 Task: Find connections with filter location Valença with filter topic #Productivitywith filter profile language French with filter current company TCI Group (Transport Corporation of India Limited) with filter school Saraswati Vidhya Mandir with filter industry Transportation Programs with filter service category Personal Injury Law with filter keywords title President
Action: Mouse moved to (661, 137)
Screenshot: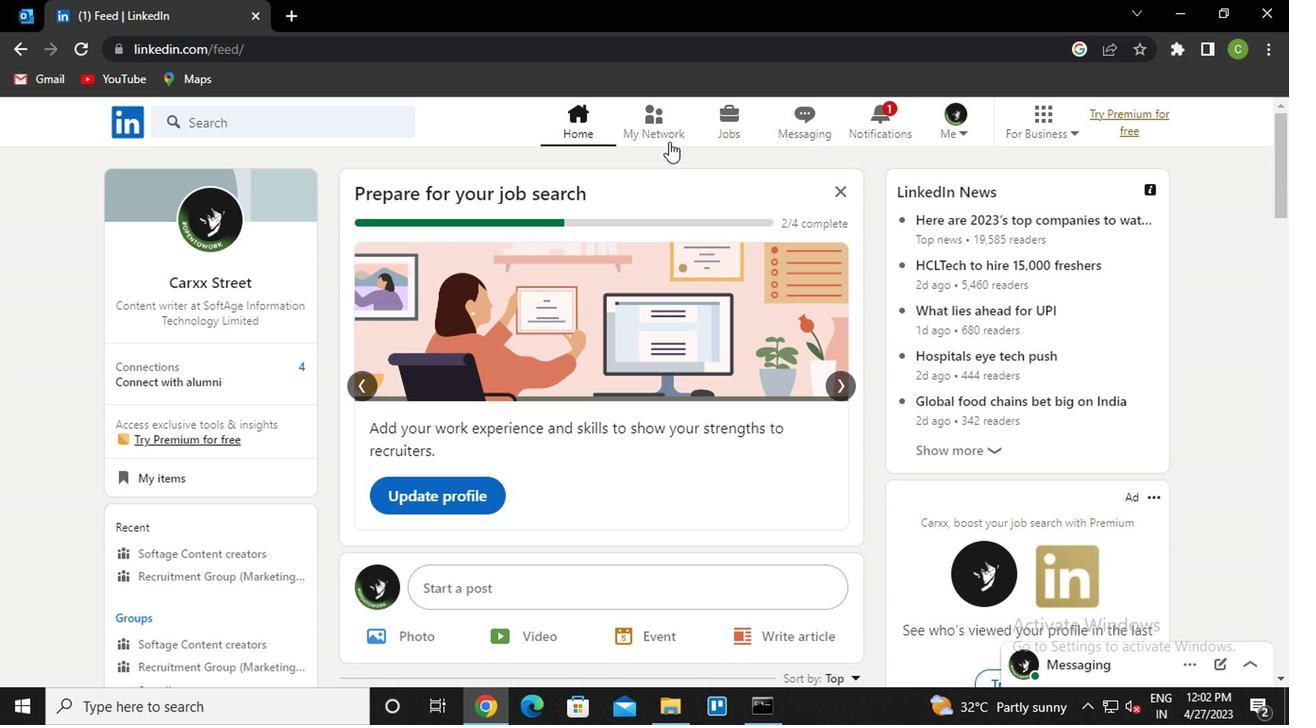 
Action: Mouse pressed left at (661, 137)
Screenshot: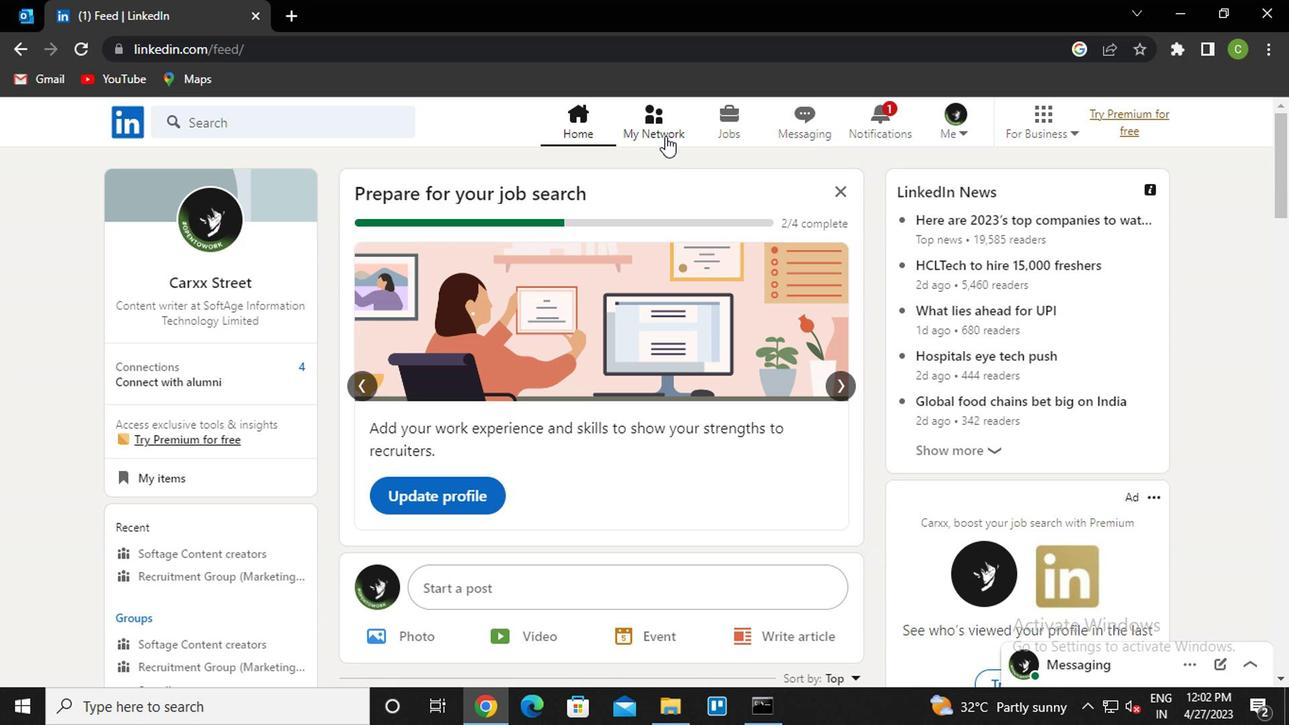 
Action: Mouse moved to (279, 219)
Screenshot: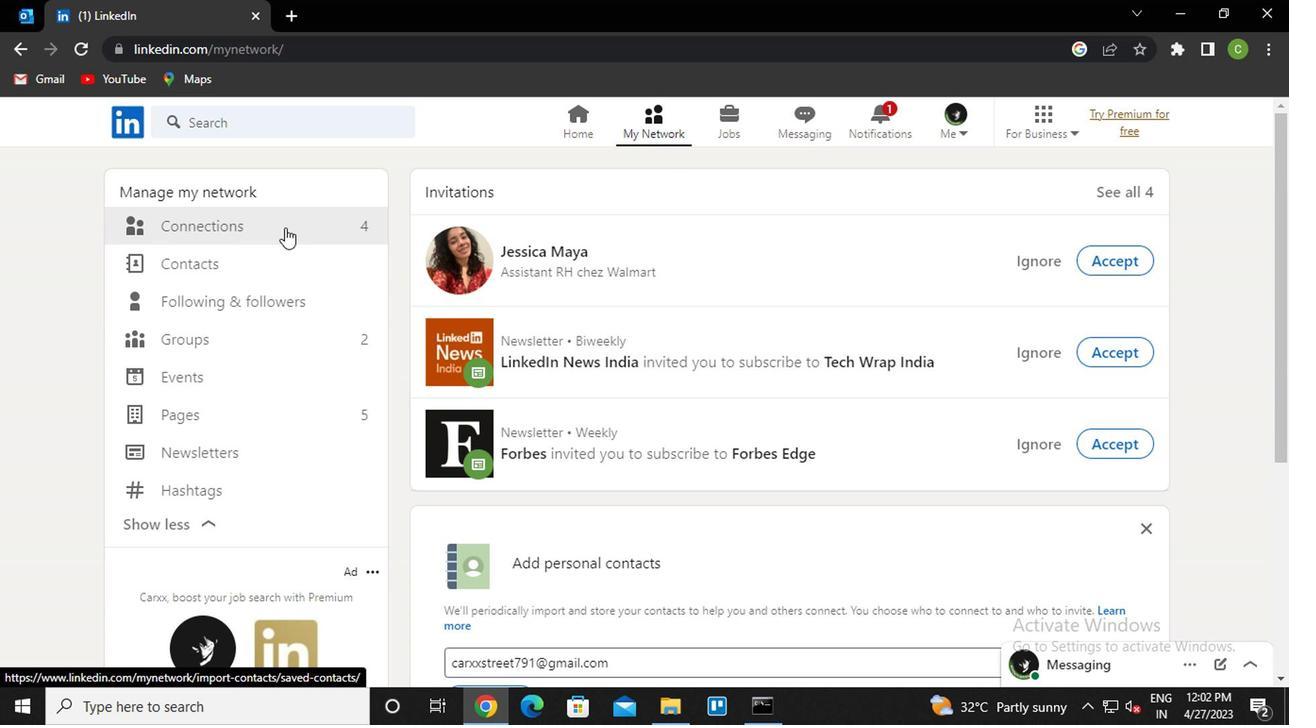 
Action: Mouse pressed left at (279, 219)
Screenshot: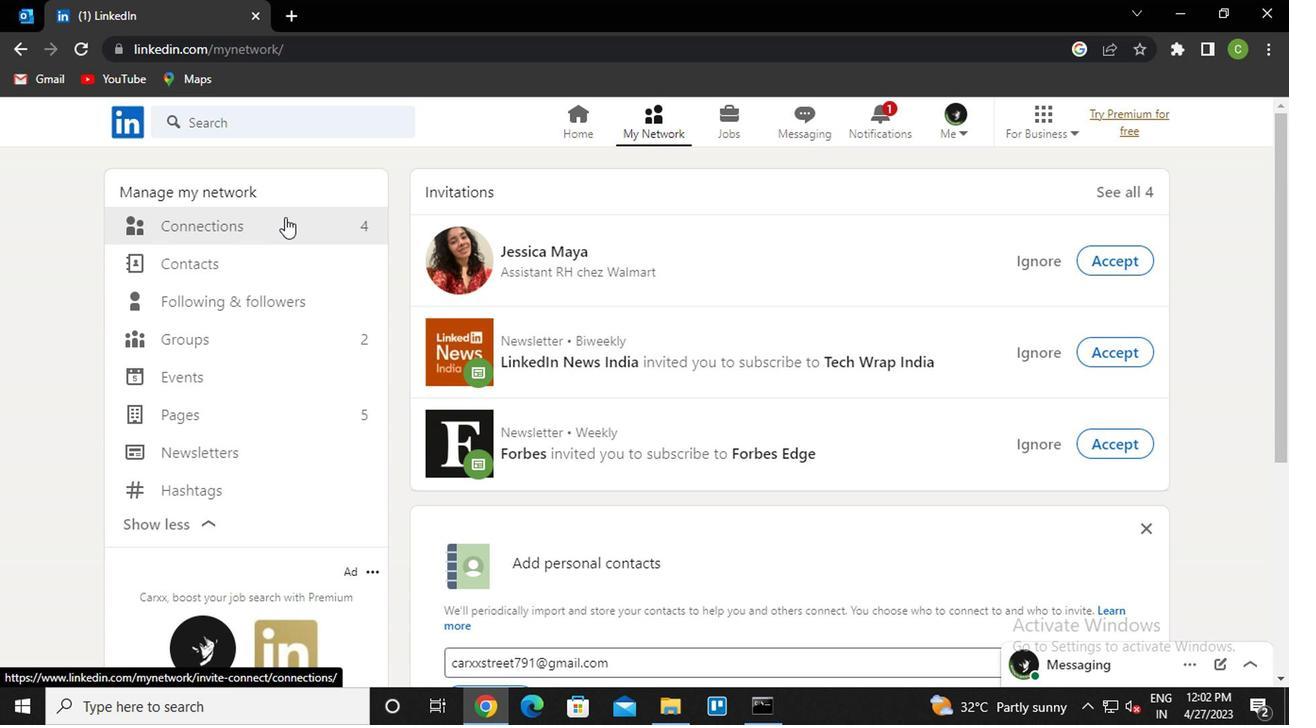 
Action: Mouse moved to (798, 226)
Screenshot: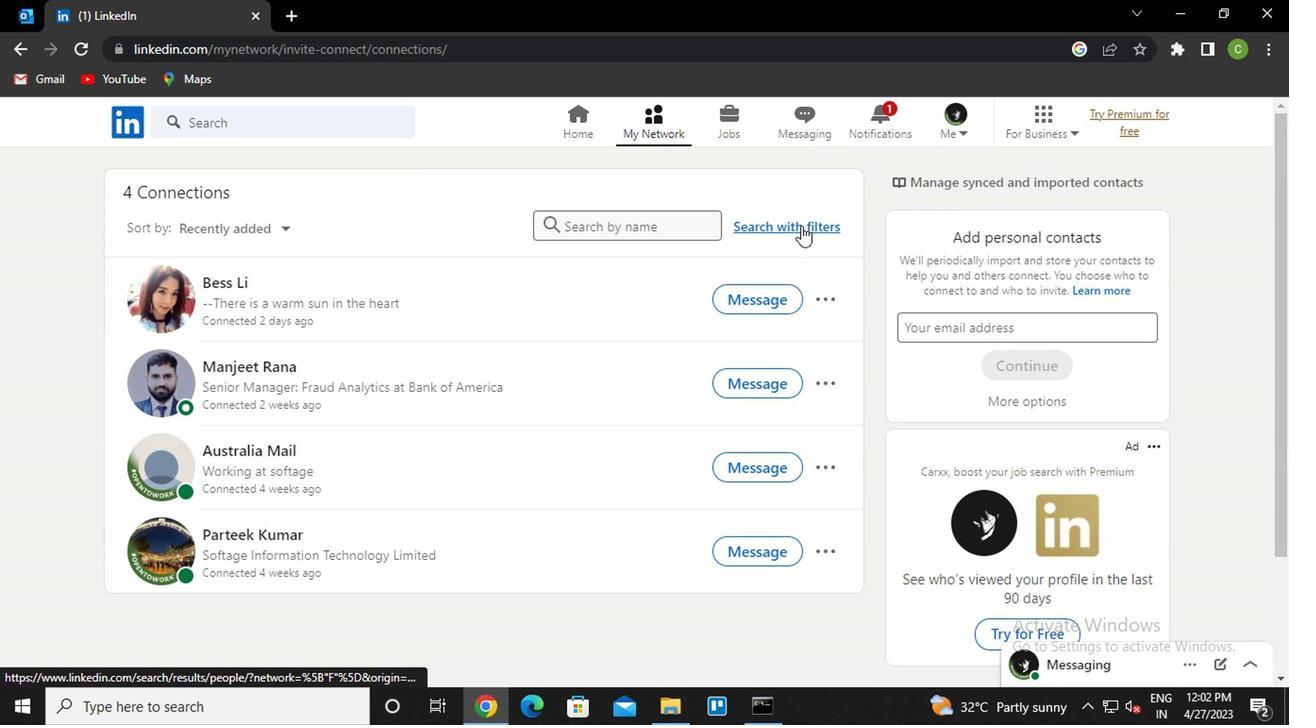 
Action: Mouse pressed left at (798, 226)
Screenshot: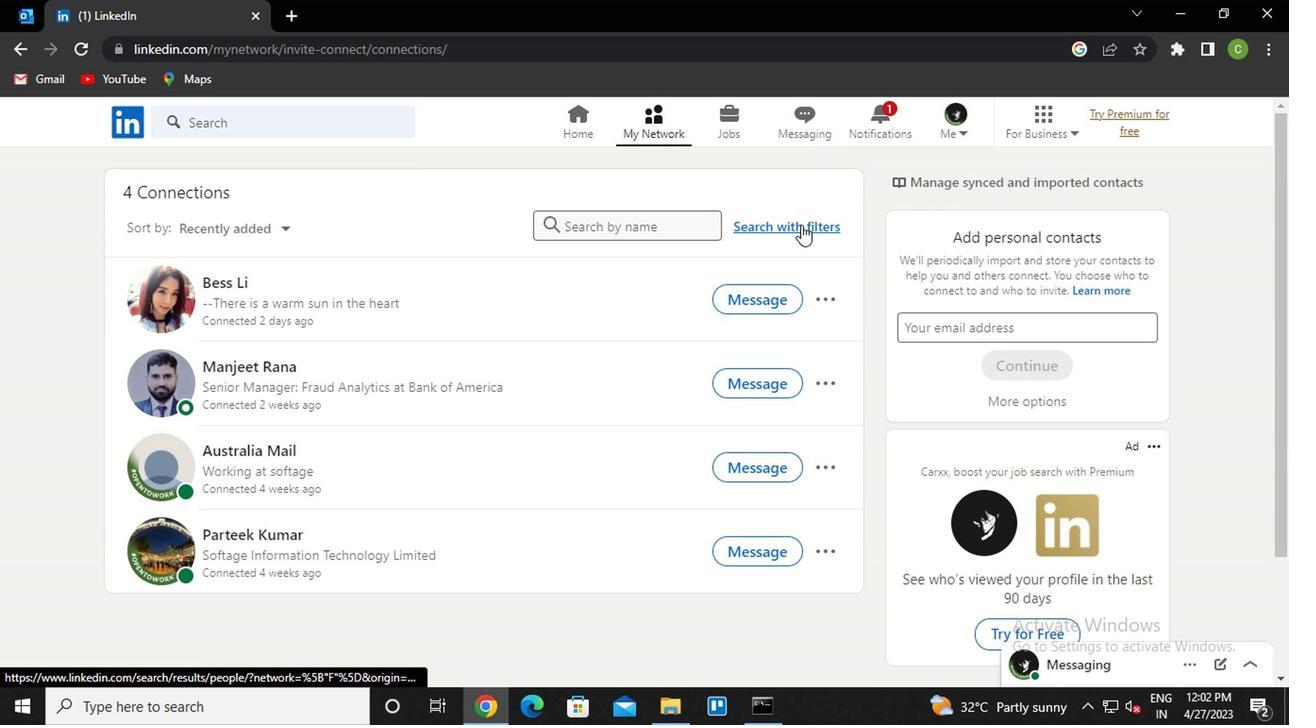 
Action: Mouse moved to (688, 174)
Screenshot: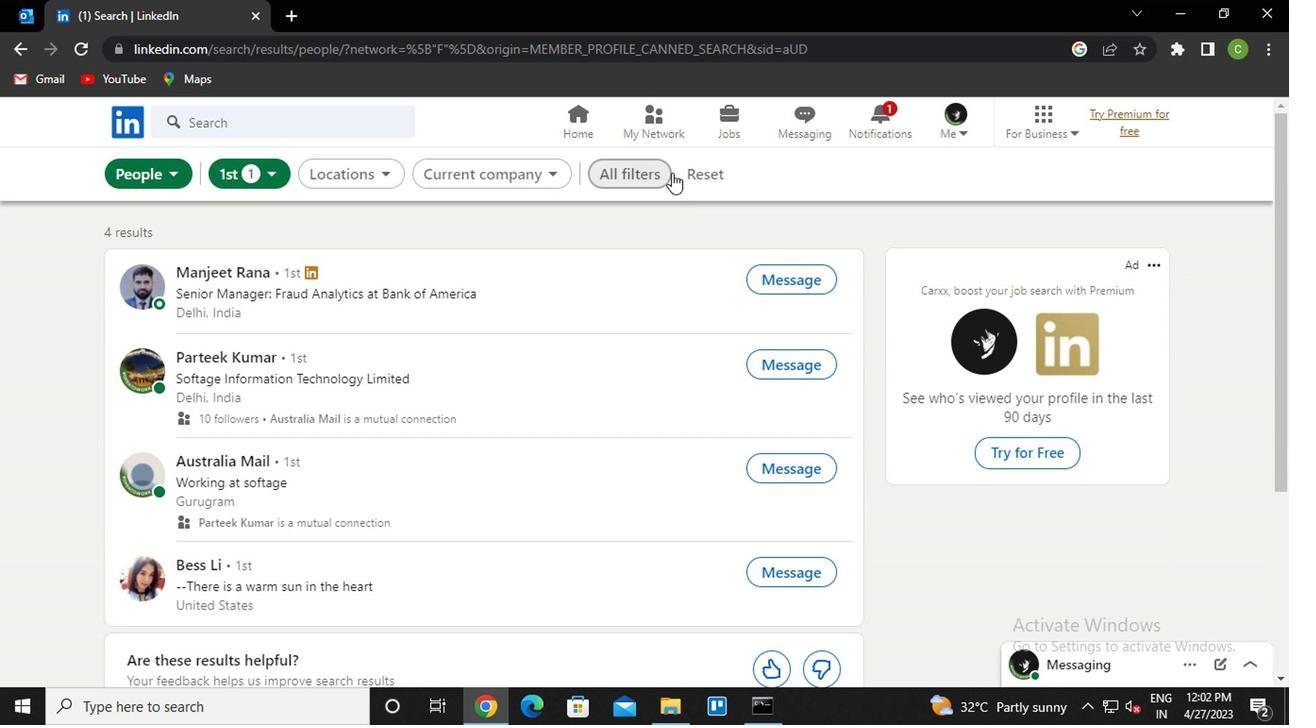 
Action: Mouse pressed left at (688, 174)
Screenshot: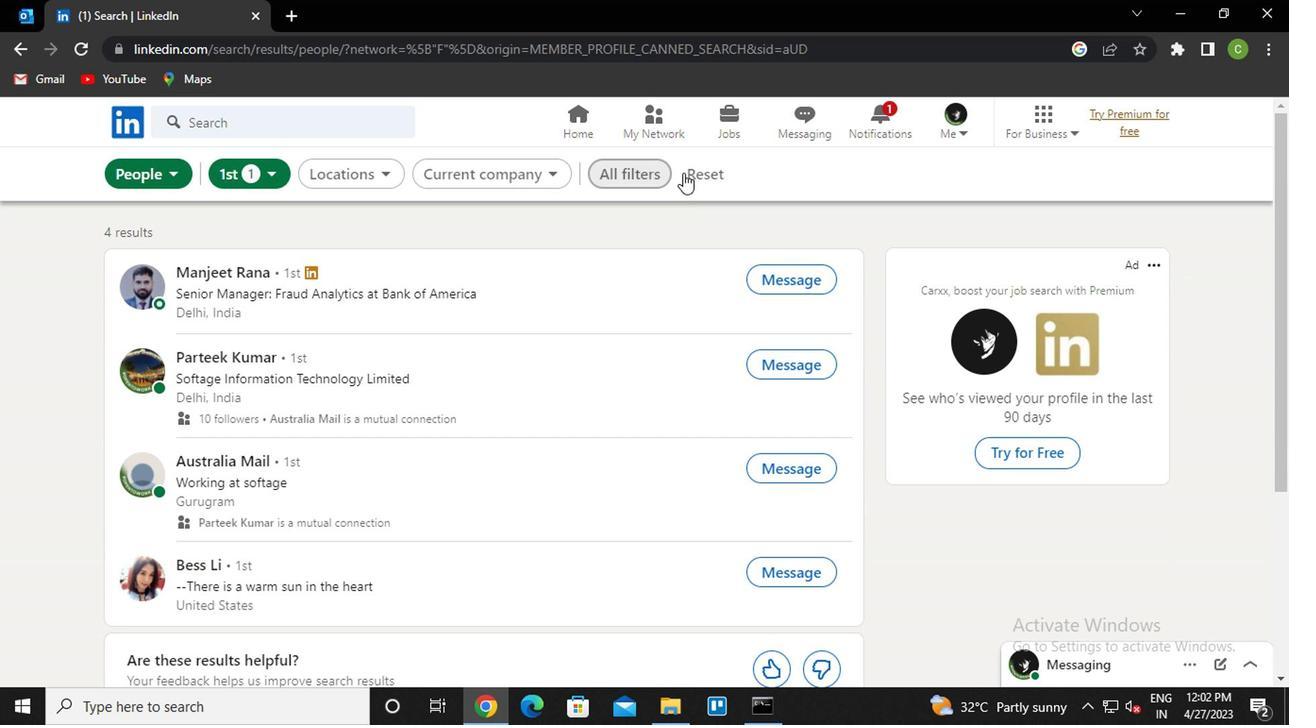 
Action: Mouse moved to (672, 183)
Screenshot: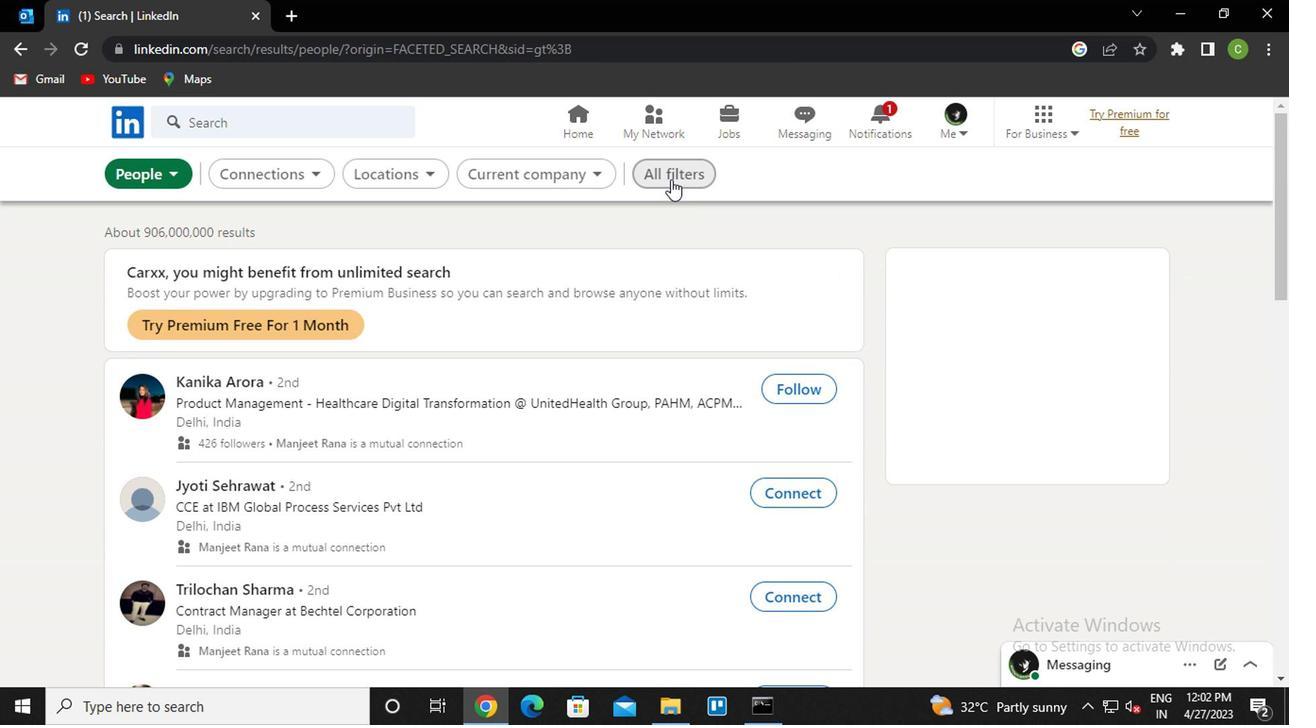 
Action: Mouse pressed left at (672, 183)
Screenshot: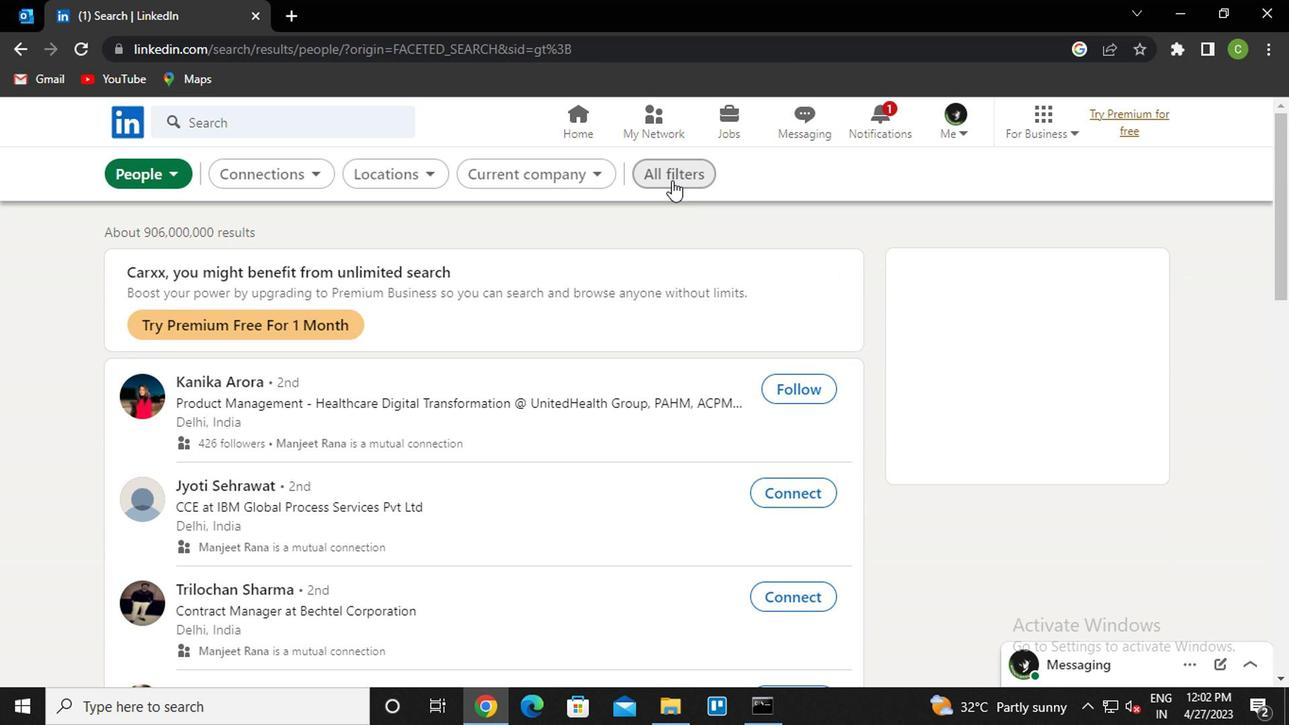 
Action: Mouse moved to (1070, 389)
Screenshot: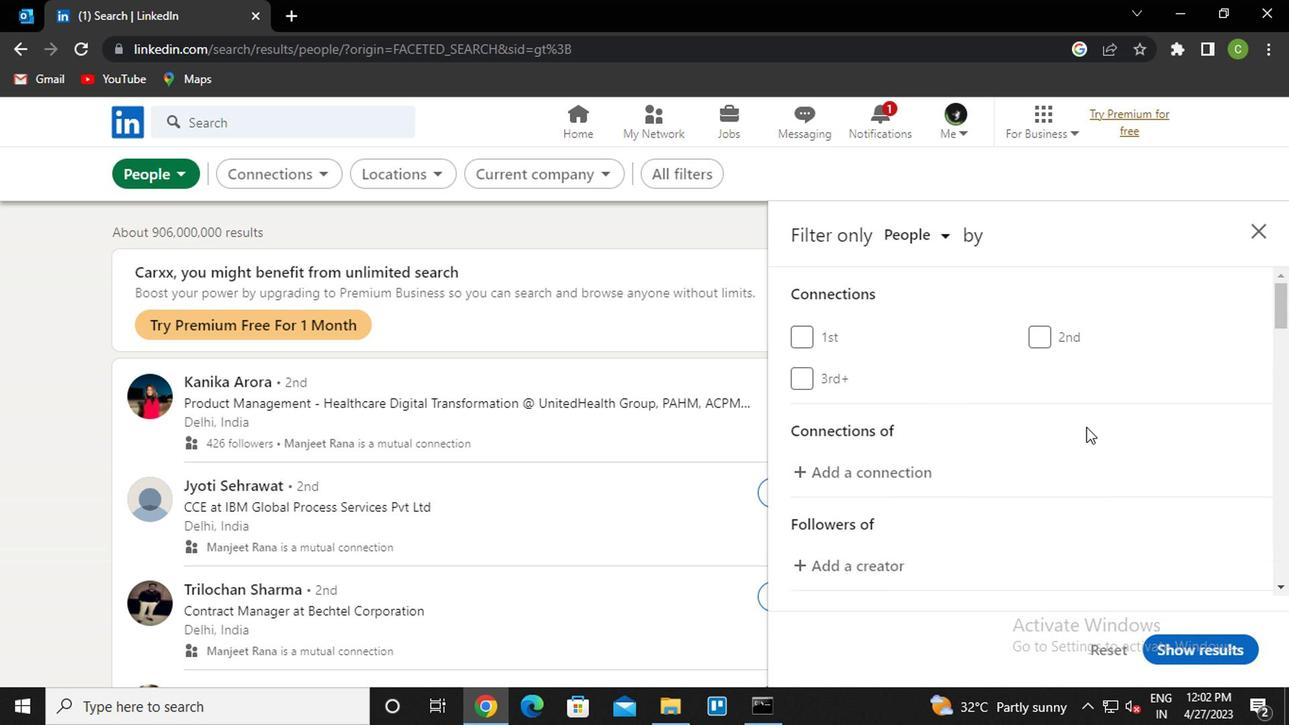
Action: Mouse scrolled (1070, 387) with delta (0, -1)
Screenshot: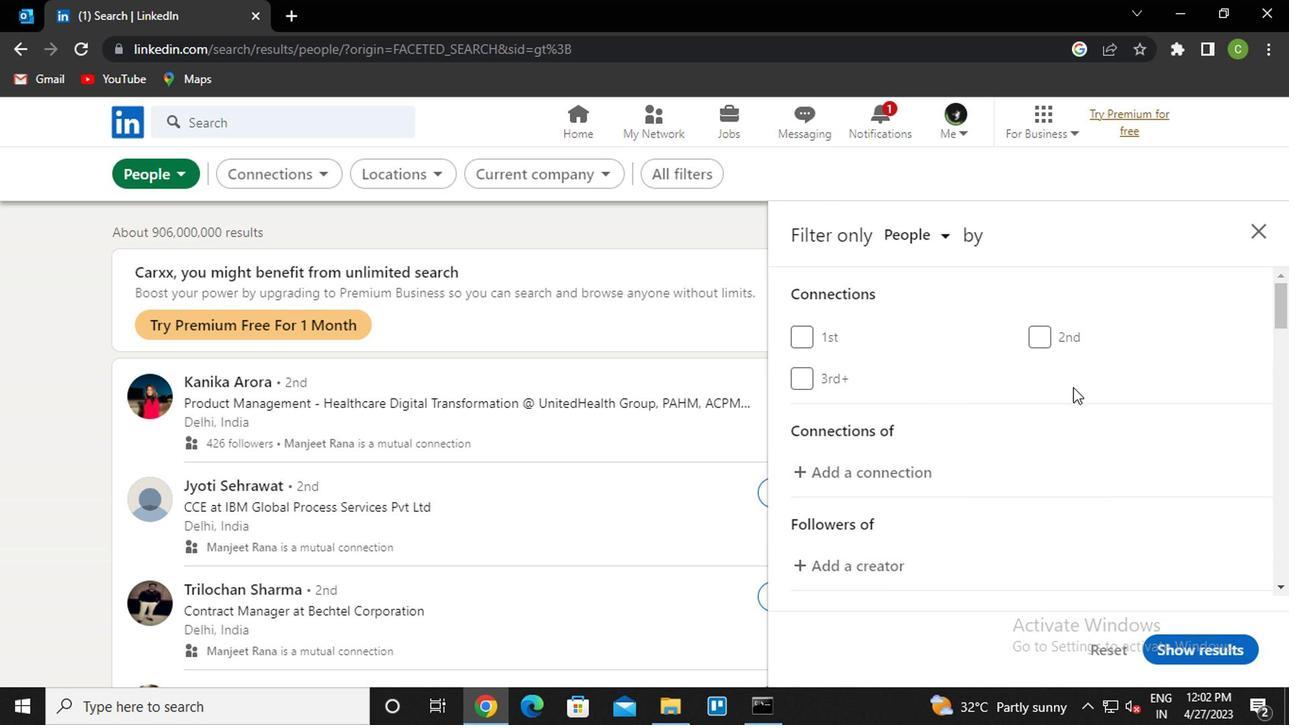 
Action: Mouse scrolled (1070, 387) with delta (0, -1)
Screenshot: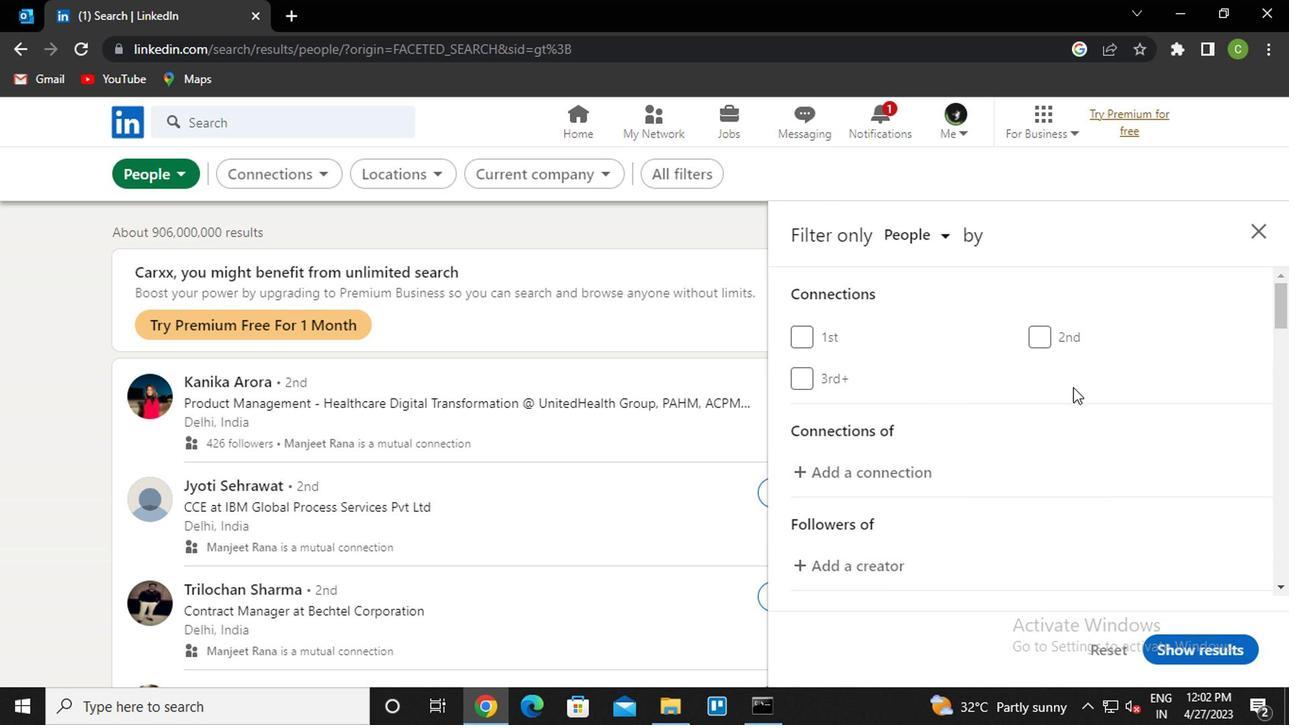 
Action: Mouse scrolled (1070, 387) with delta (0, -1)
Screenshot: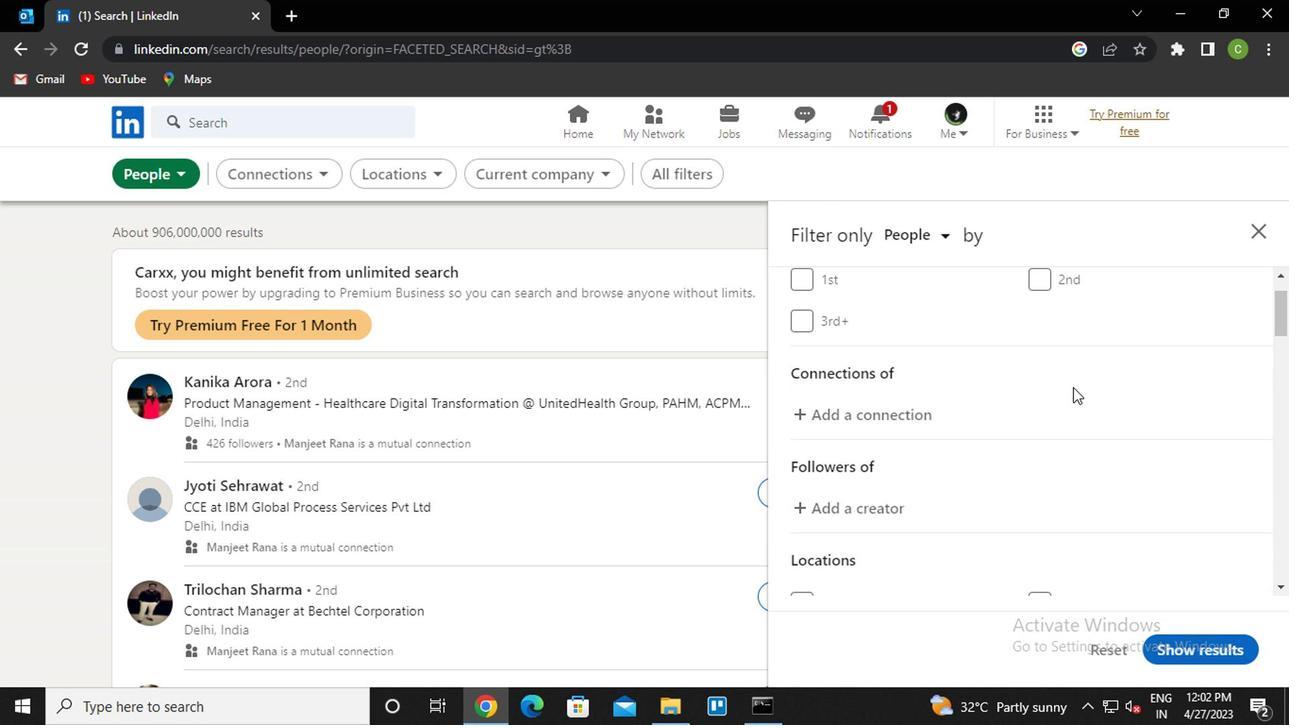 
Action: Mouse moved to (1089, 443)
Screenshot: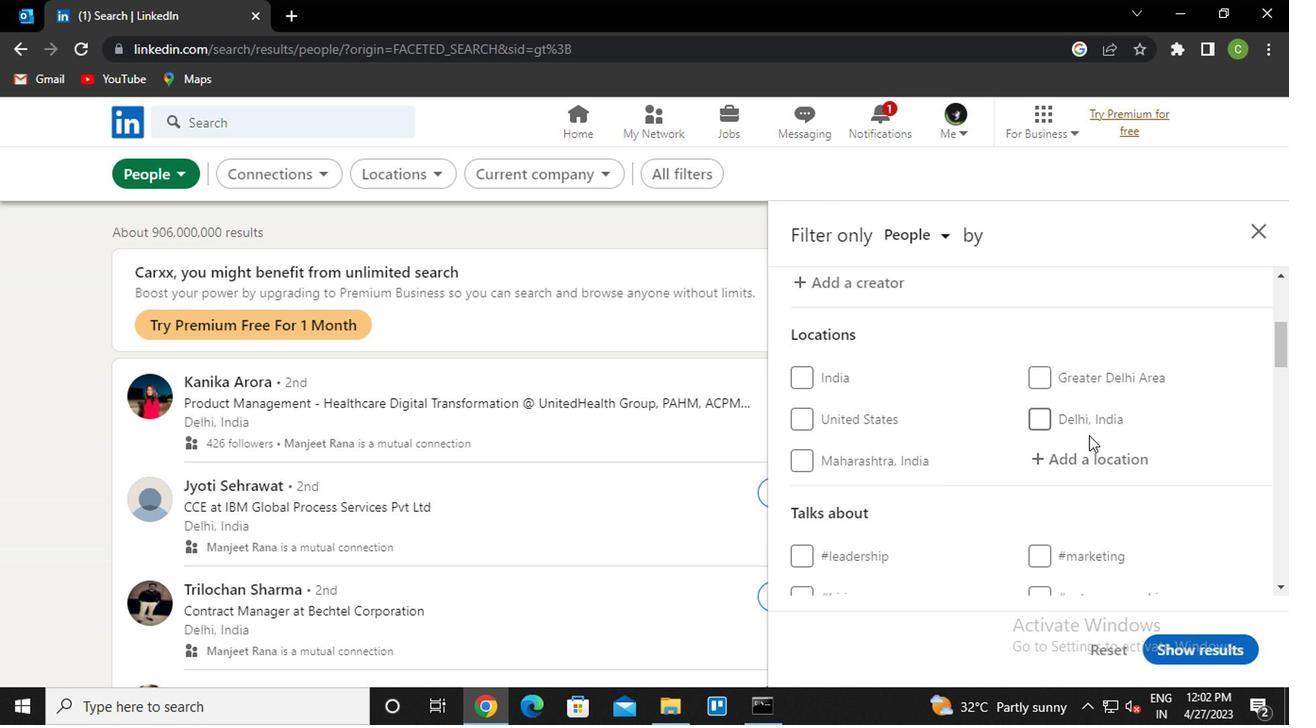 
Action: Mouse scrolled (1089, 442) with delta (0, 0)
Screenshot: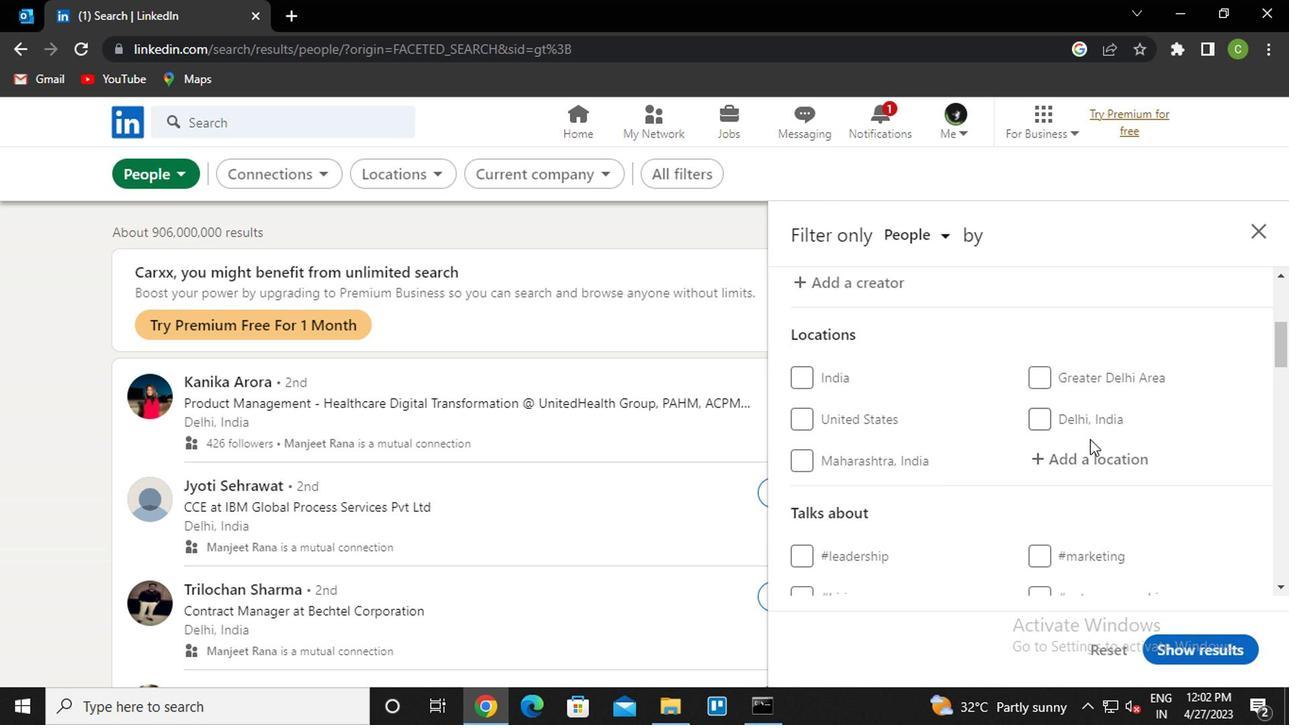 
Action: Mouse moved to (1107, 368)
Screenshot: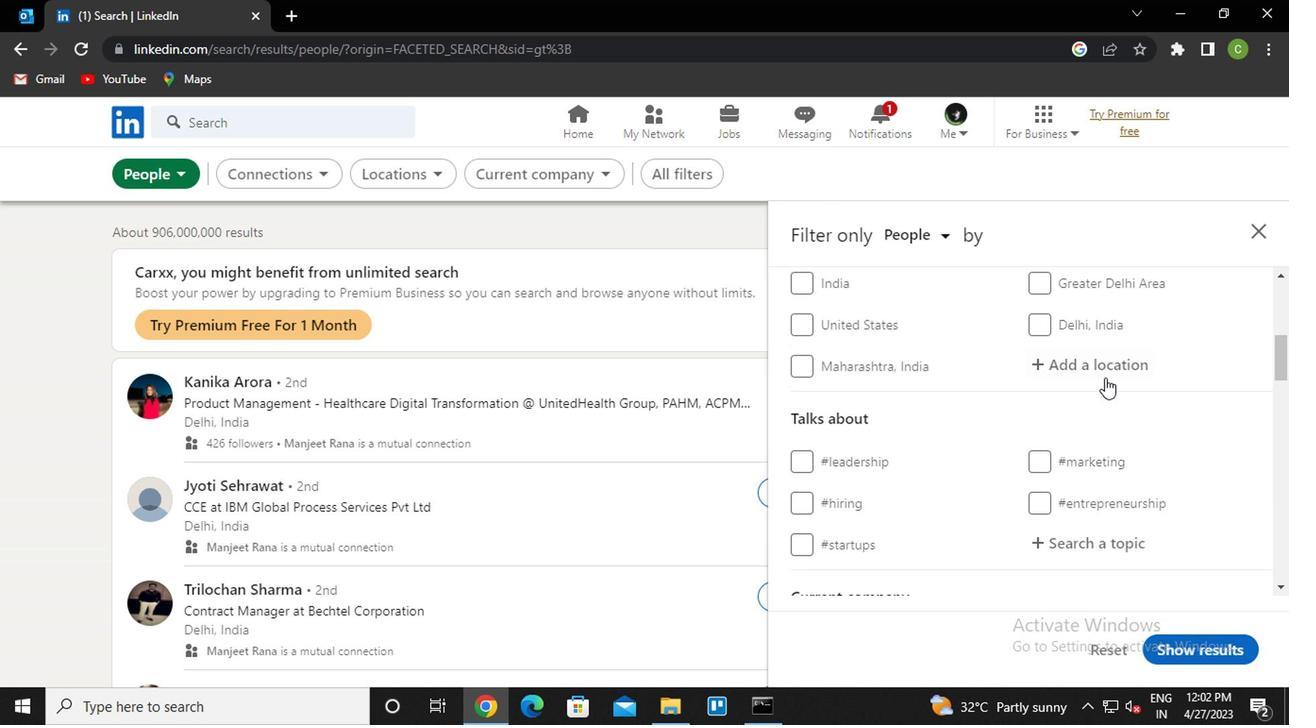 
Action: Mouse pressed left at (1107, 368)
Screenshot: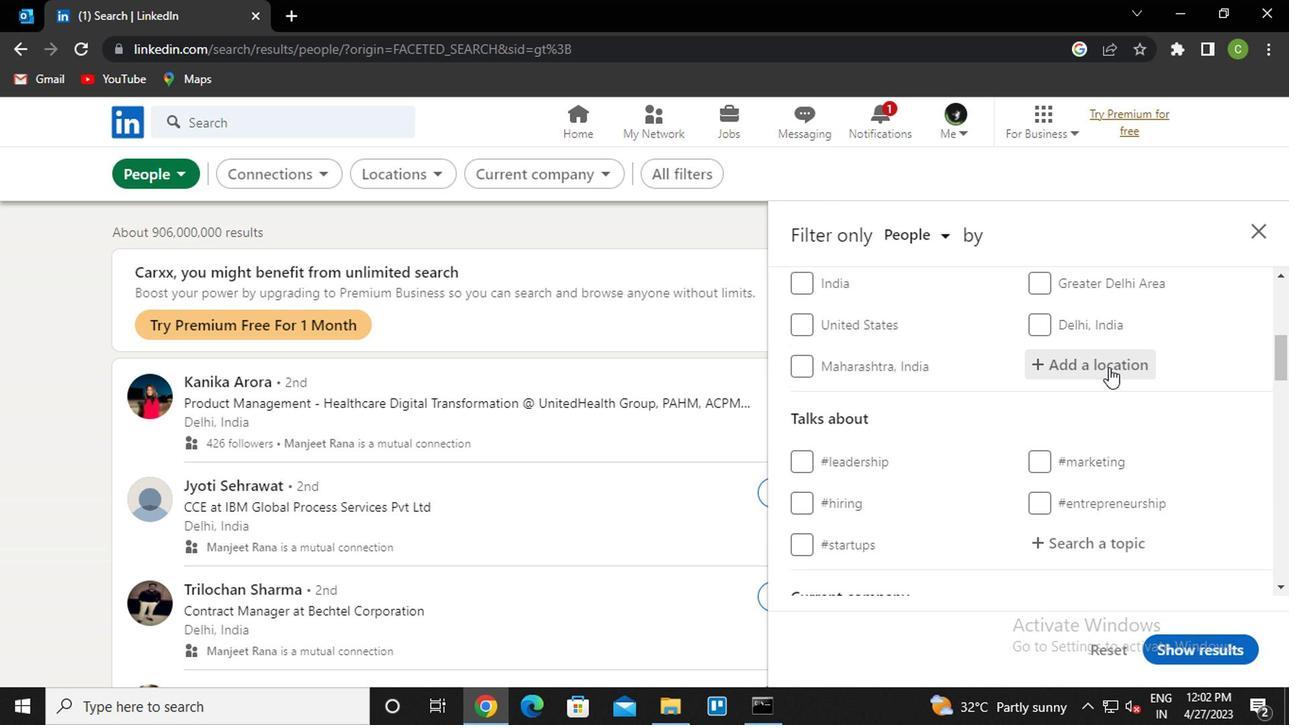 
Action: Key pressed <Key.caps_lock>v<Key.caps_lock>alenca<Key.down><Key.enter>
Screenshot: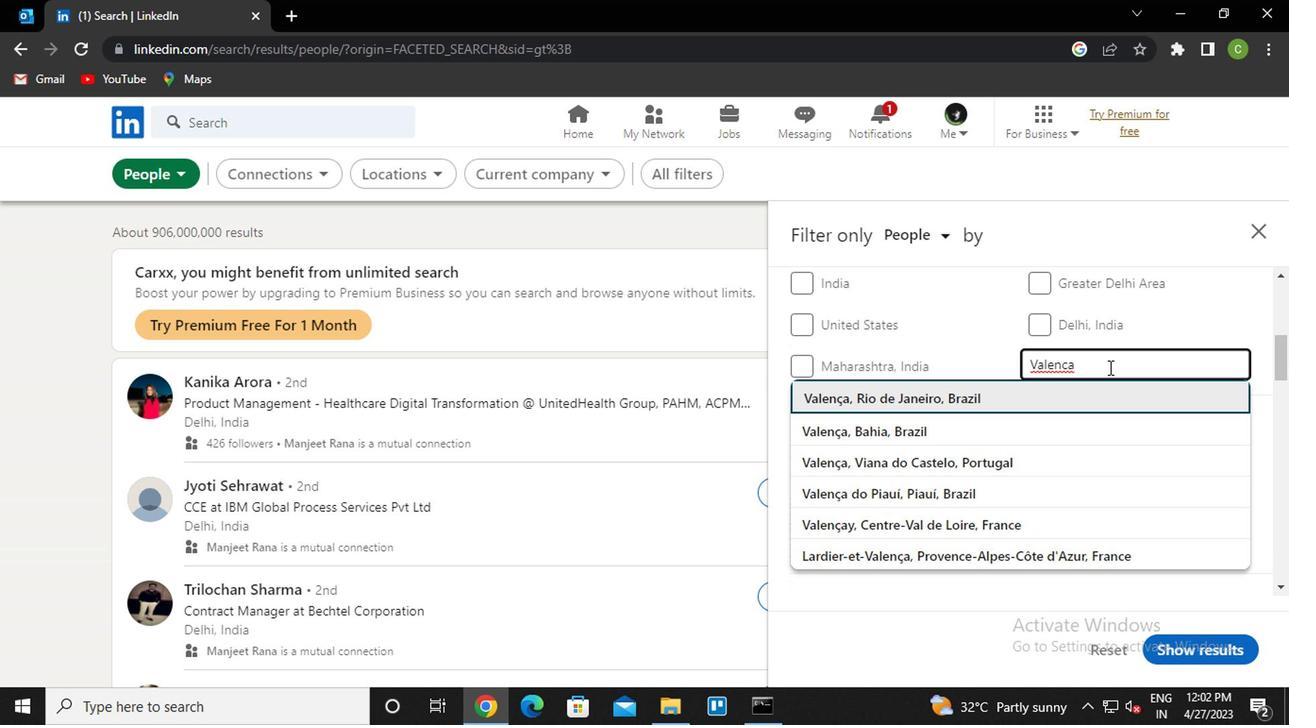 
Action: Mouse scrolled (1107, 368) with delta (0, 0)
Screenshot: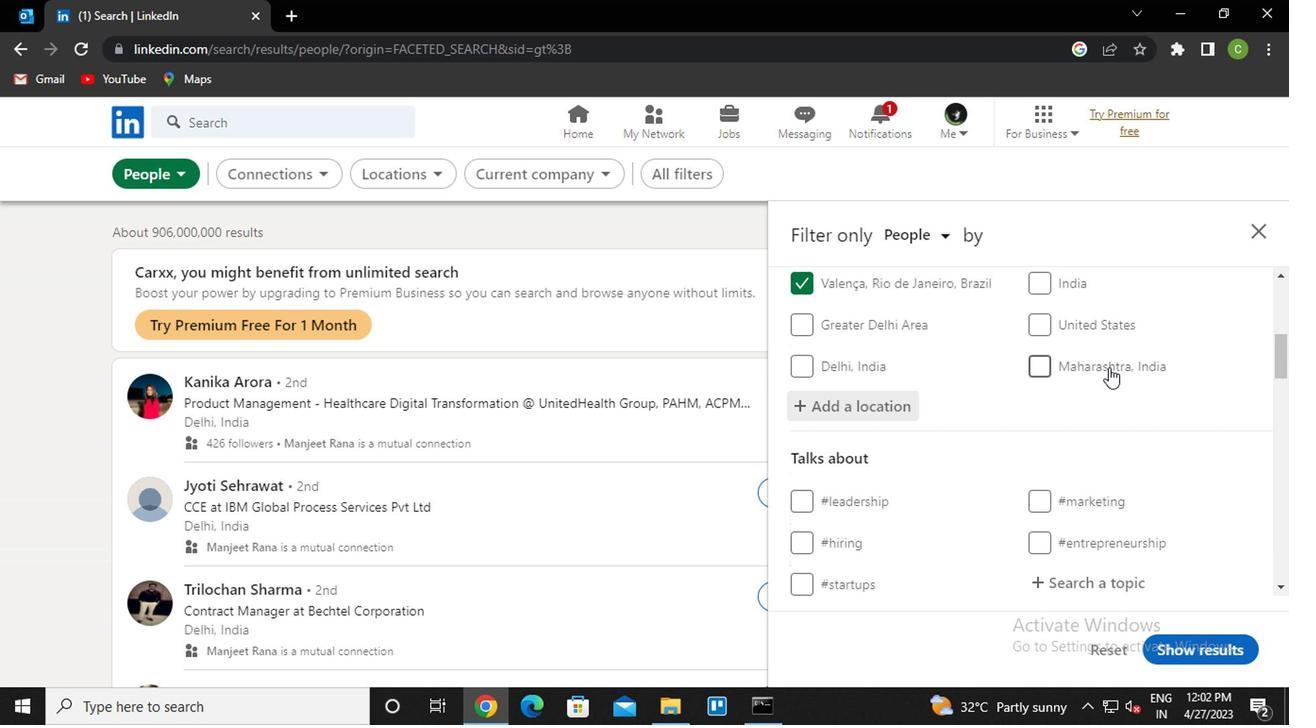 
Action: Mouse scrolled (1107, 368) with delta (0, 0)
Screenshot: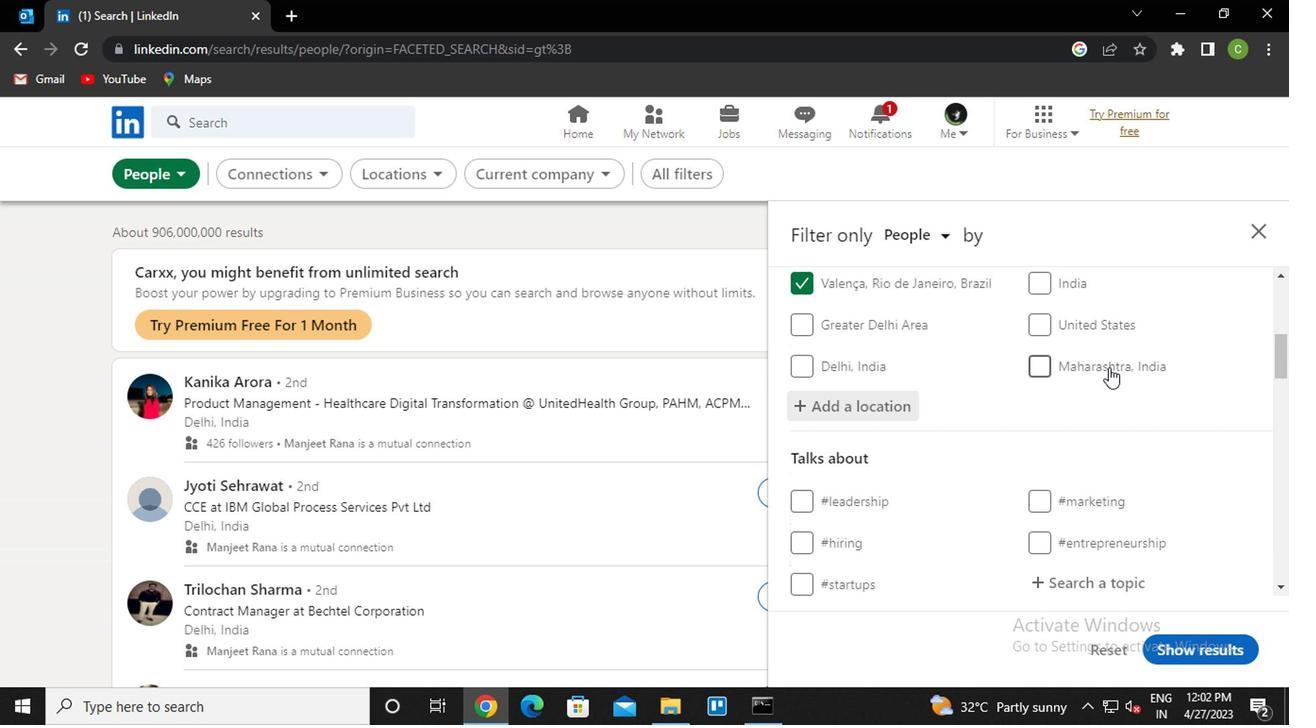 
Action: Mouse moved to (1105, 387)
Screenshot: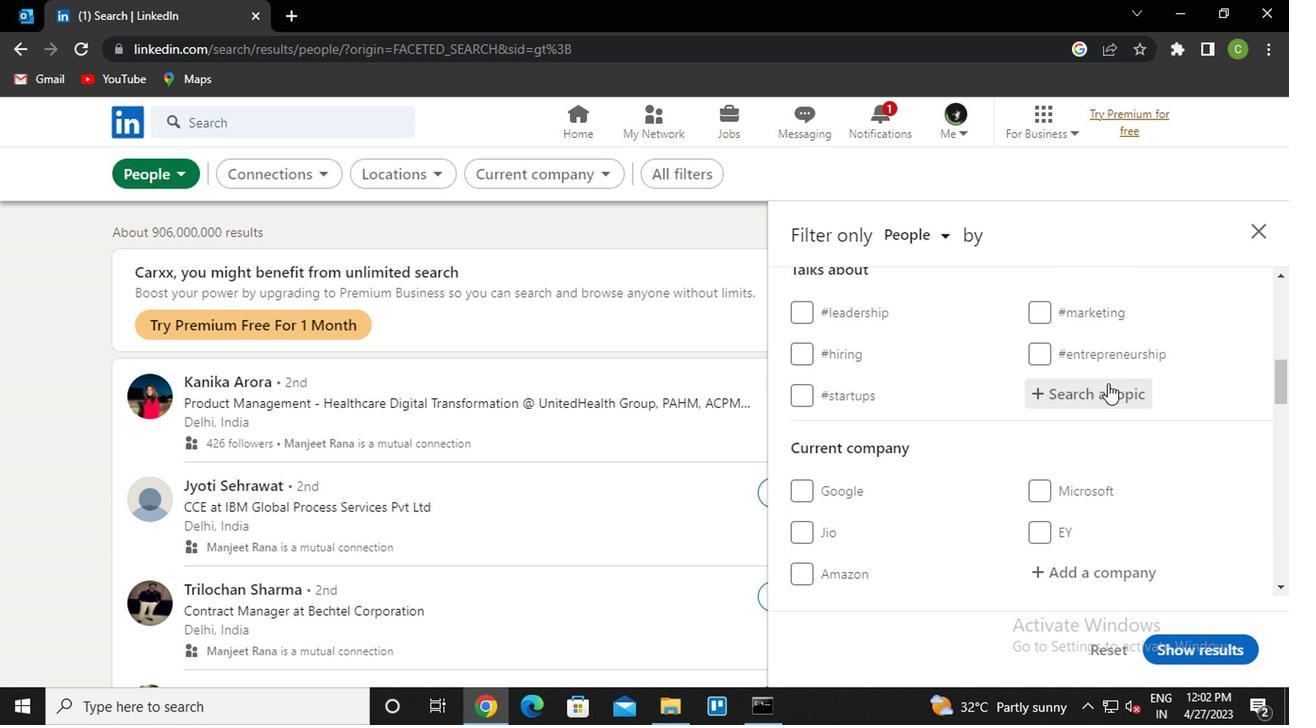 
Action: Mouse pressed left at (1105, 387)
Screenshot: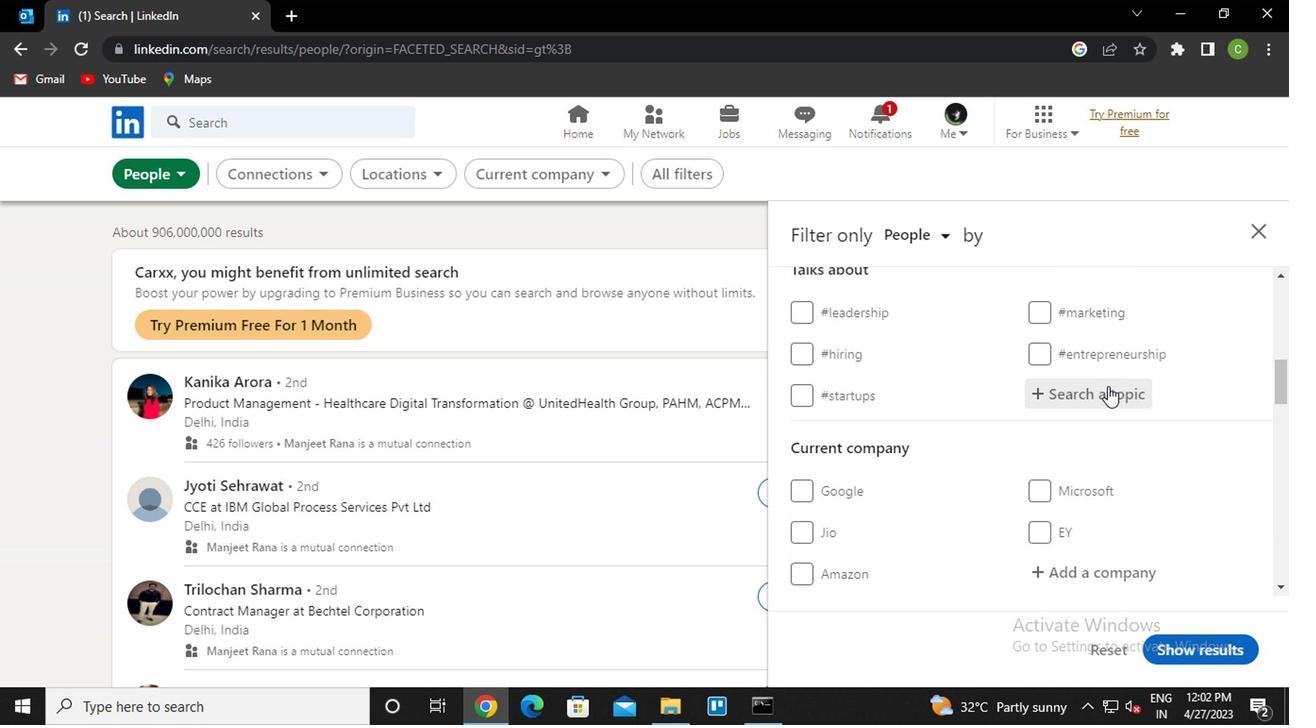 
Action: Key pressed <Key.caps_lock>p<Key.caps_lock>roducti<Key.down><Key.enter>
Screenshot: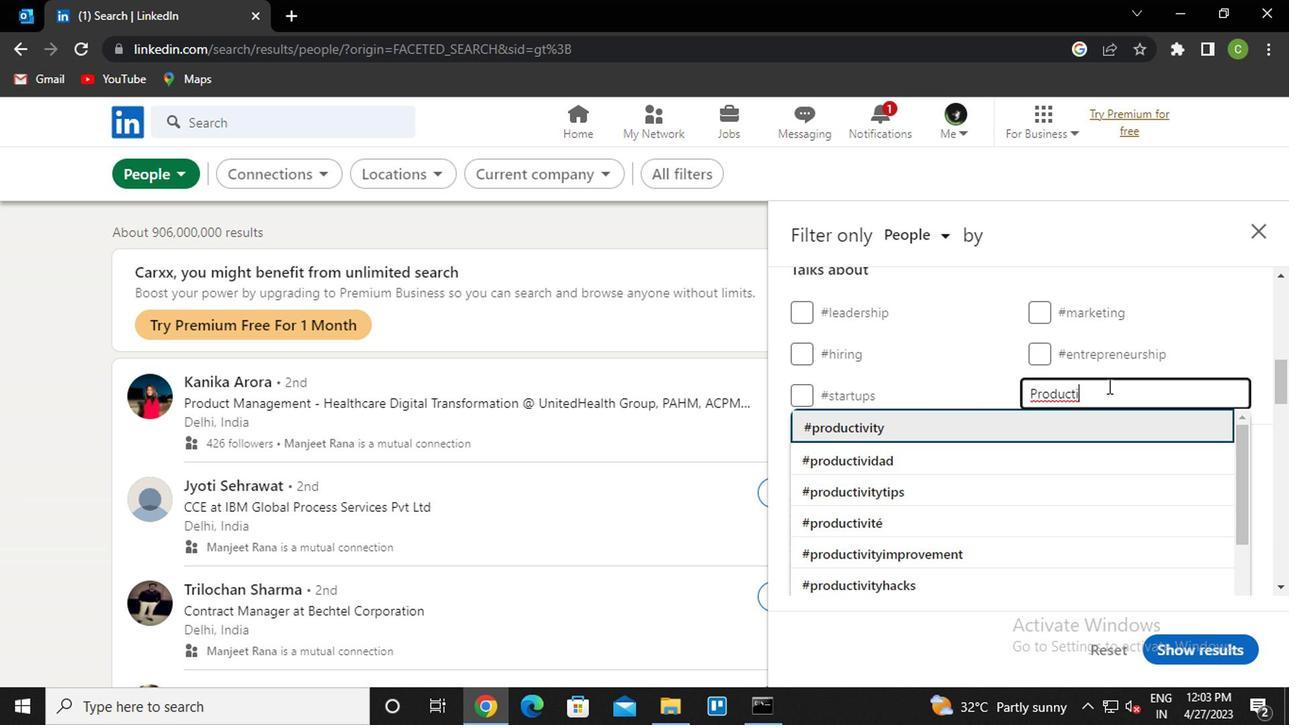 
Action: Mouse scrolled (1105, 386) with delta (0, 0)
Screenshot: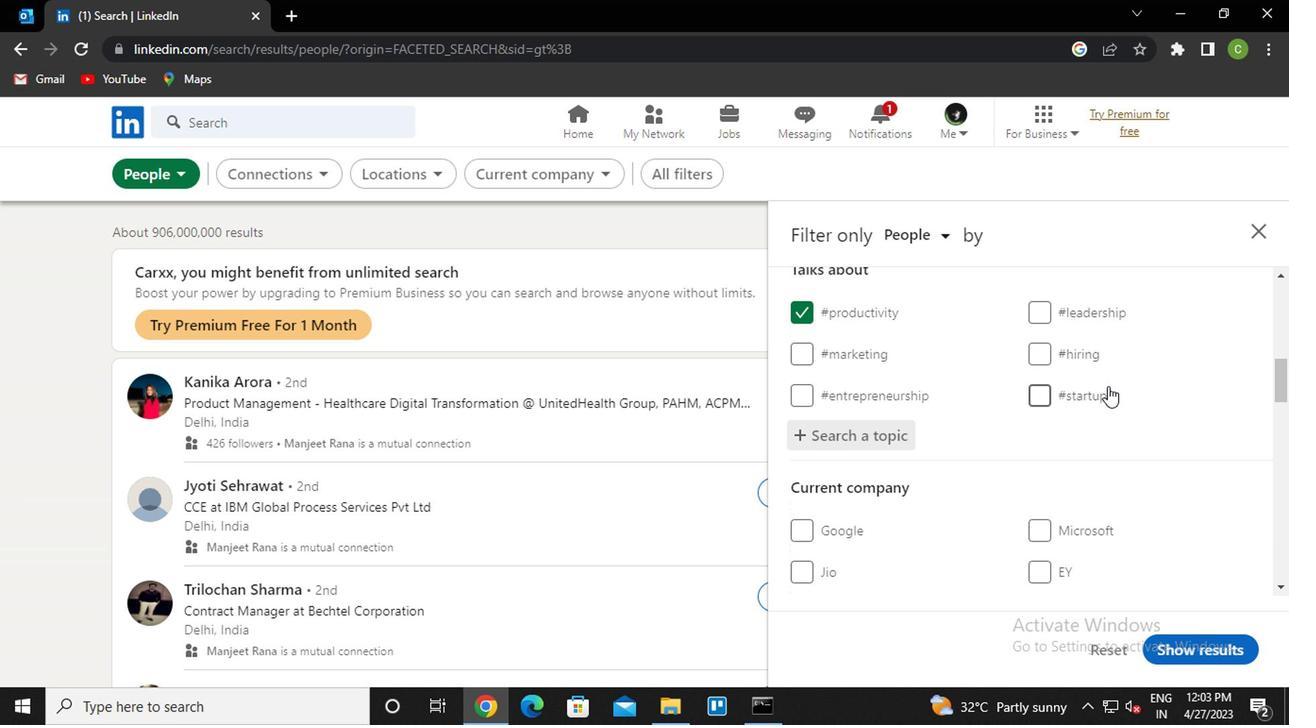 
Action: Mouse scrolled (1105, 386) with delta (0, 0)
Screenshot: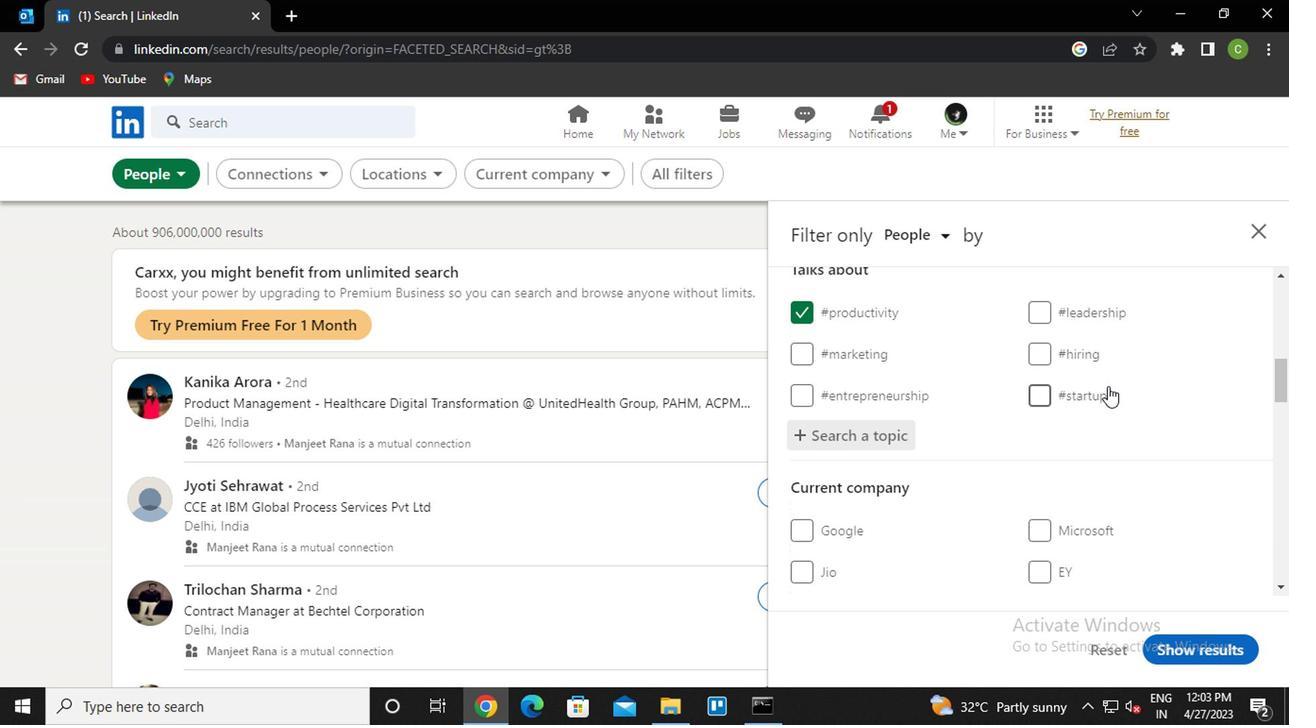 
Action: Mouse scrolled (1105, 386) with delta (0, 0)
Screenshot: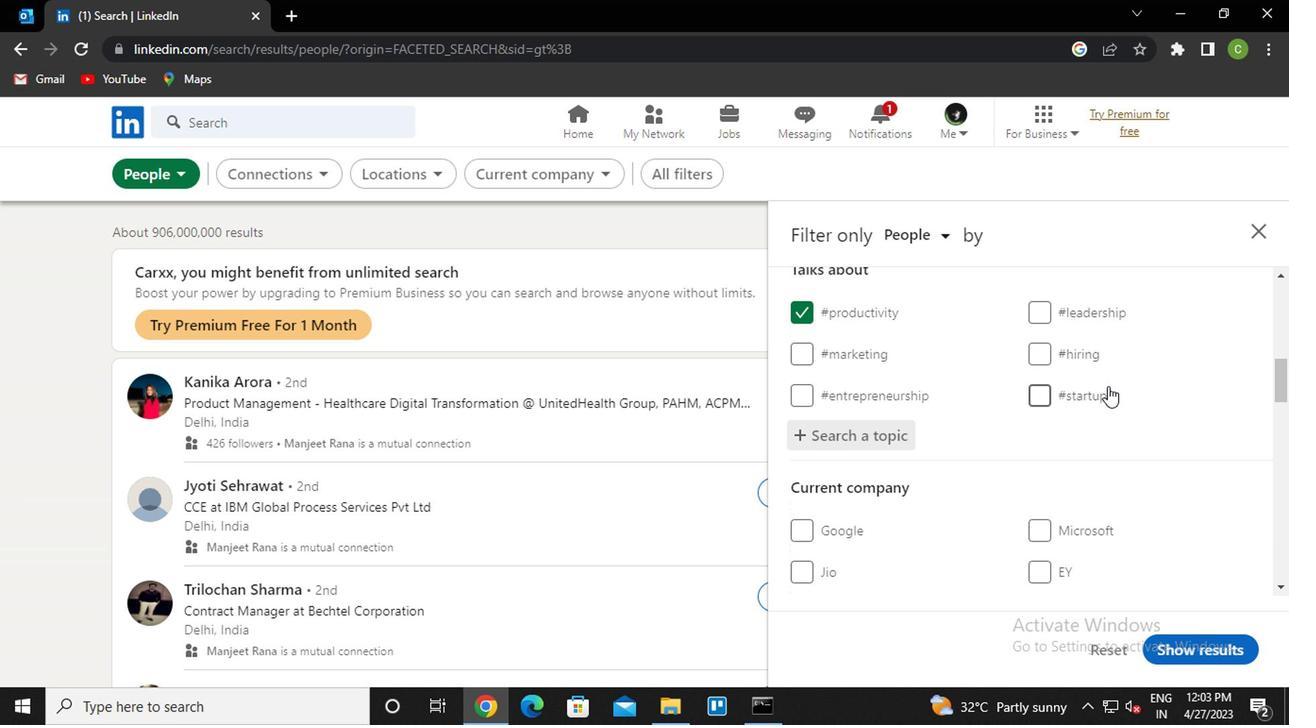
Action: Mouse scrolled (1105, 386) with delta (0, 0)
Screenshot: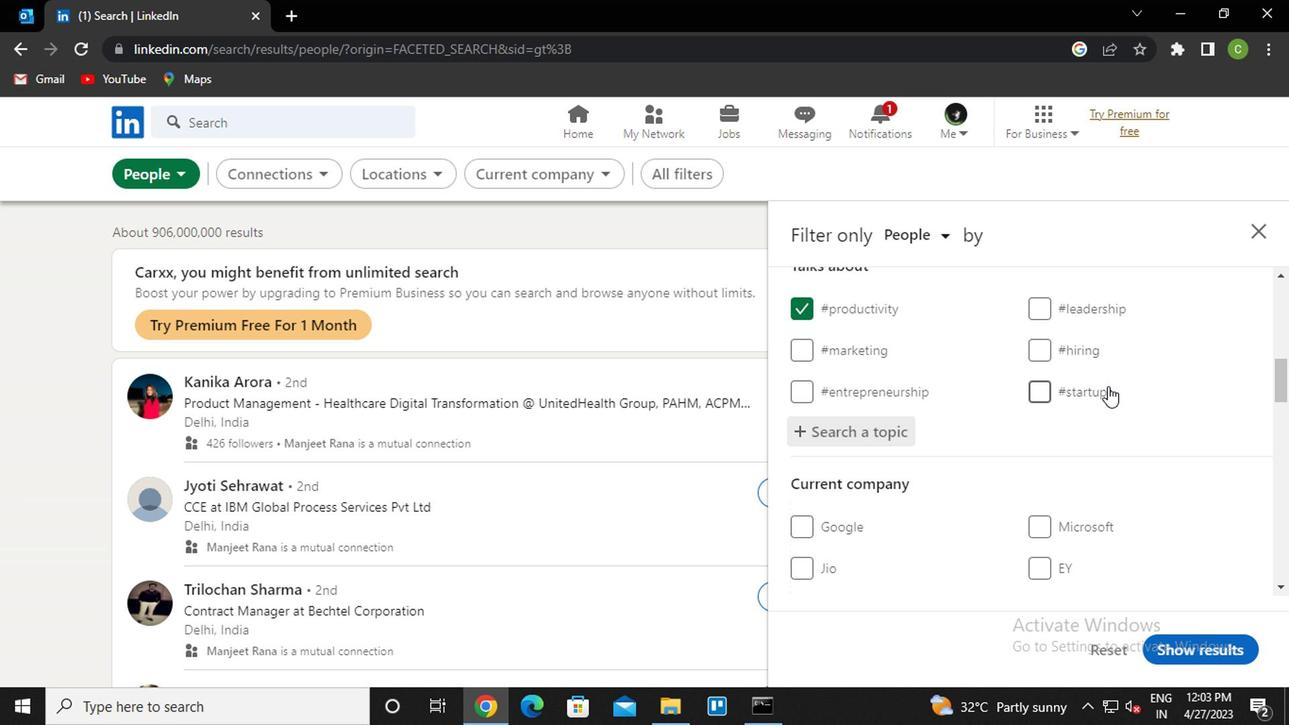 
Action: Mouse scrolled (1105, 386) with delta (0, 0)
Screenshot: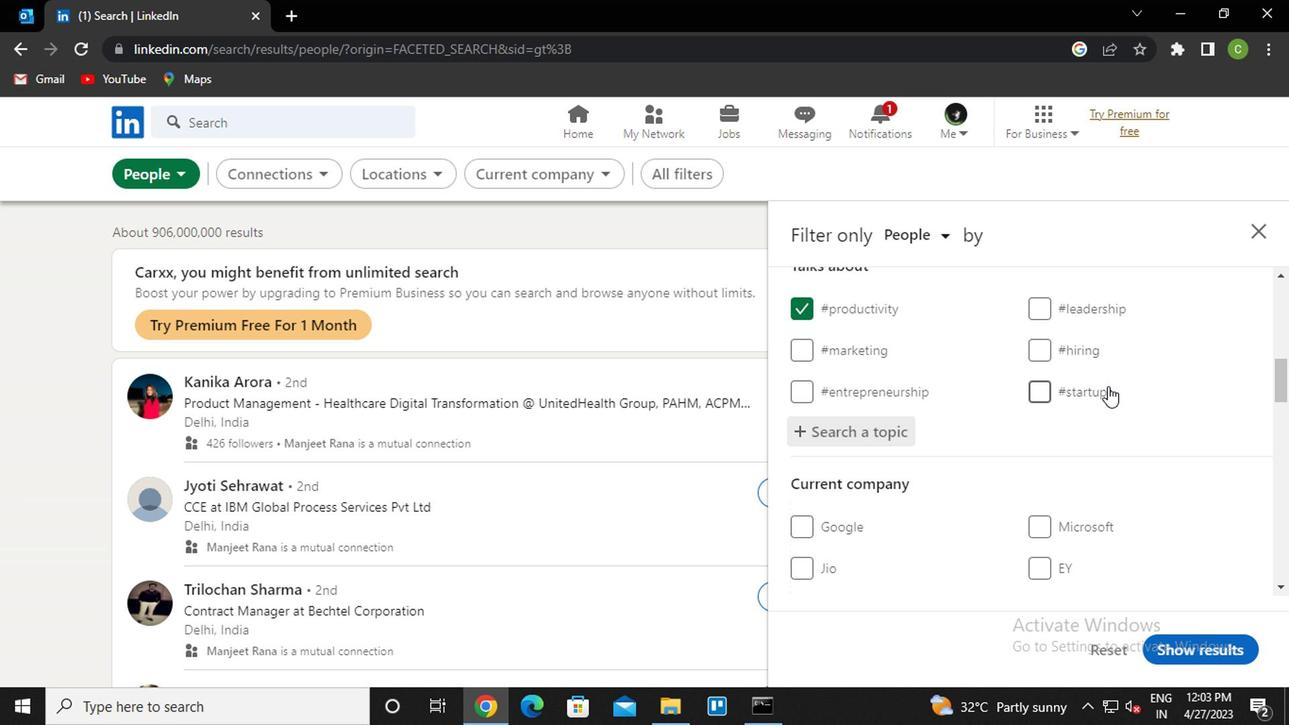 
Action: Mouse scrolled (1105, 386) with delta (0, 0)
Screenshot: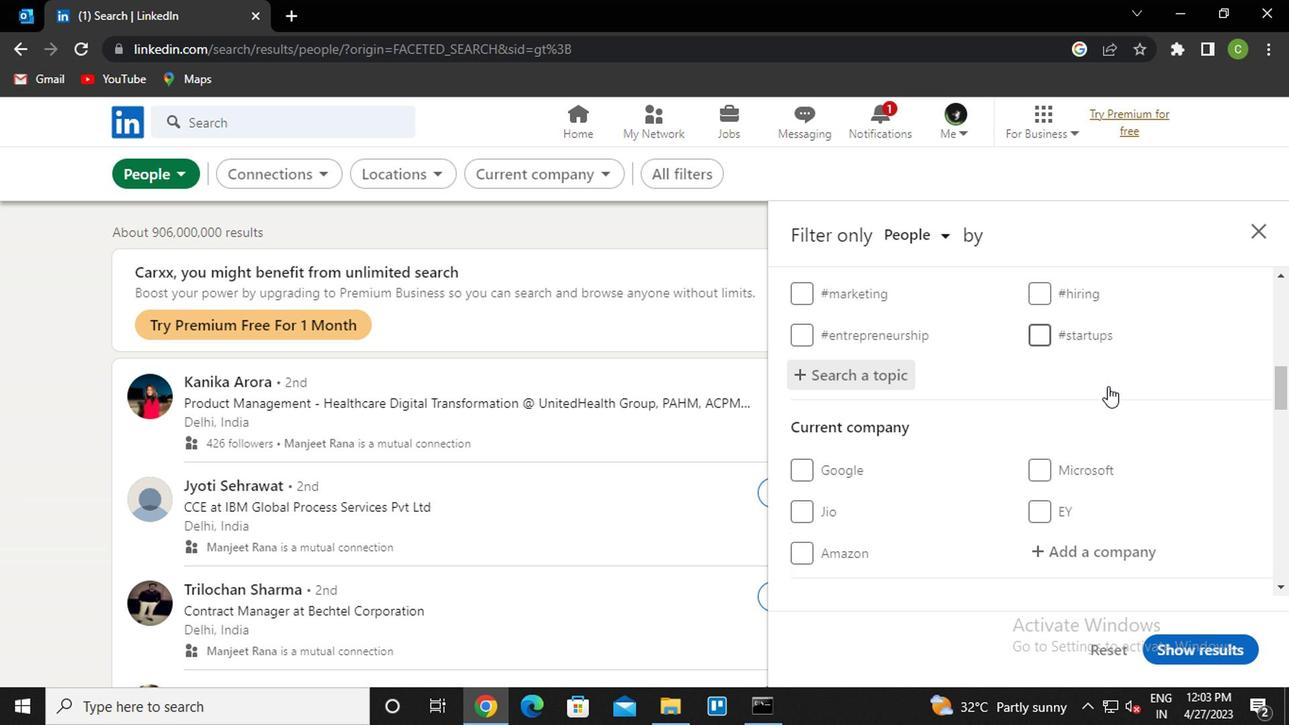 
Action: Mouse scrolled (1105, 386) with delta (0, 0)
Screenshot: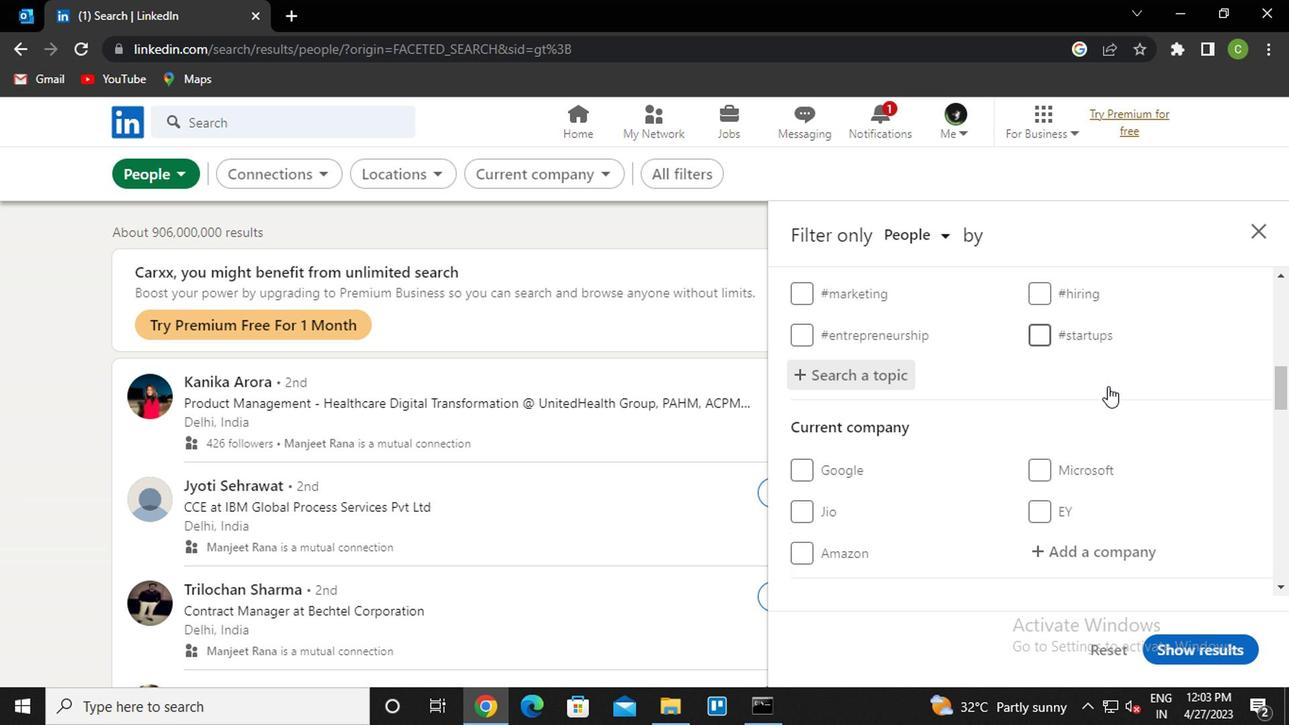 
Action: Mouse scrolled (1105, 386) with delta (0, 0)
Screenshot: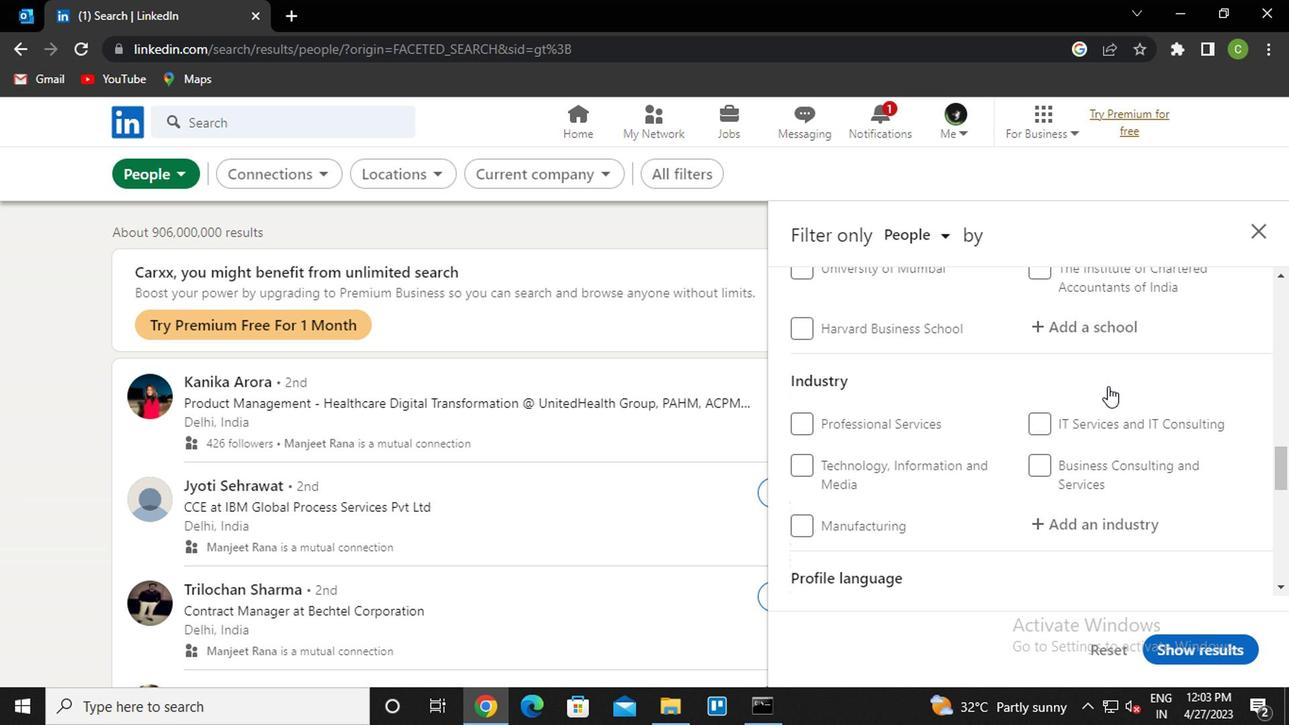 
Action: Mouse scrolled (1105, 386) with delta (0, 0)
Screenshot: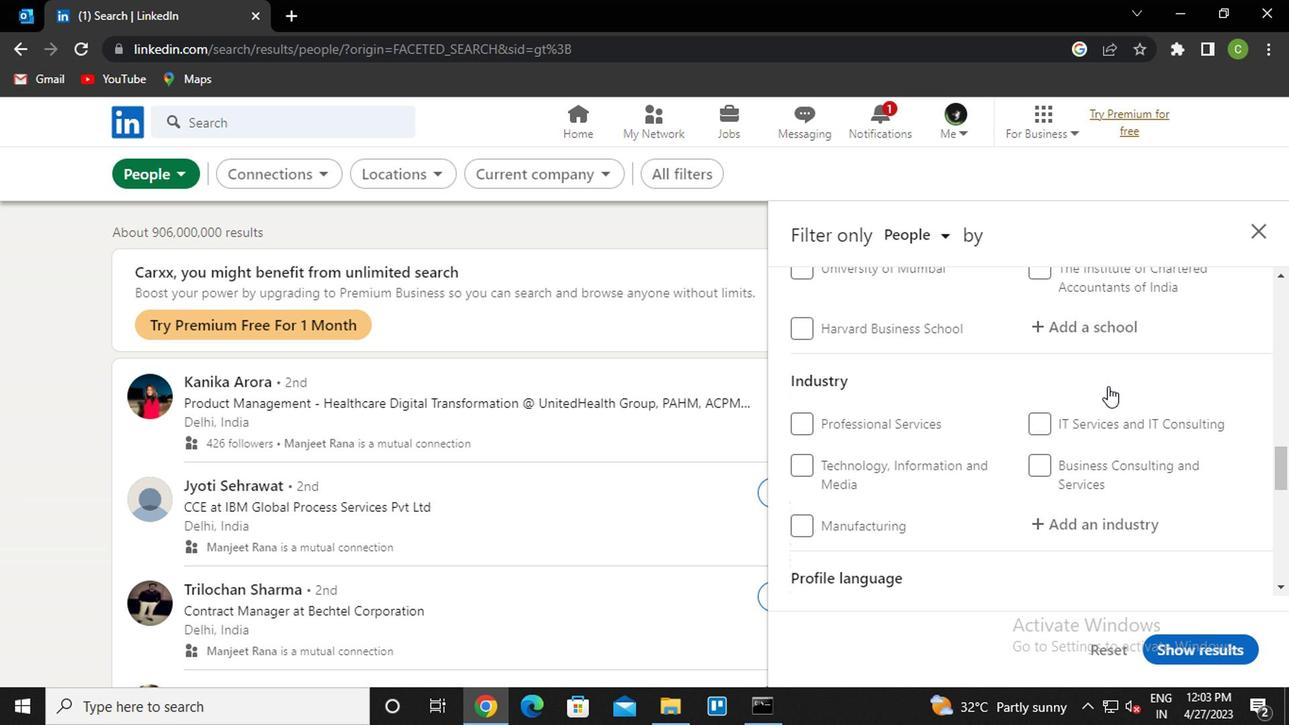 
Action: Mouse moved to (1049, 446)
Screenshot: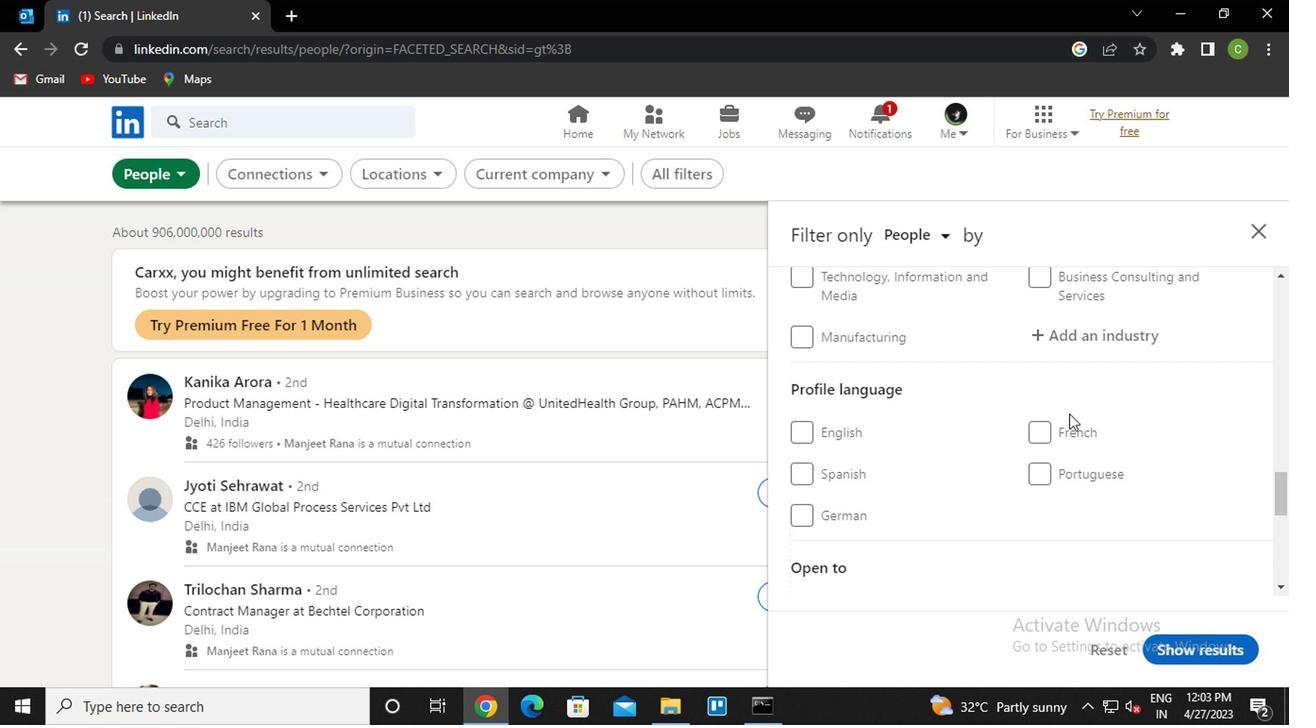 
Action: Mouse scrolled (1049, 445) with delta (0, -1)
Screenshot: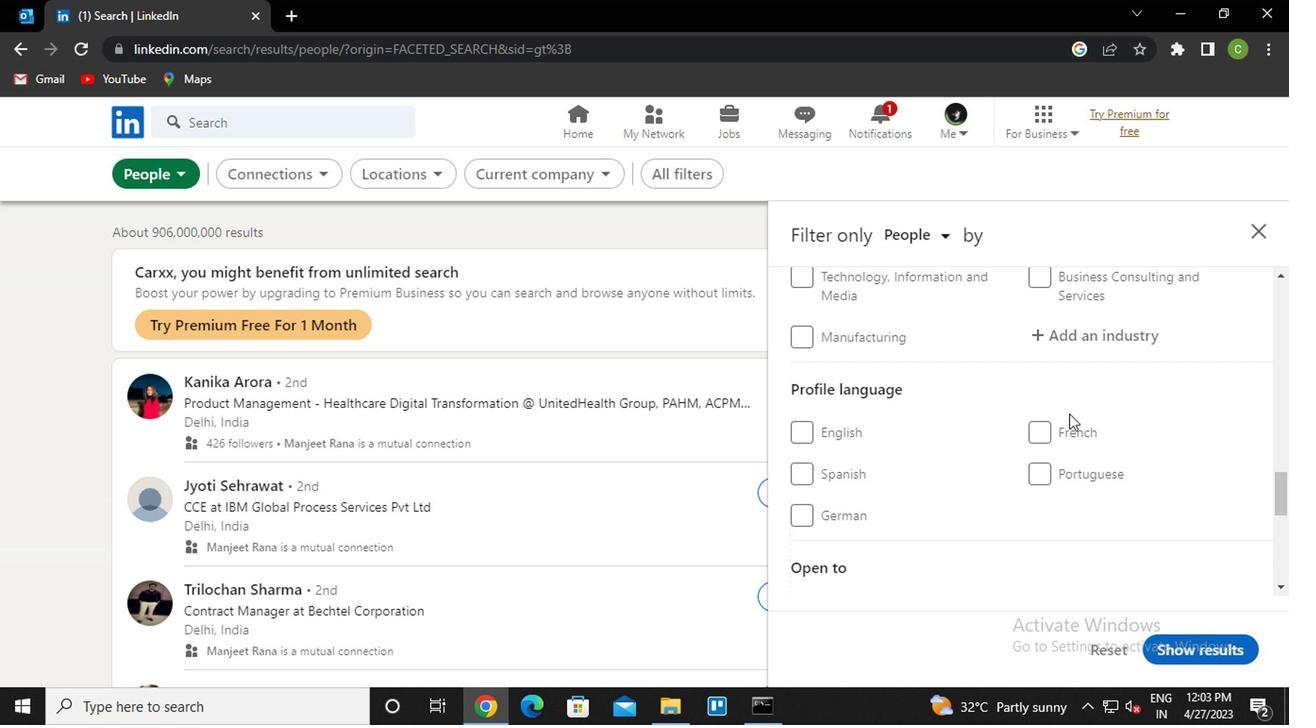 
Action: Mouse moved to (1045, 451)
Screenshot: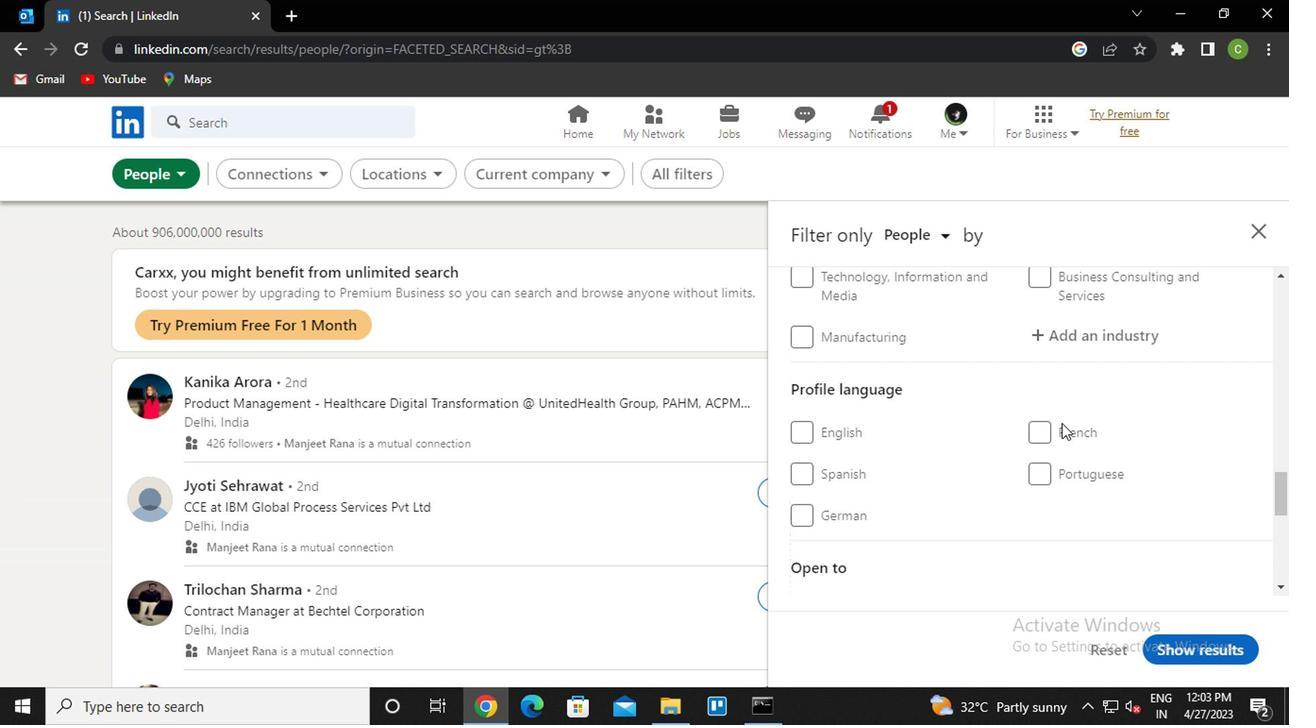 
Action: Mouse scrolled (1045, 450) with delta (0, -1)
Screenshot: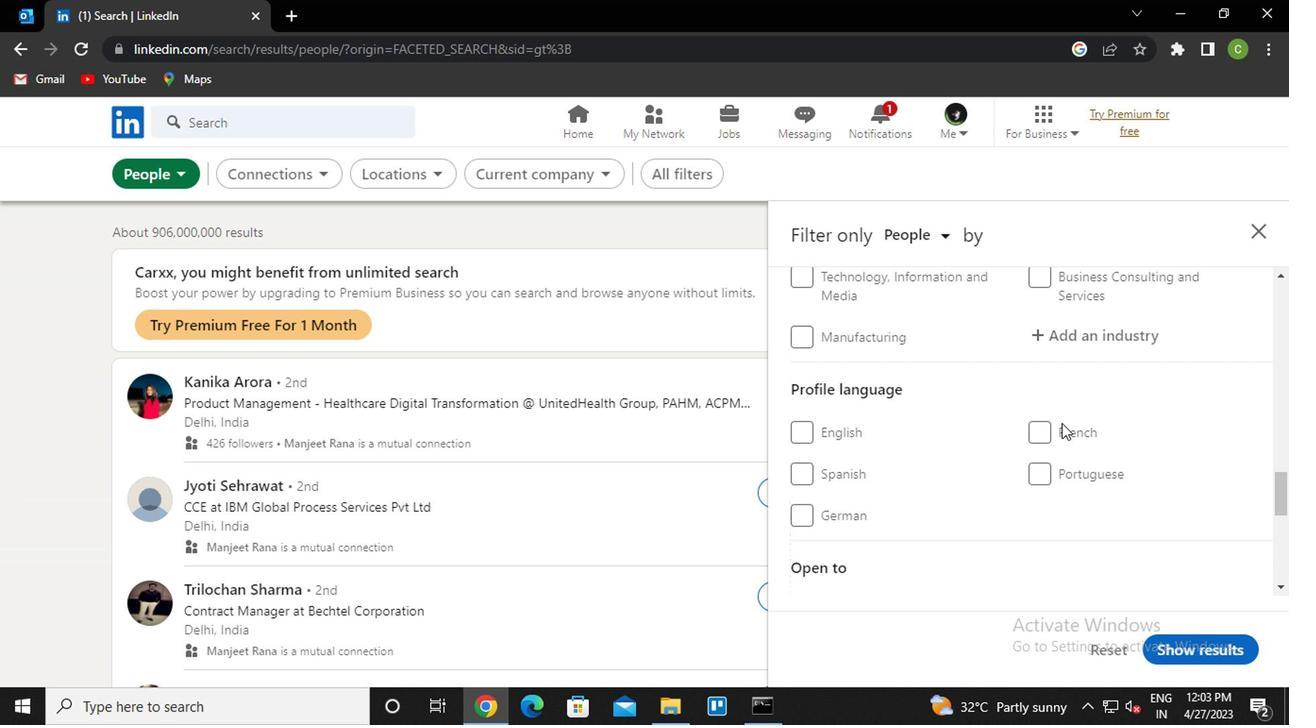 
Action: Mouse moved to (1049, 431)
Screenshot: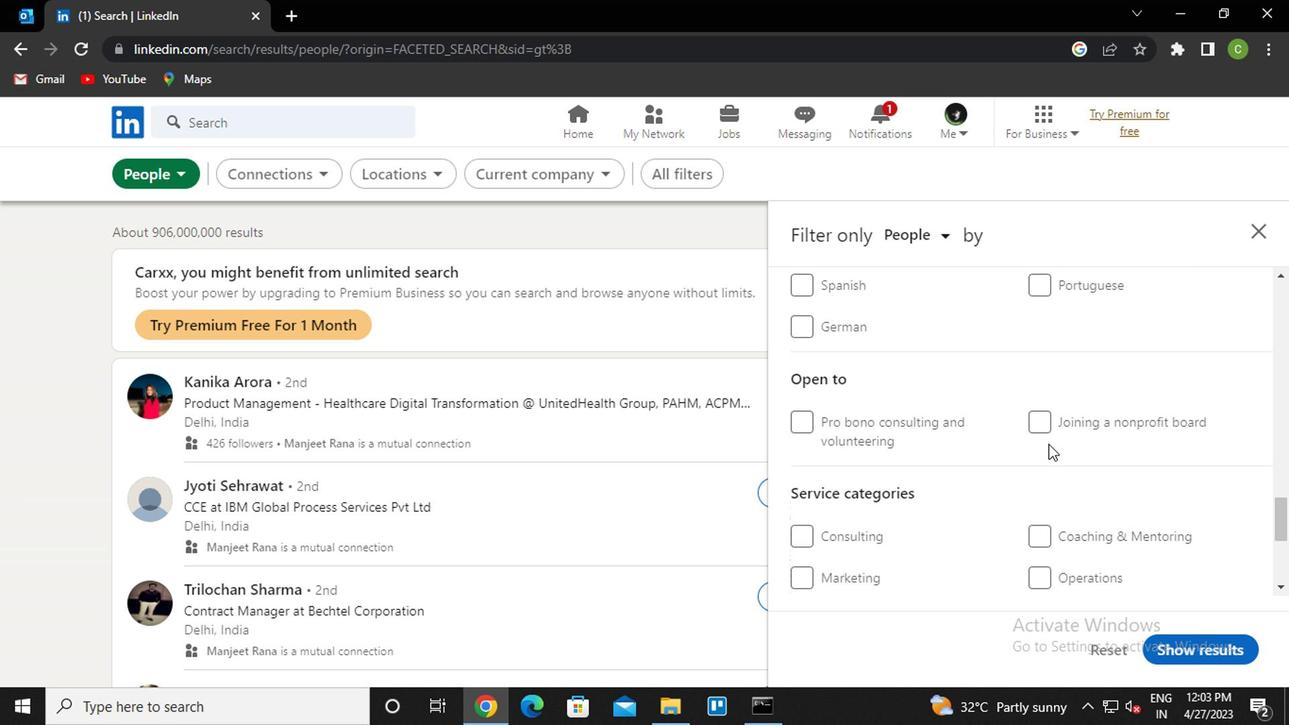 
Action: Mouse scrolled (1049, 432) with delta (0, 0)
Screenshot: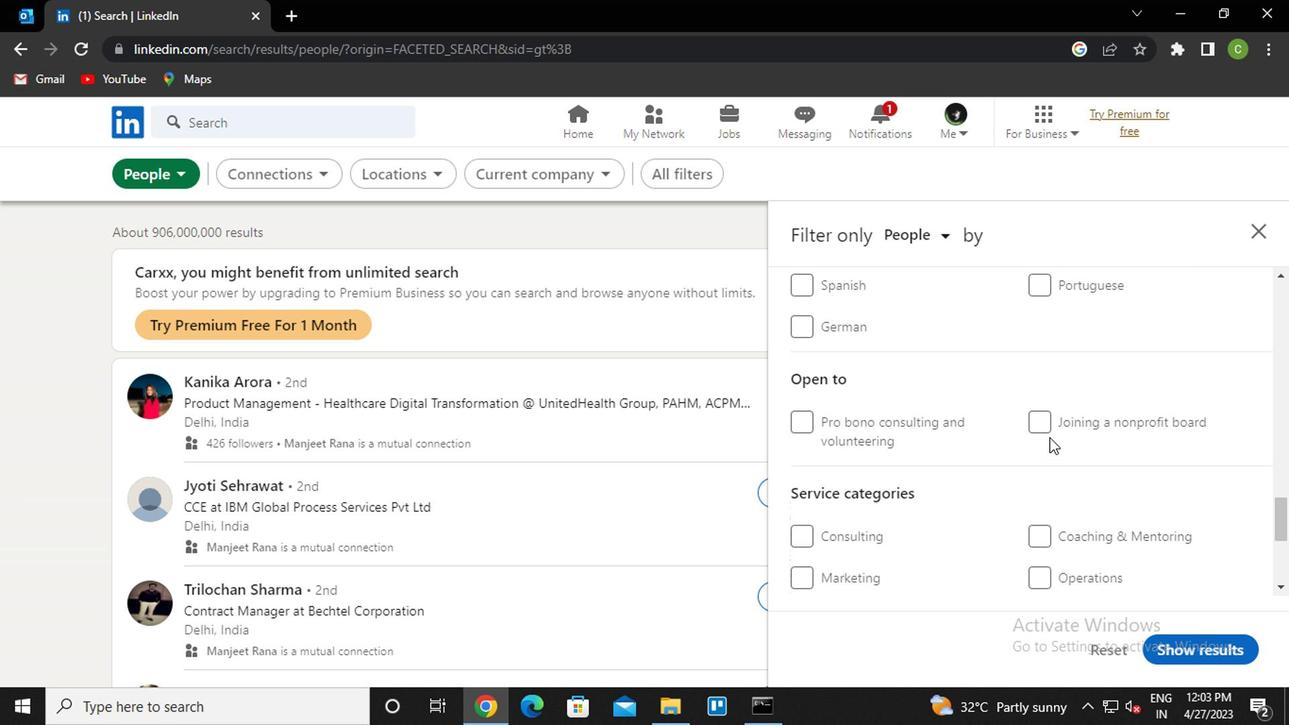 
Action: Mouse scrolled (1049, 432) with delta (0, 0)
Screenshot: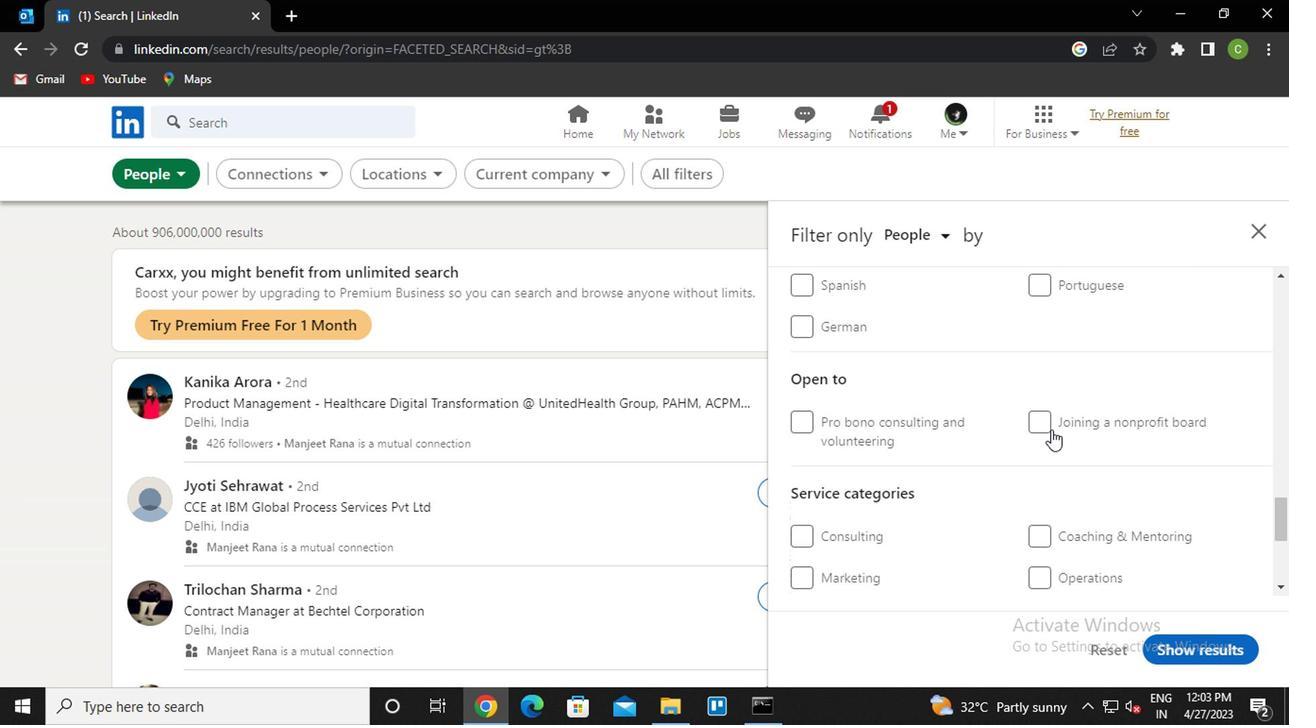 
Action: Mouse moved to (1035, 445)
Screenshot: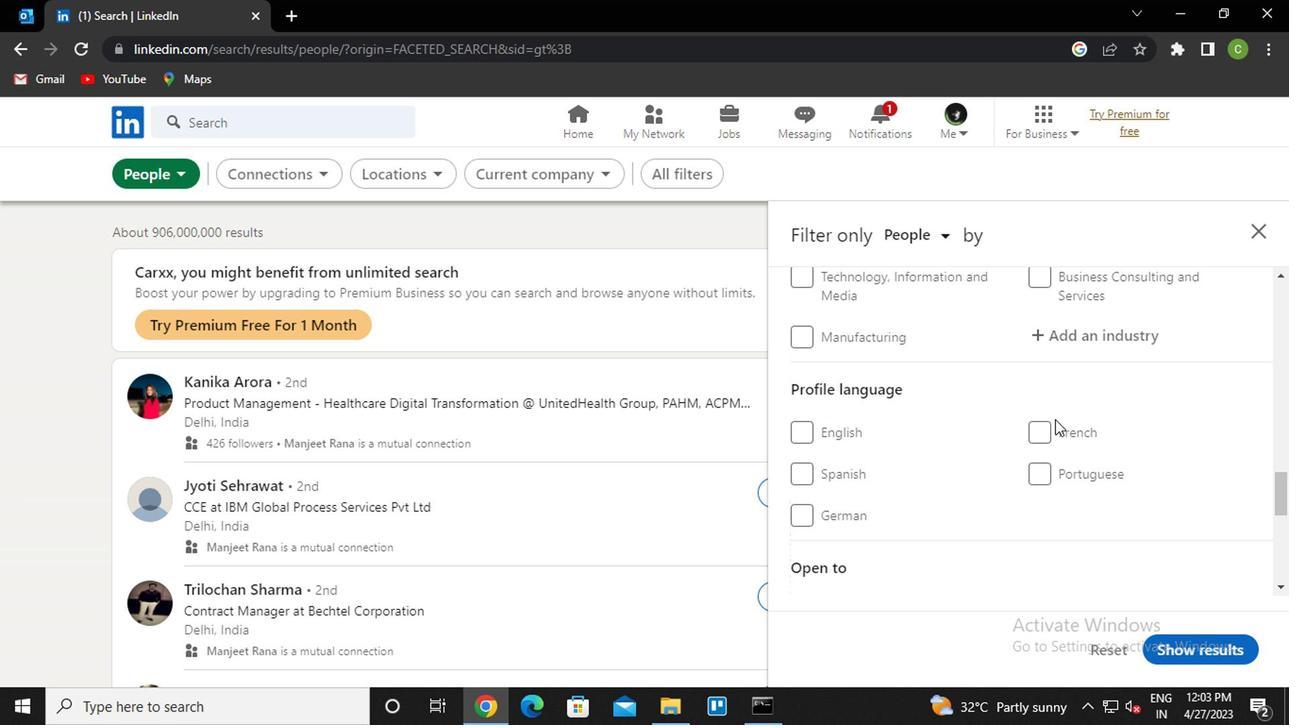 
Action: Mouse pressed left at (1035, 445)
Screenshot: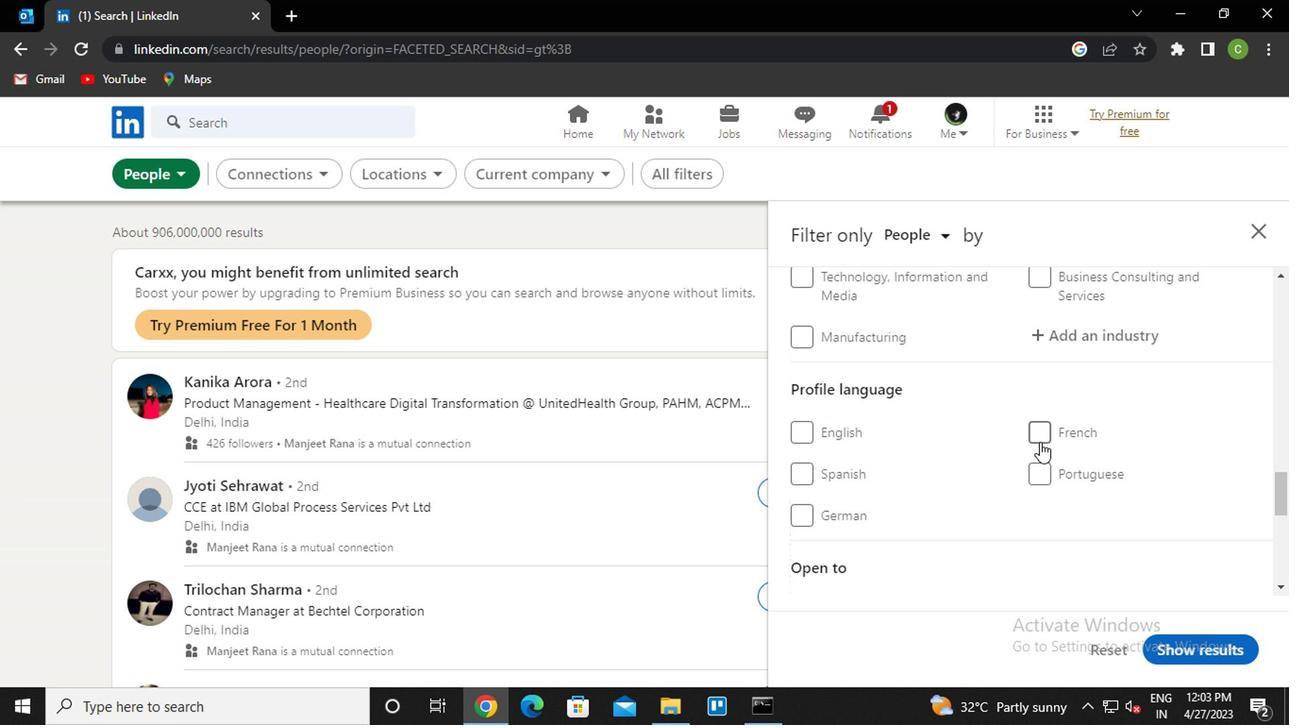 
Action: Mouse moved to (1038, 436)
Screenshot: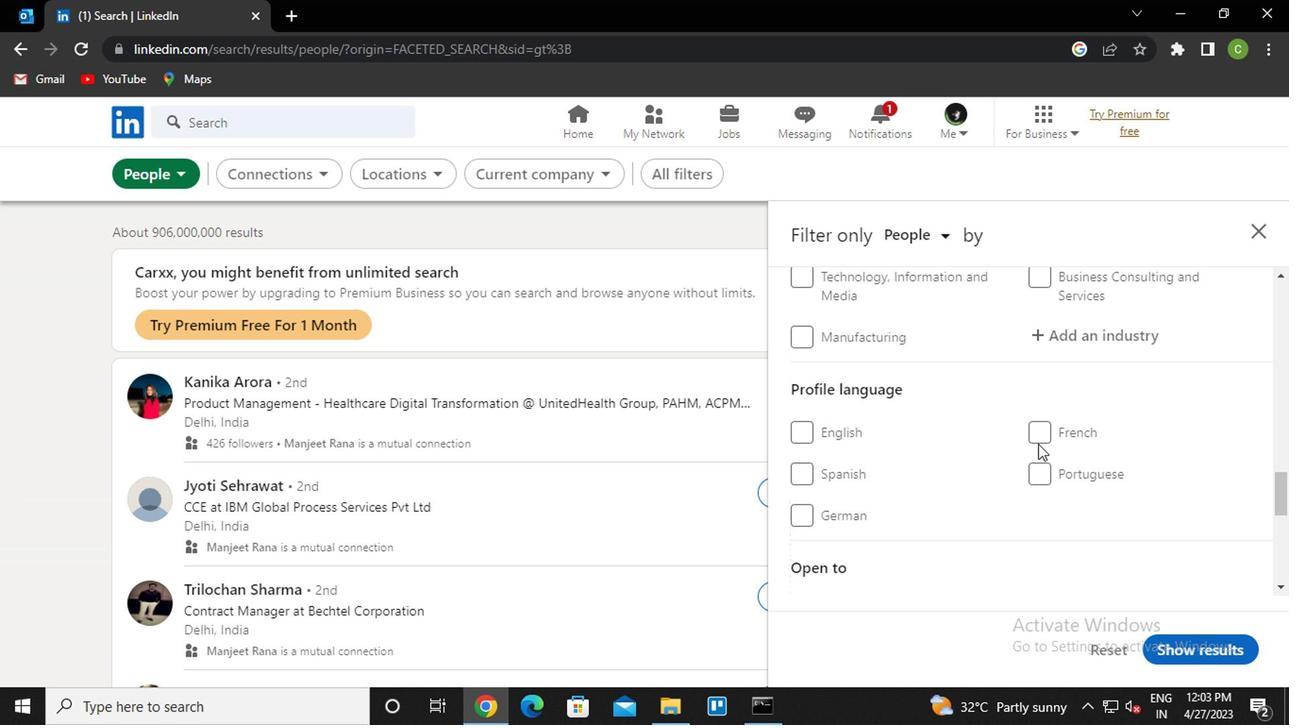 
Action: Mouse pressed left at (1038, 436)
Screenshot: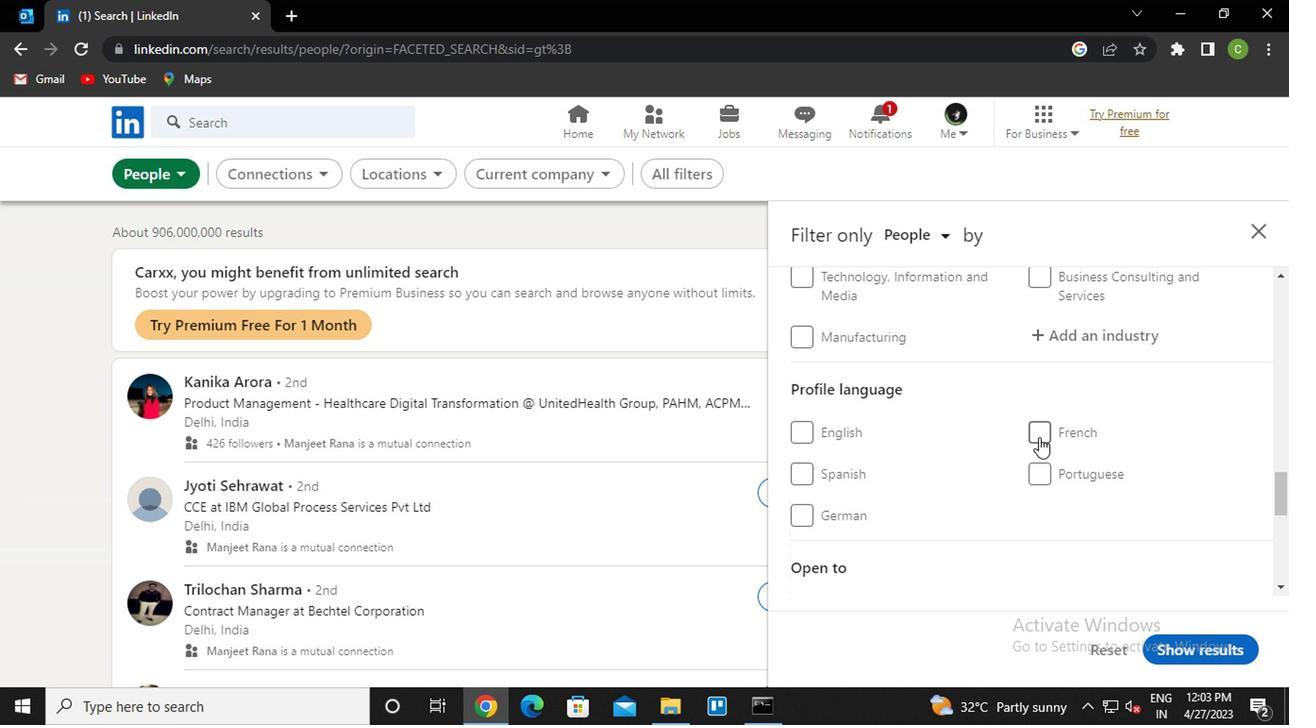 
Action: Mouse scrolled (1038, 436) with delta (0, 0)
Screenshot: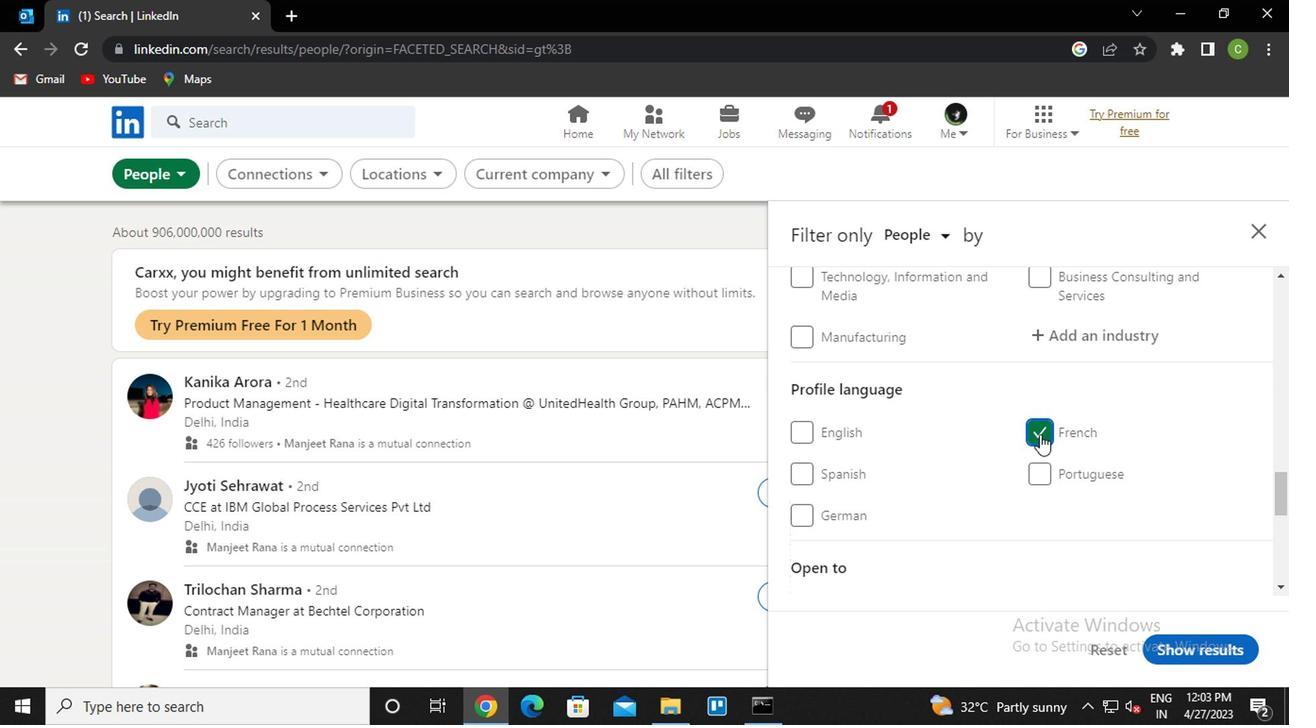 
Action: Mouse scrolled (1038, 436) with delta (0, 0)
Screenshot: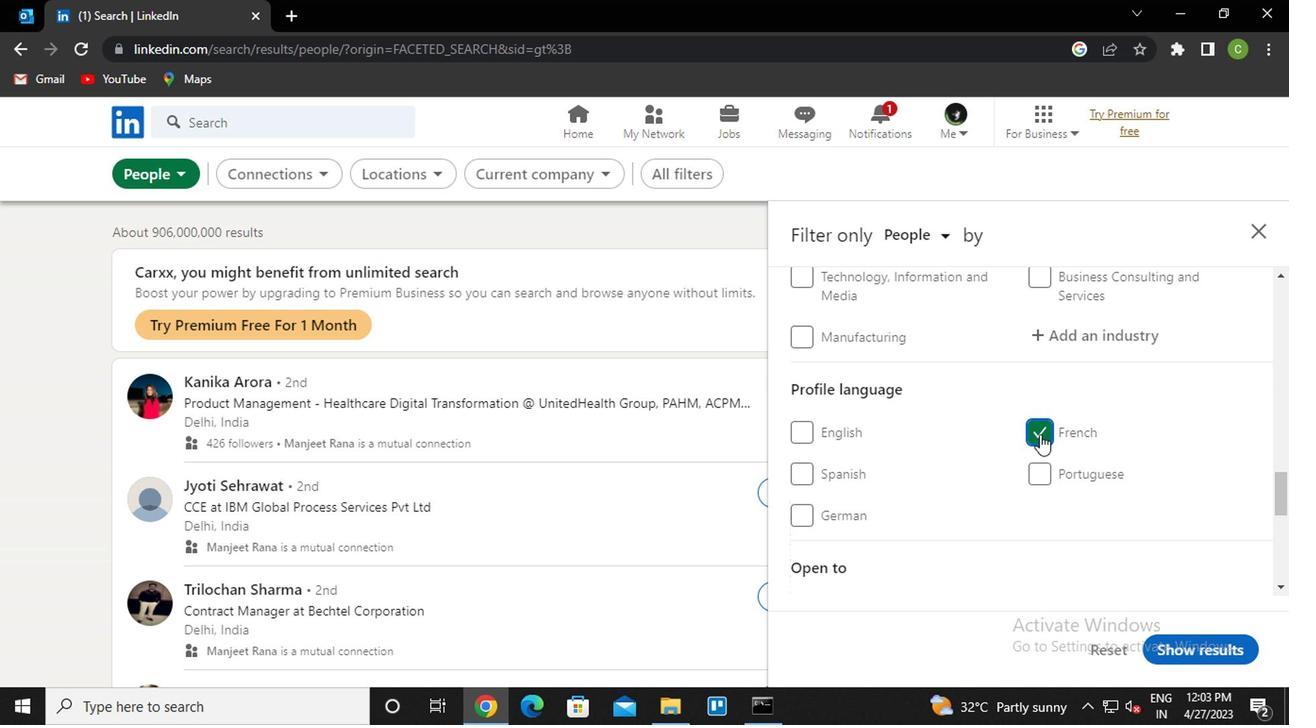 
Action: Mouse scrolled (1038, 436) with delta (0, 0)
Screenshot: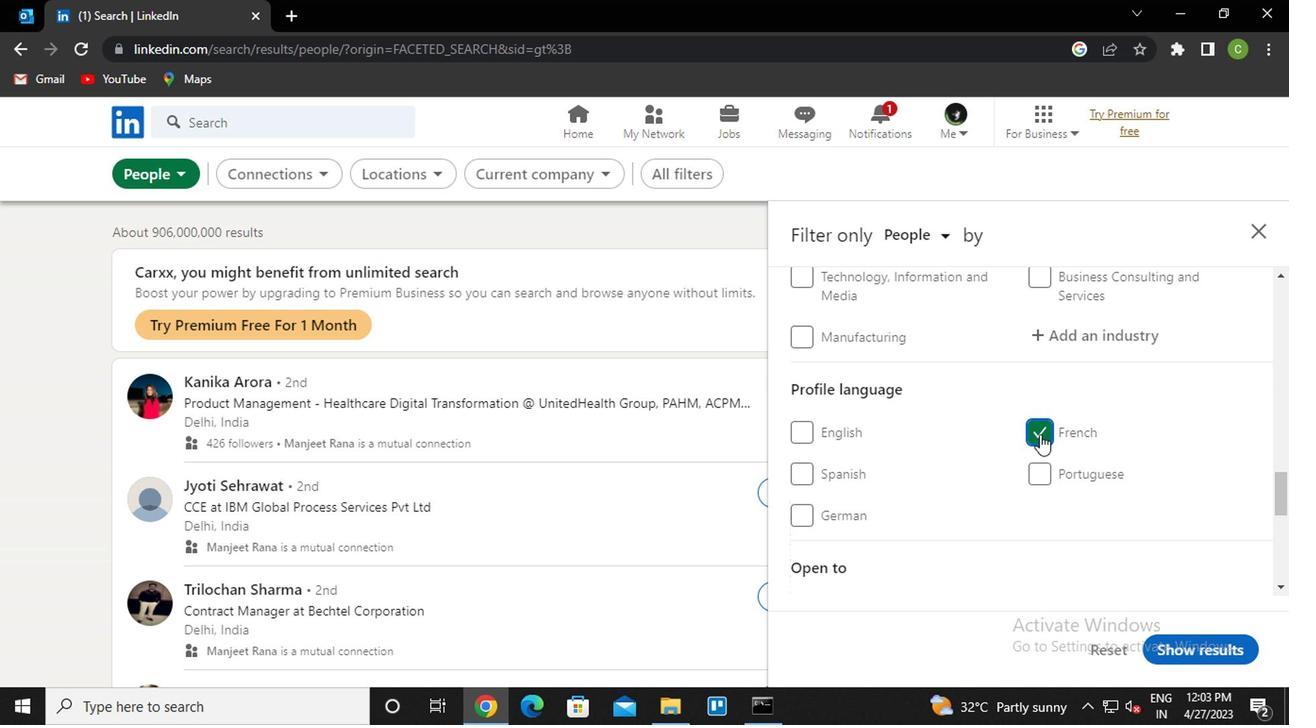 
Action: Mouse scrolled (1038, 436) with delta (0, 0)
Screenshot: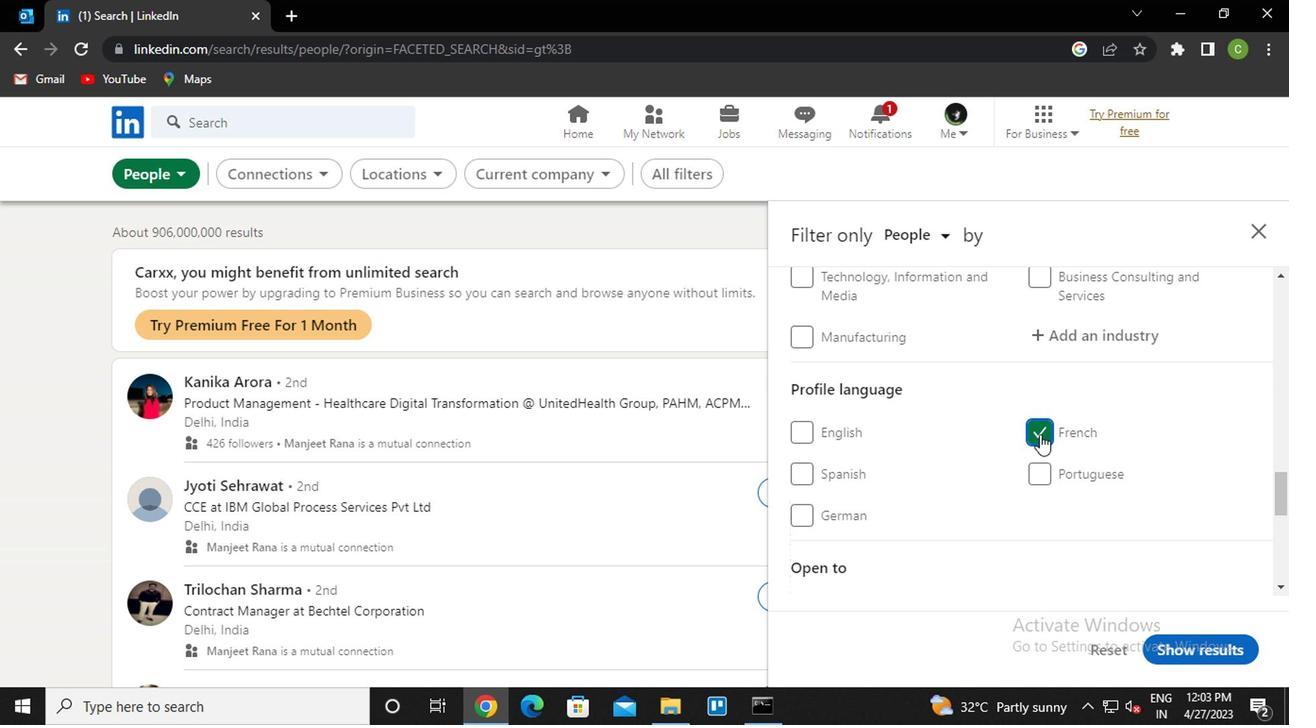 
Action: Mouse scrolled (1038, 436) with delta (0, 0)
Screenshot: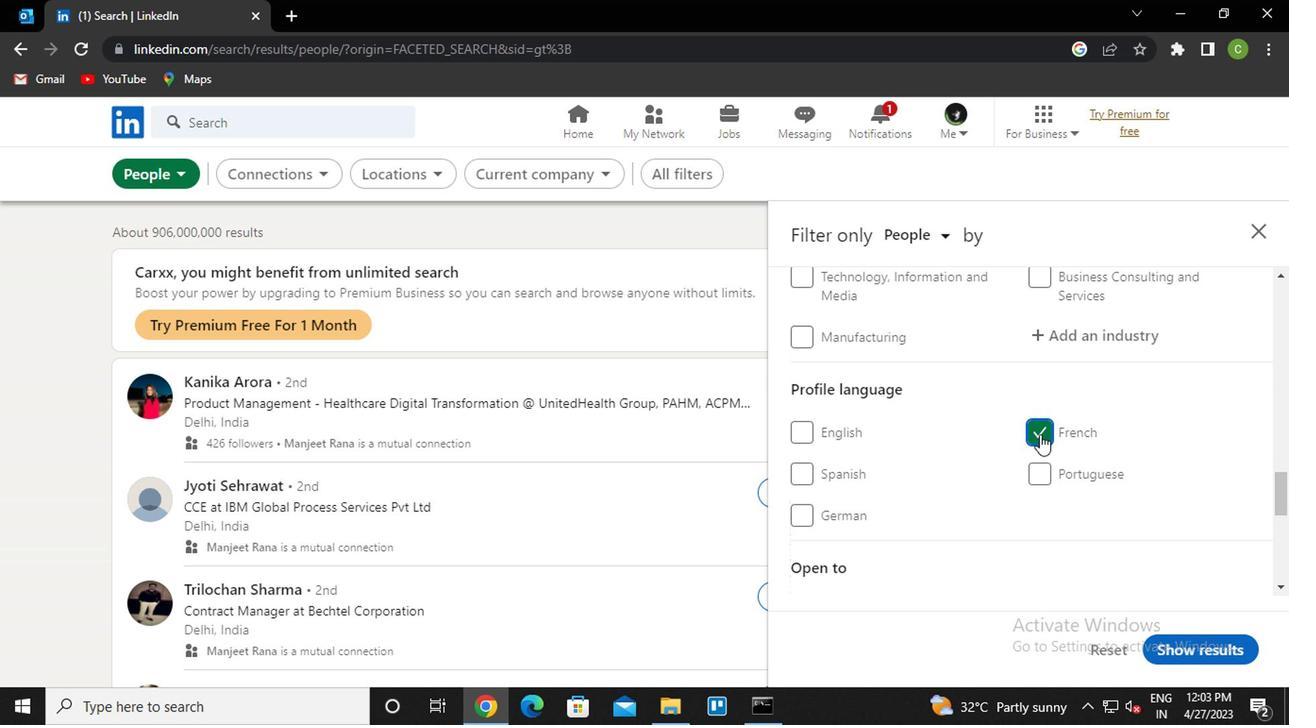
Action: Mouse moved to (1031, 444)
Screenshot: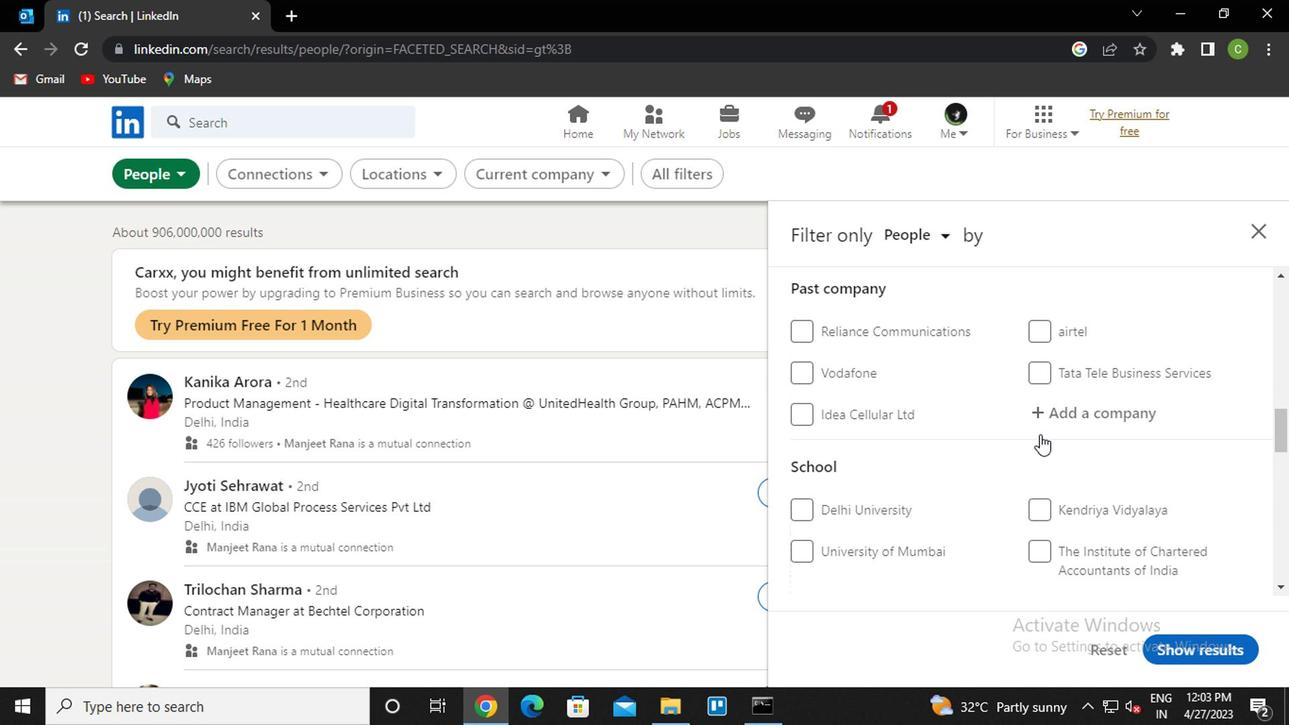 
Action: Mouse scrolled (1031, 445) with delta (0, 0)
Screenshot: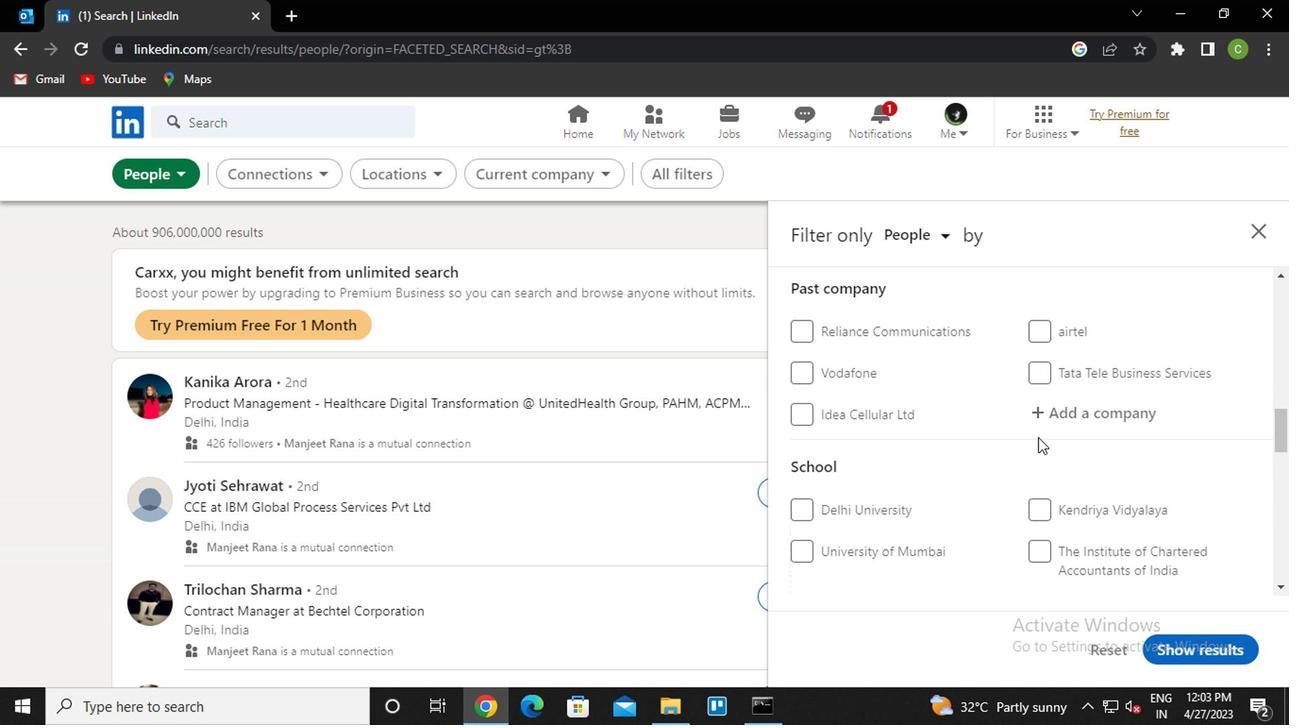 
Action: Mouse scrolled (1031, 445) with delta (0, 0)
Screenshot: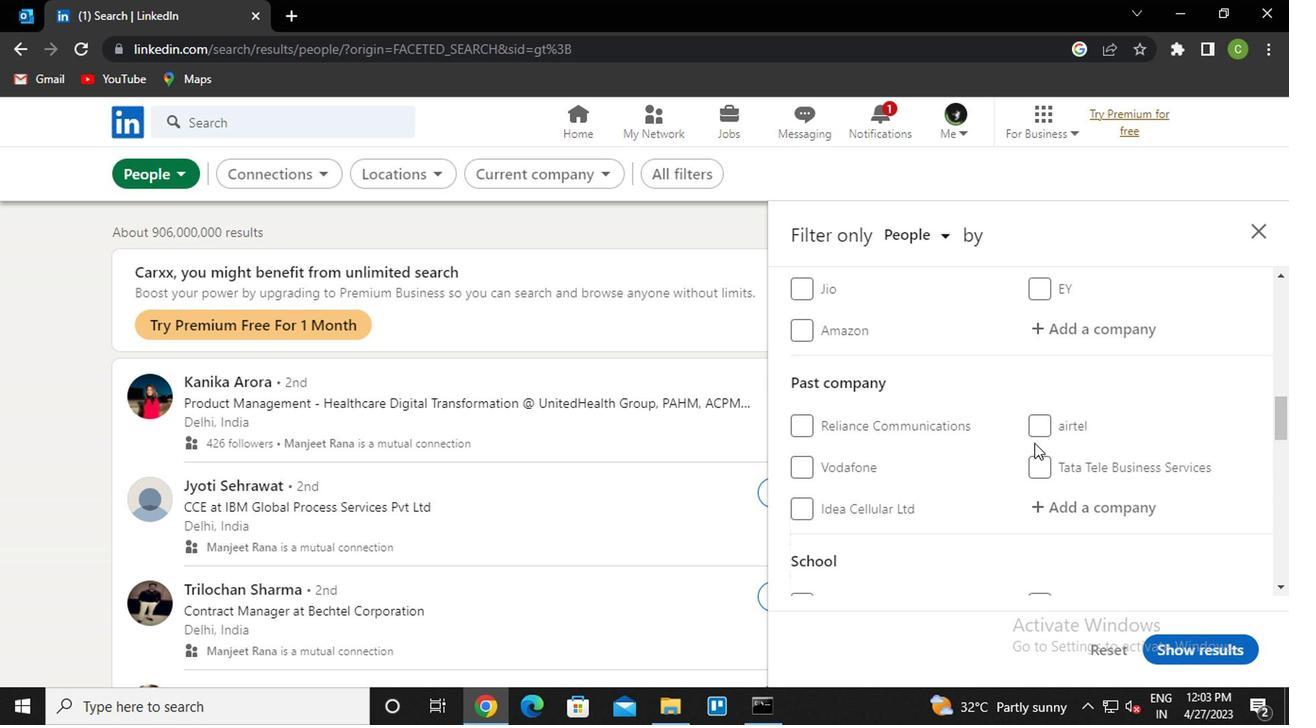
Action: Mouse scrolled (1031, 443) with delta (0, -1)
Screenshot: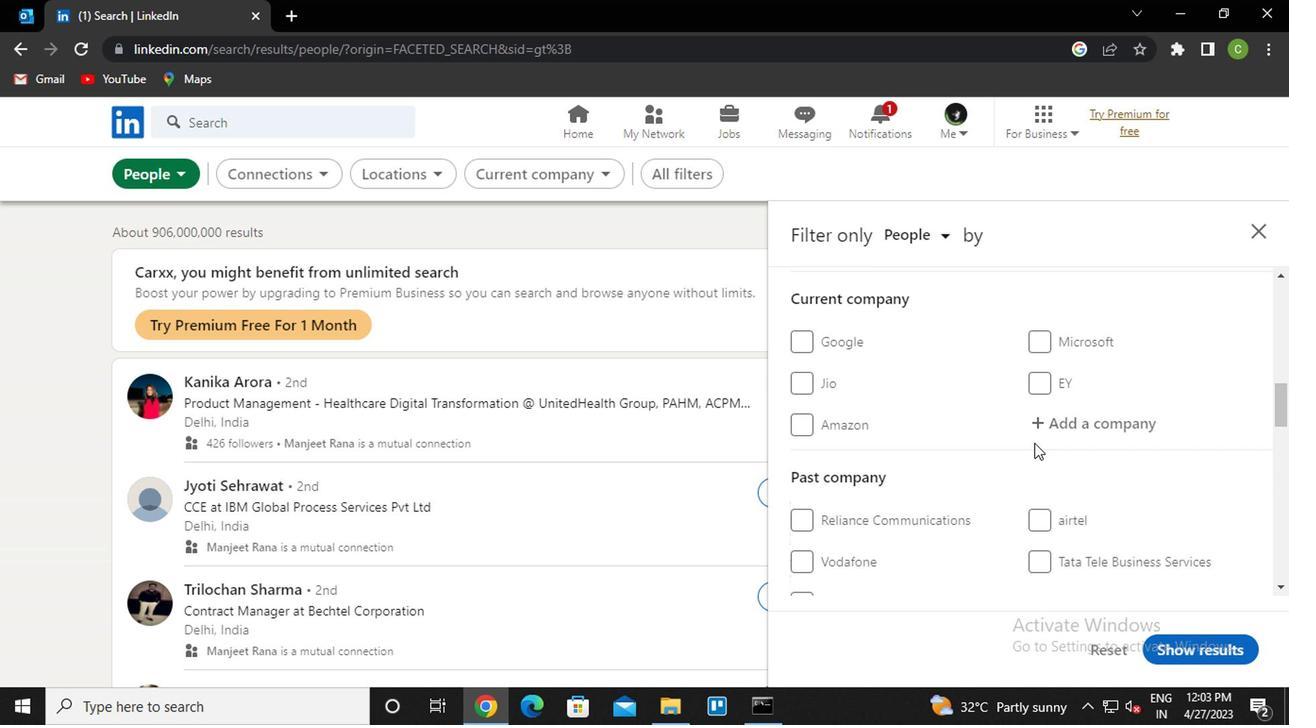 
Action: Mouse scrolled (1031, 443) with delta (0, -1)
Screenshot: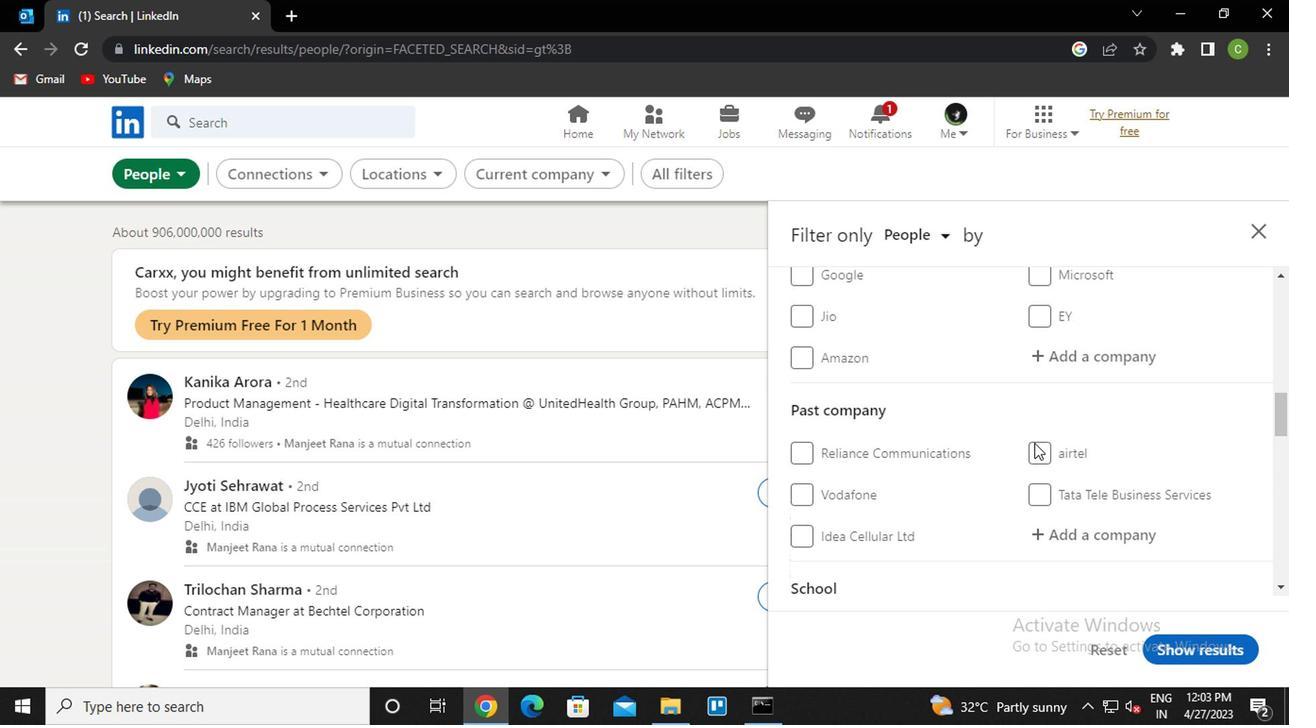 
Action: Mouse moved to (1024, 449)
Screenshot: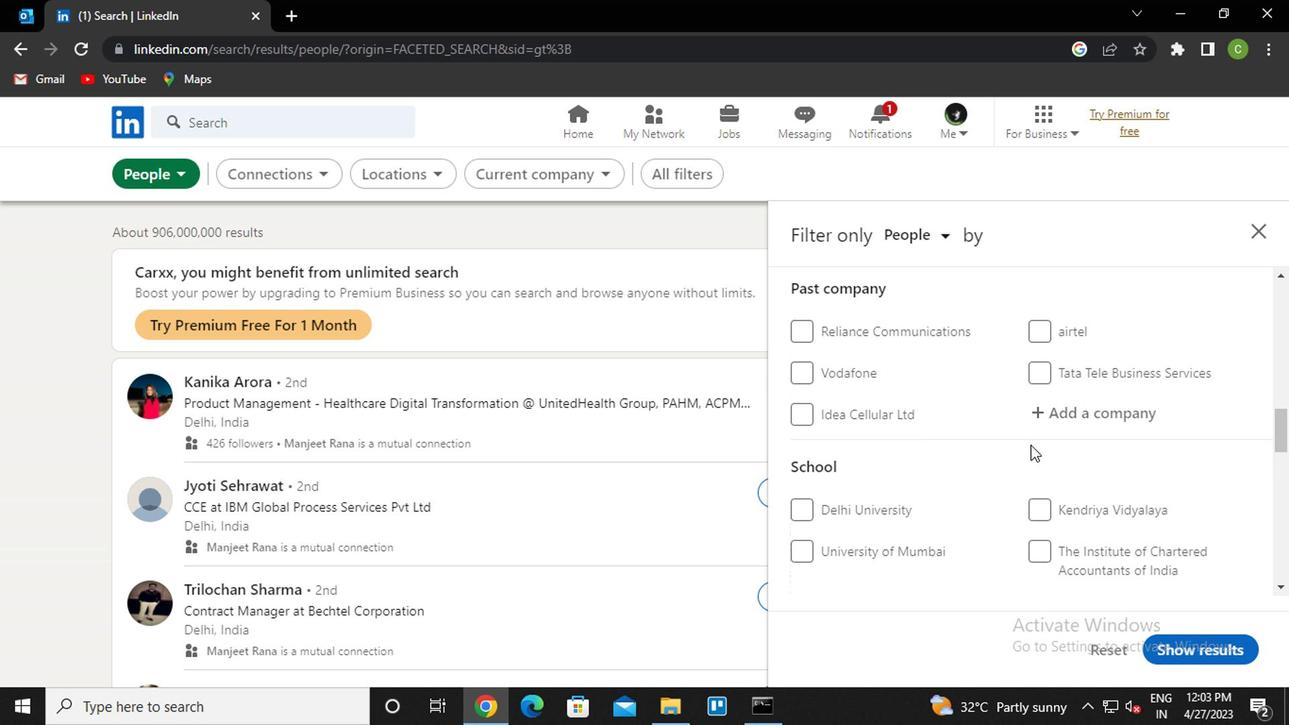 
Action: Mouse scrolled (1024, 450) with delta (0, 0)
Screenshot: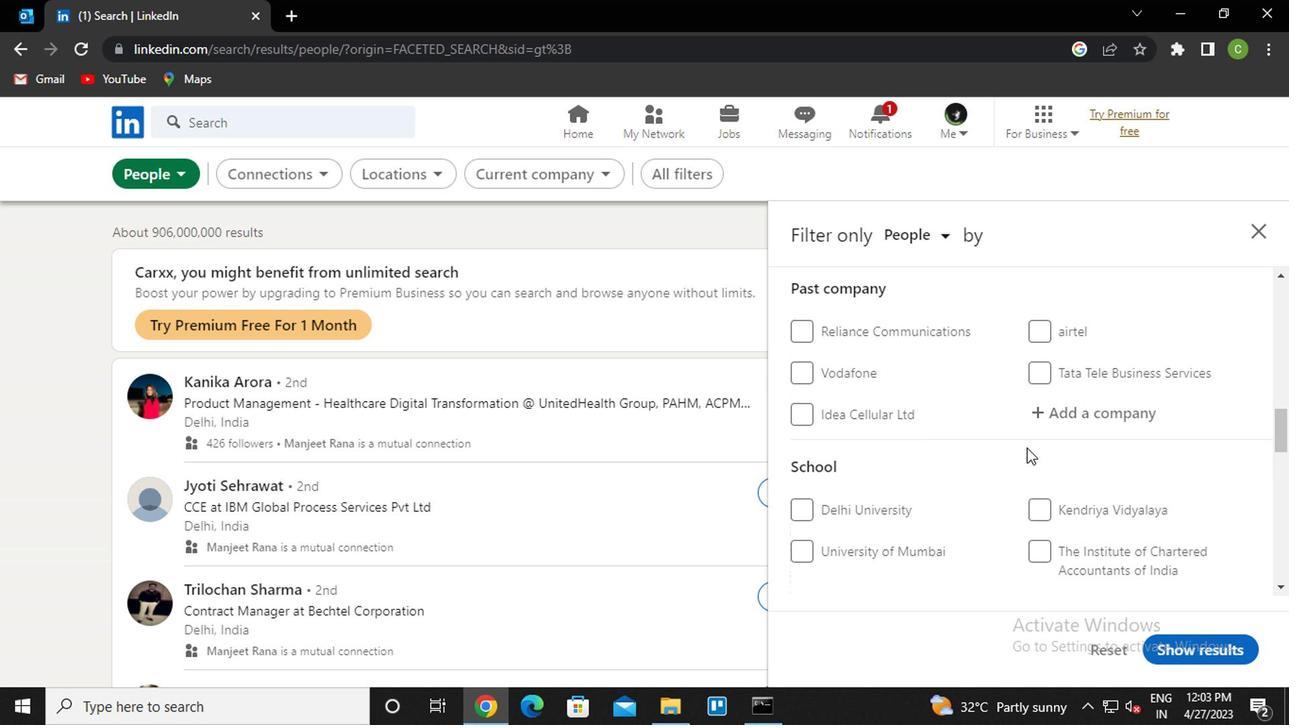 
Action: Mouse scrolled (1024, 450) with delta (0, 0)
Screenshot: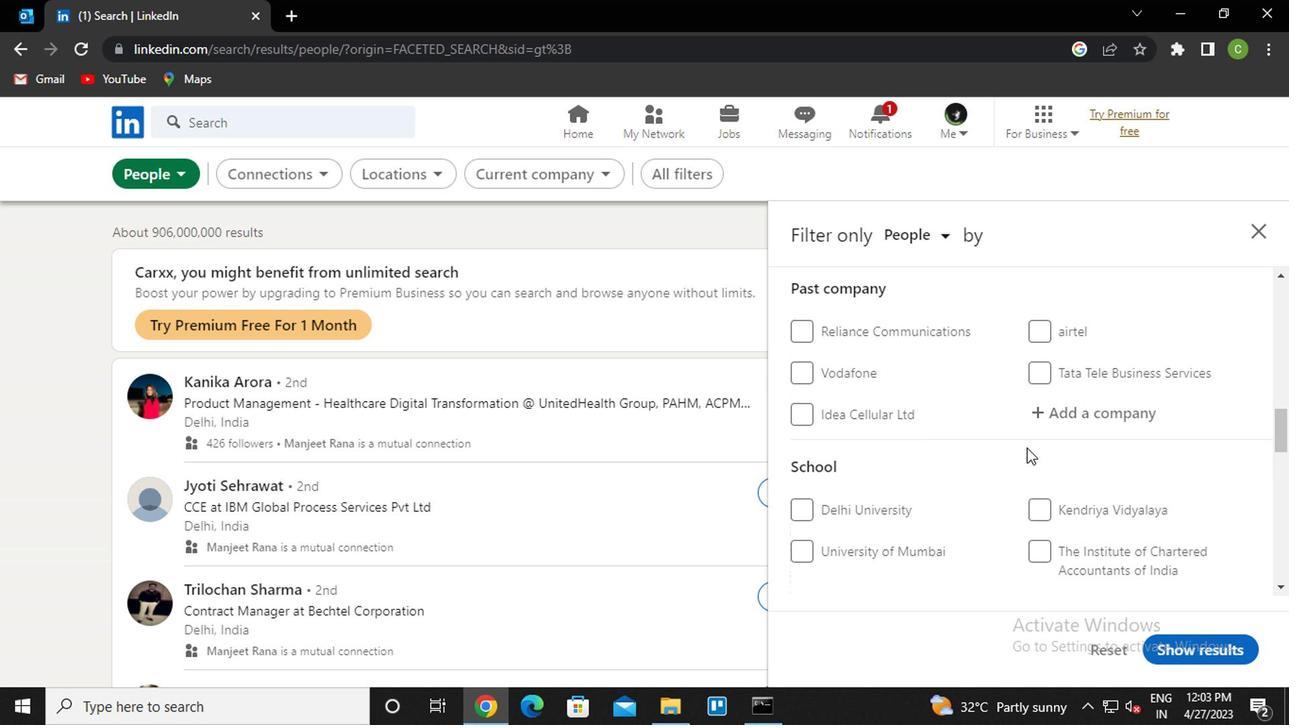
Action: Mouse scrolled (1024, 450) with delta (0, 0)
Screenshot: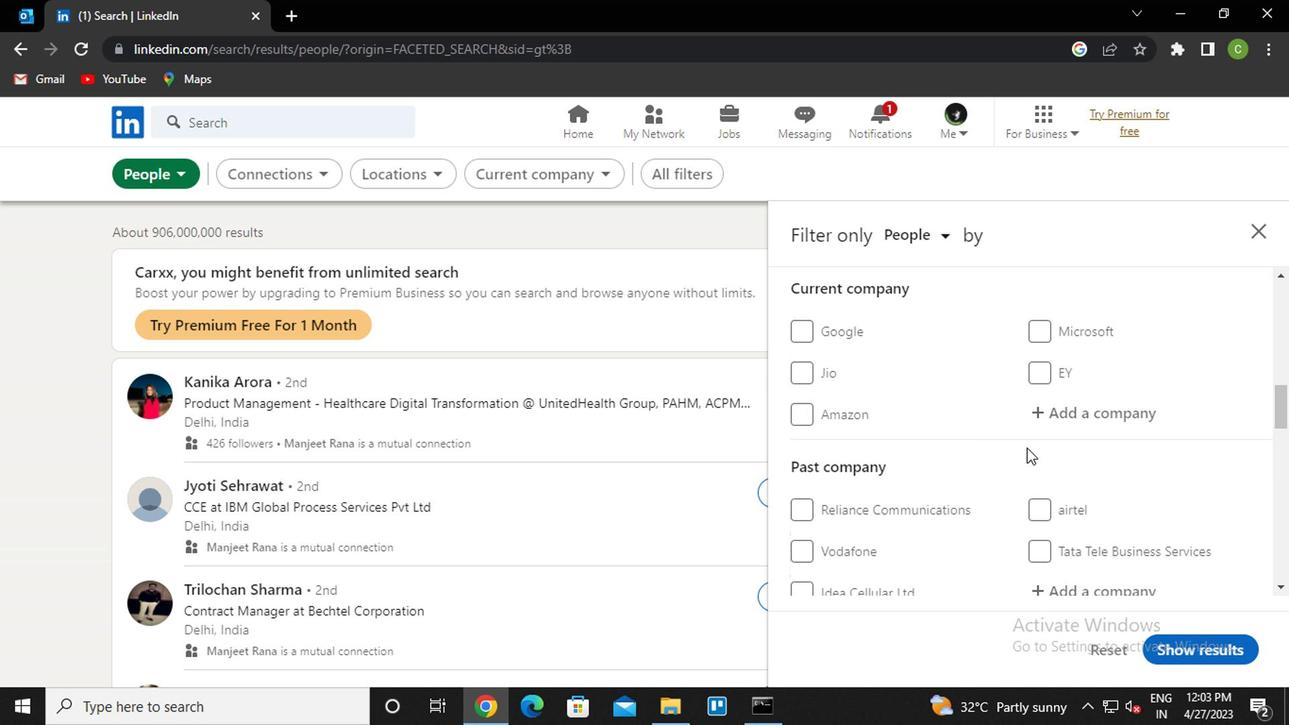 
Action: Mouse moved to (1081, 512)
Screenshot: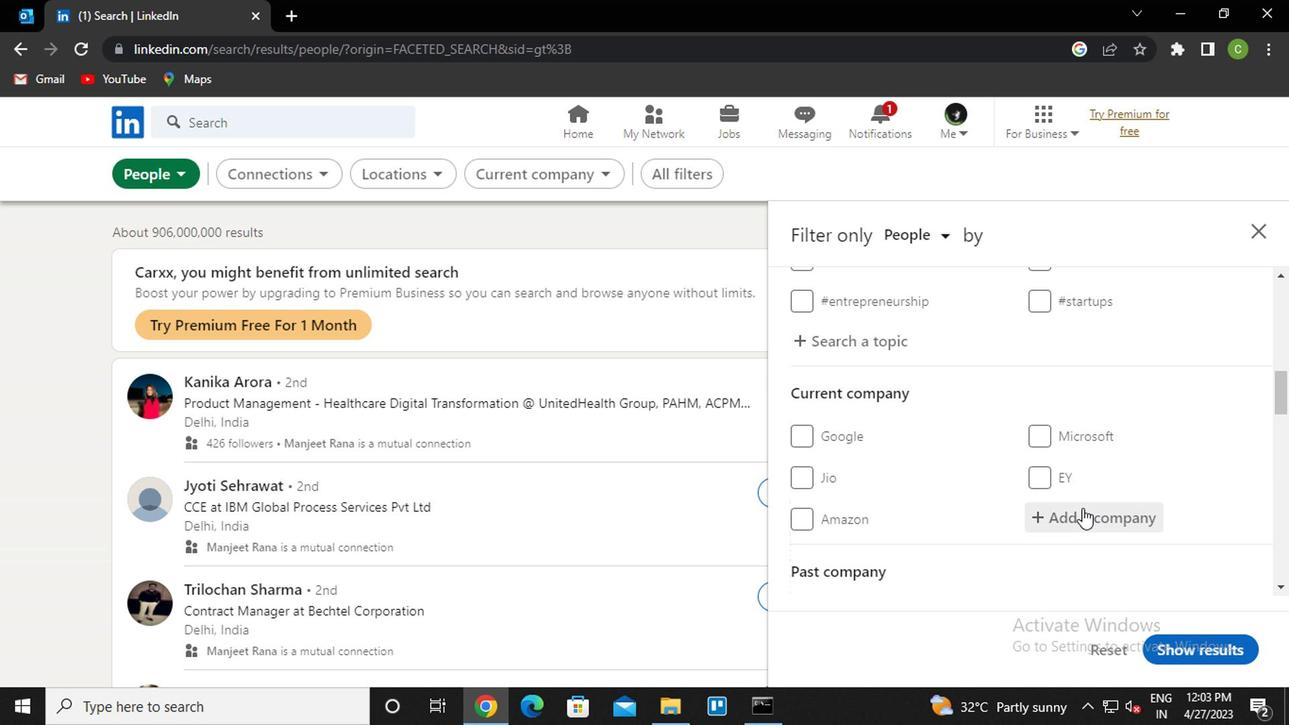 
Action: Mouse pressed left at (1081, 512)
Screenshot: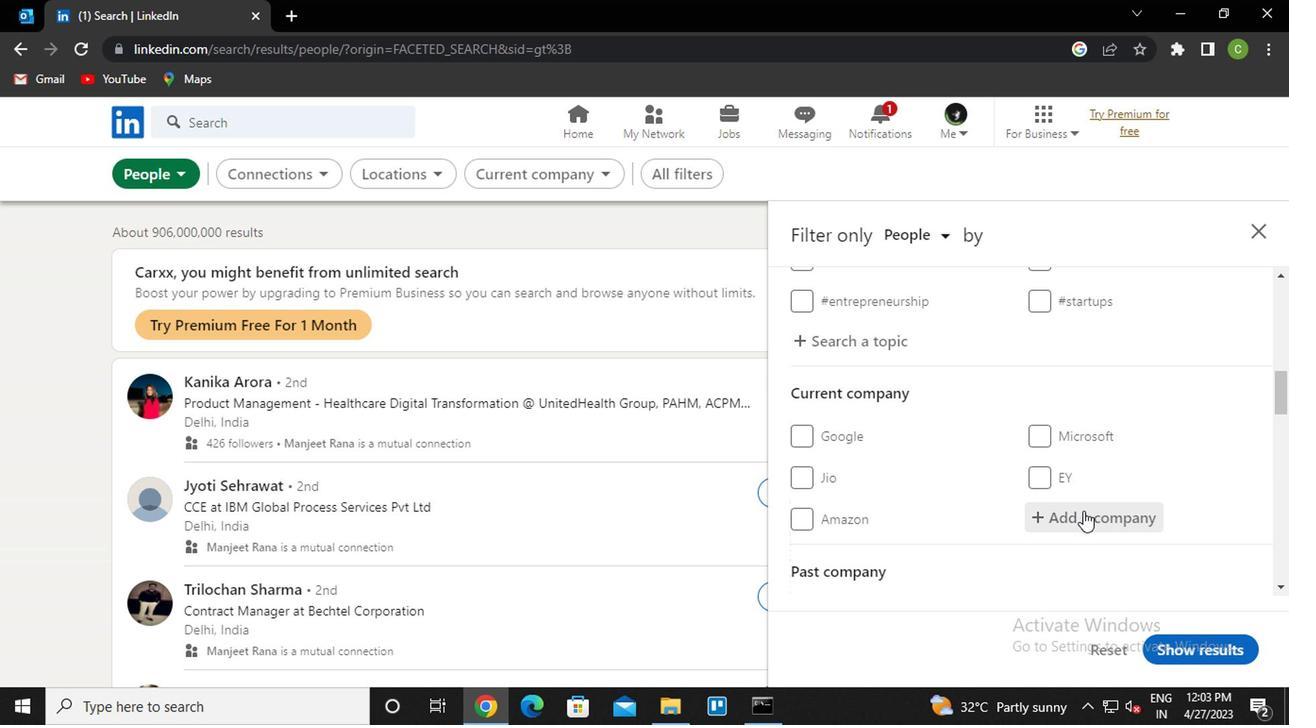 
Action: Key pressed <Key.caps_lock>tci<Key.space>g<Key.caps_lock>r<Key.down><Key.enter>
Screenshot: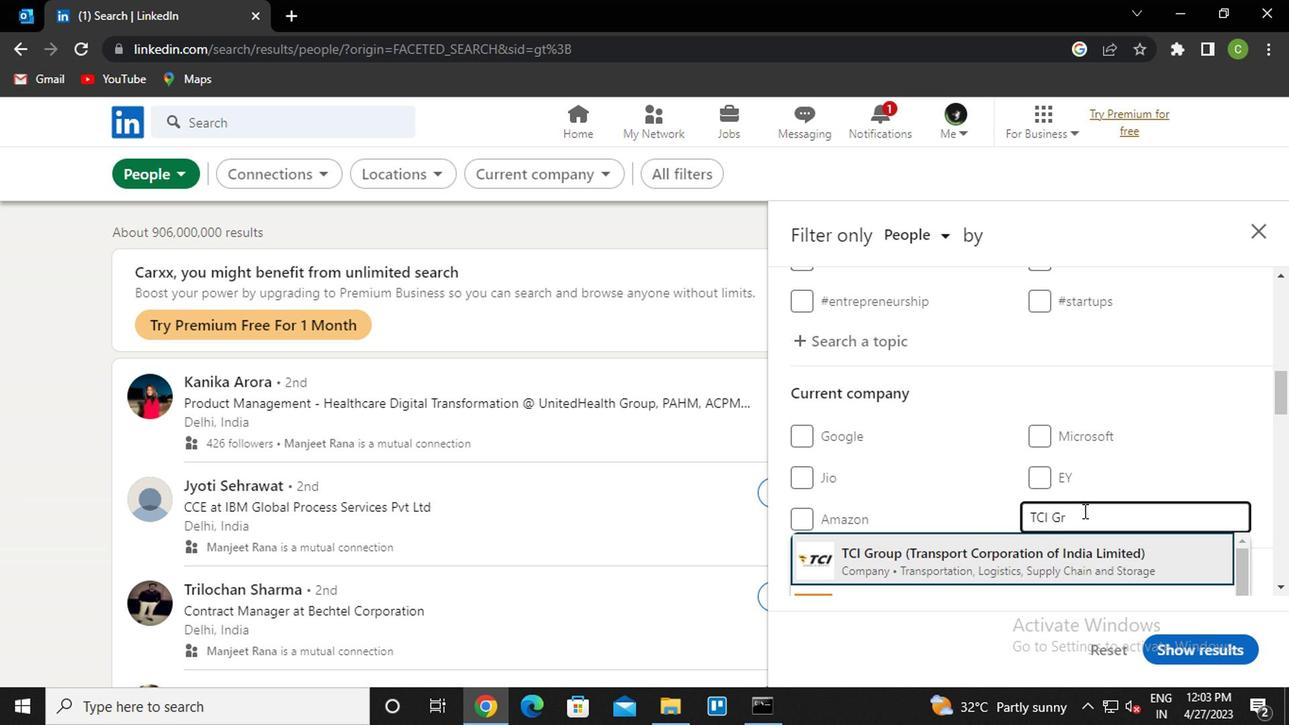
Action: Mouse scrolled (1081, 511) with delta (0, -1)
Screenshot: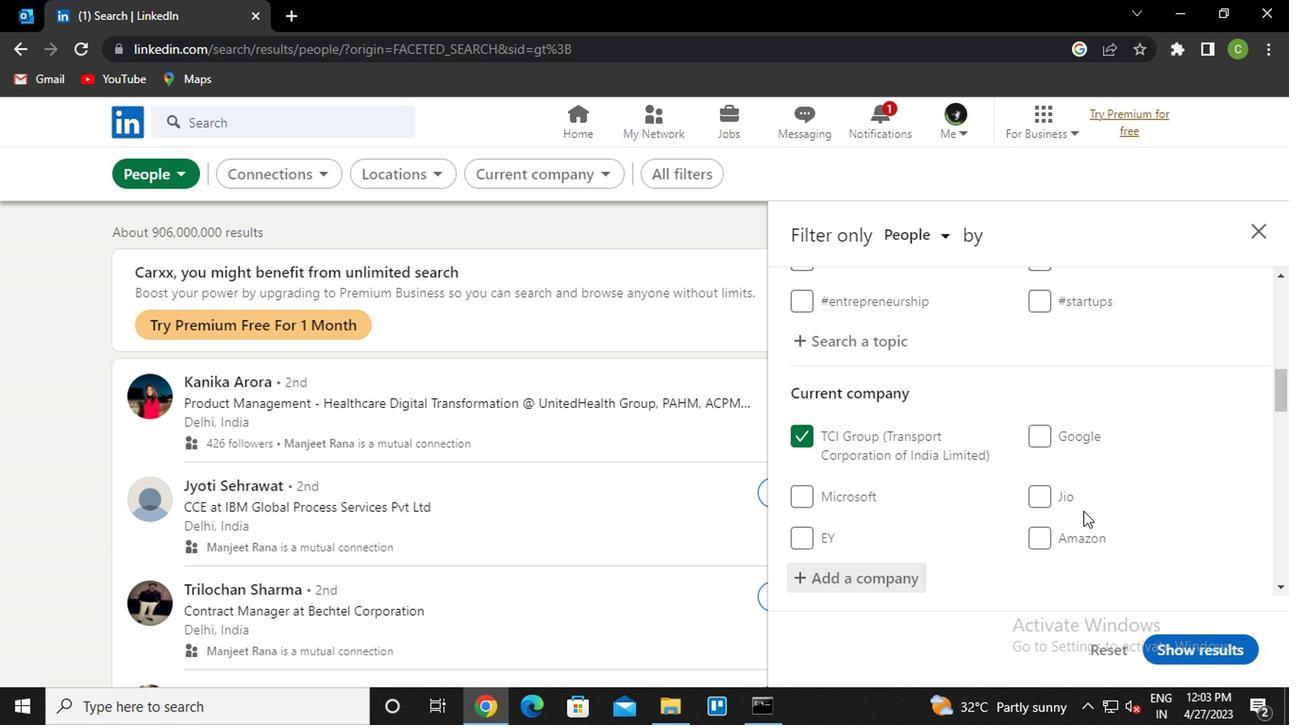 
Action: Mouse scrolled (1081, 511) with delta (0, -1)
Screenshot: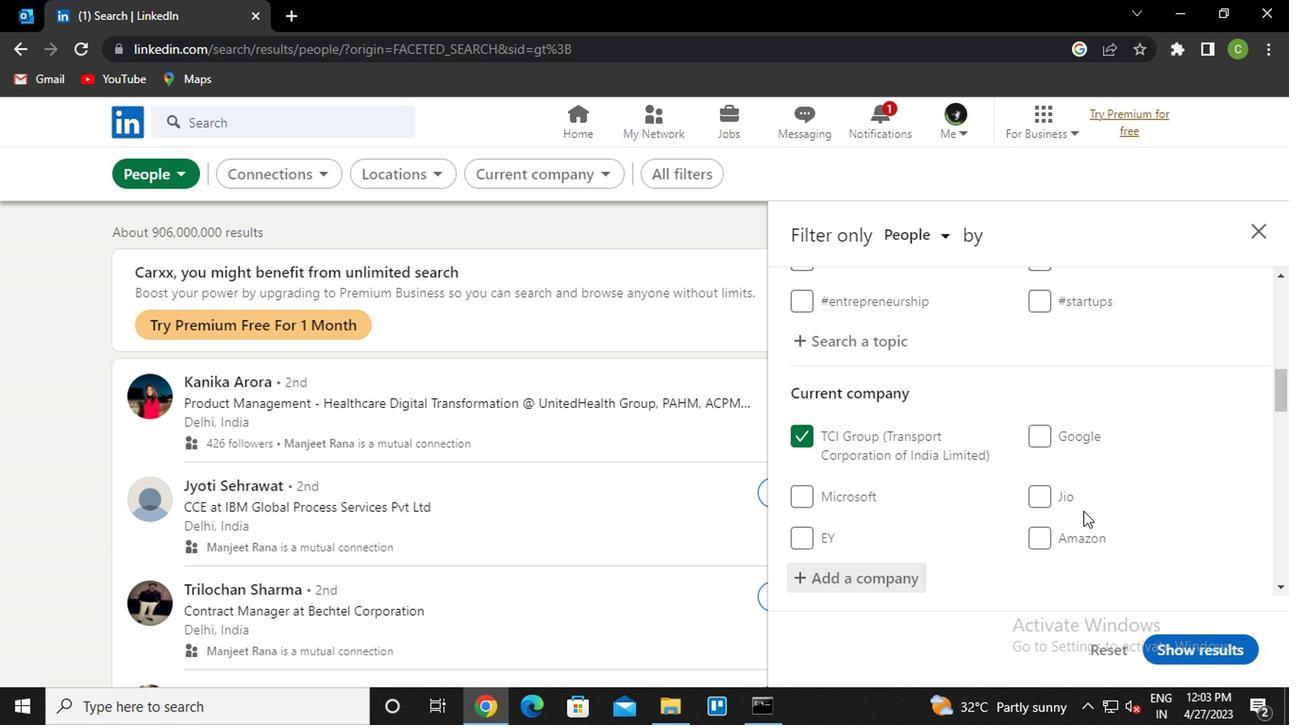 
Action: Mouse scrolled (1081, 511) with delta (0, -1)
Screenshot: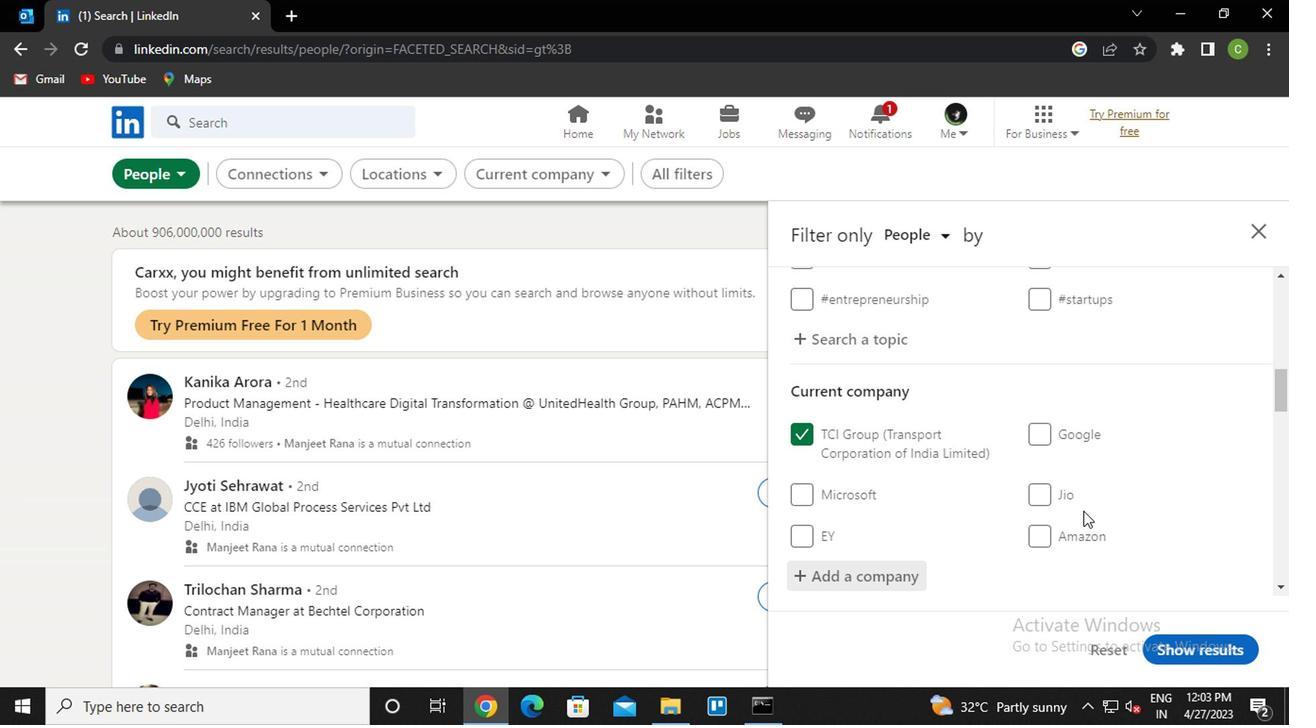 
Action: Mouse moved to (1080, 509)
Screenshot: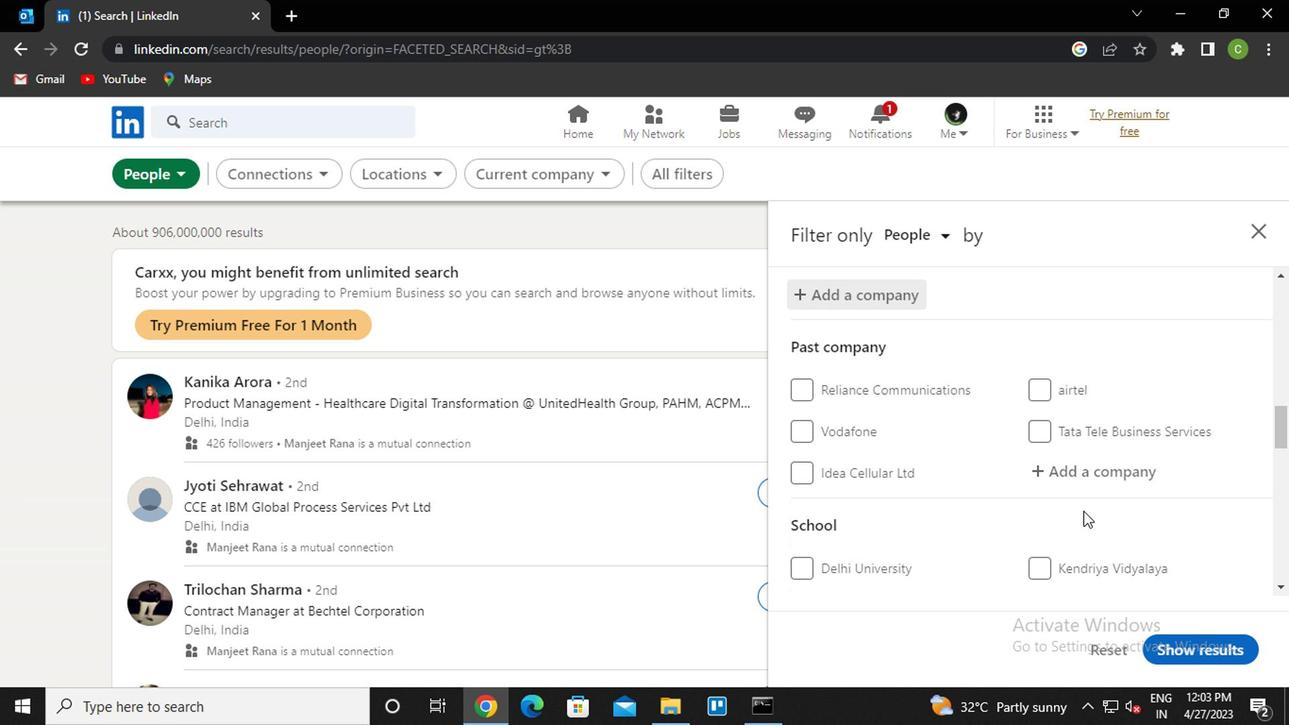 
Action: Mouse scrolled (1080, 508) with delta (0, -1)
Screenshot: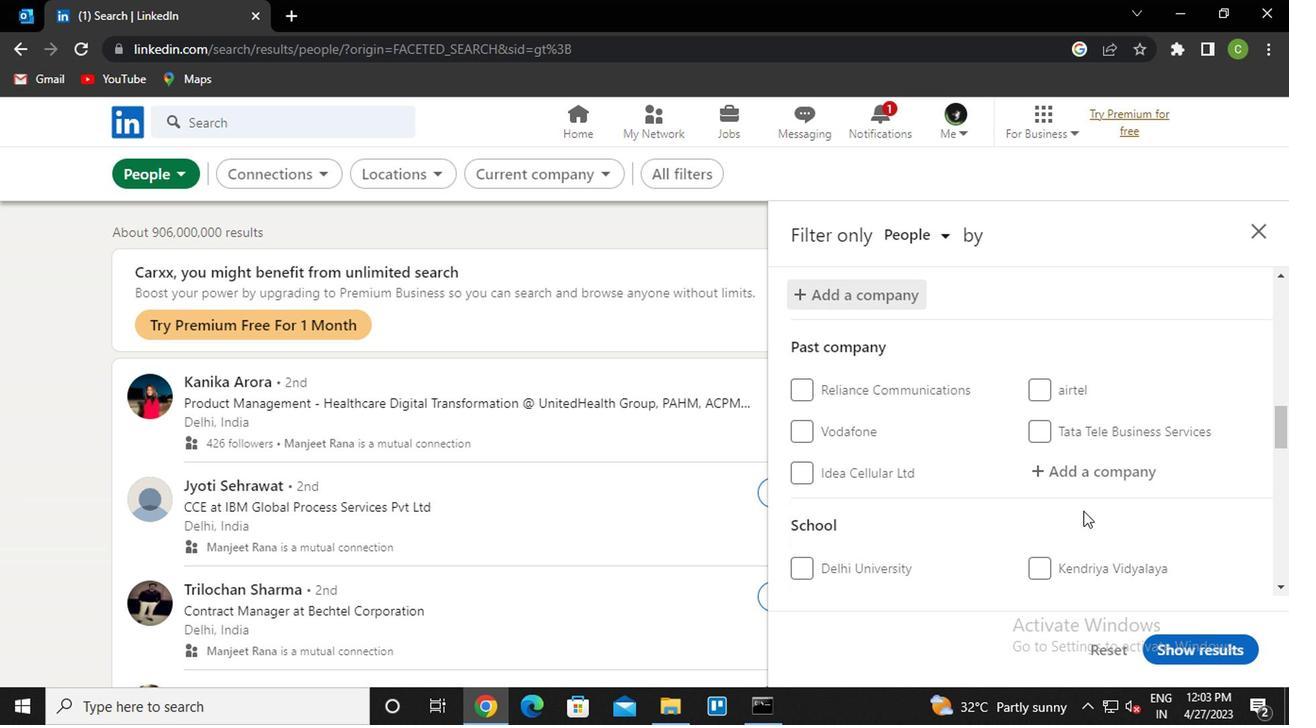 
Action: Mouse moved to (1076, 506)
Screenshot: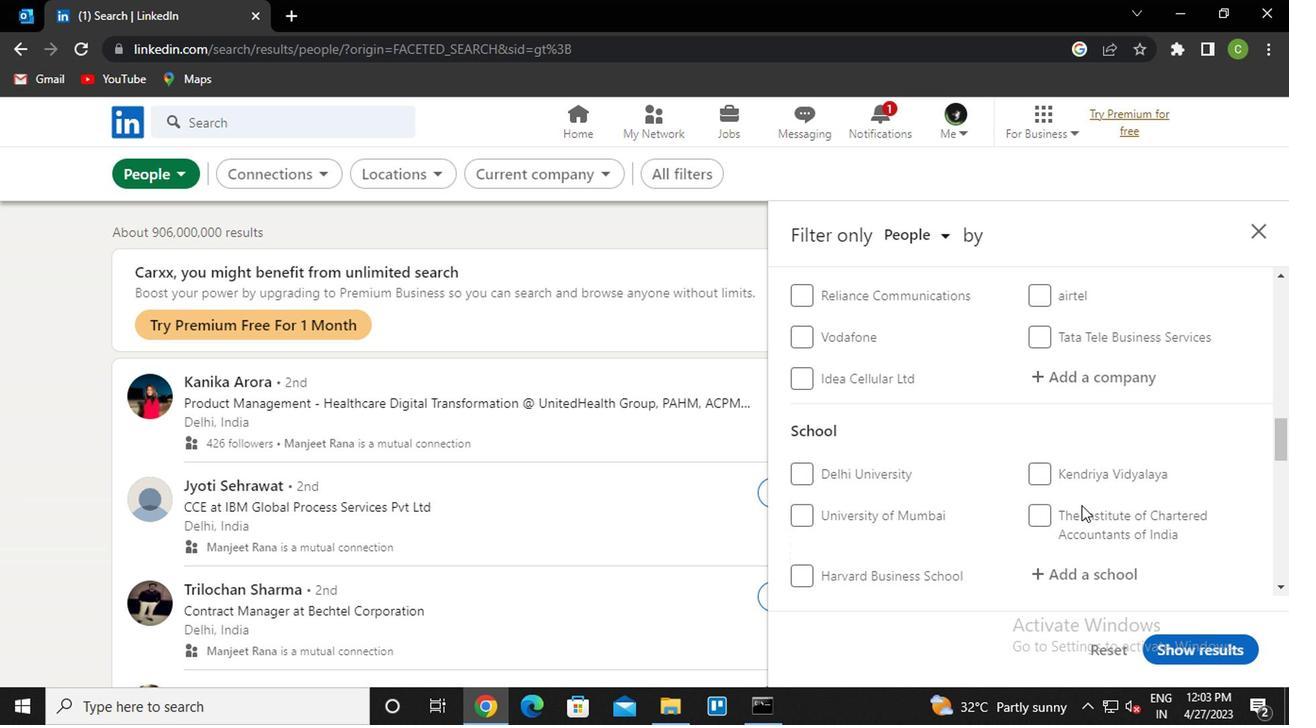 
Action: Mouse scrolled (1076, 505) with delta (0, 0)
Screenshot: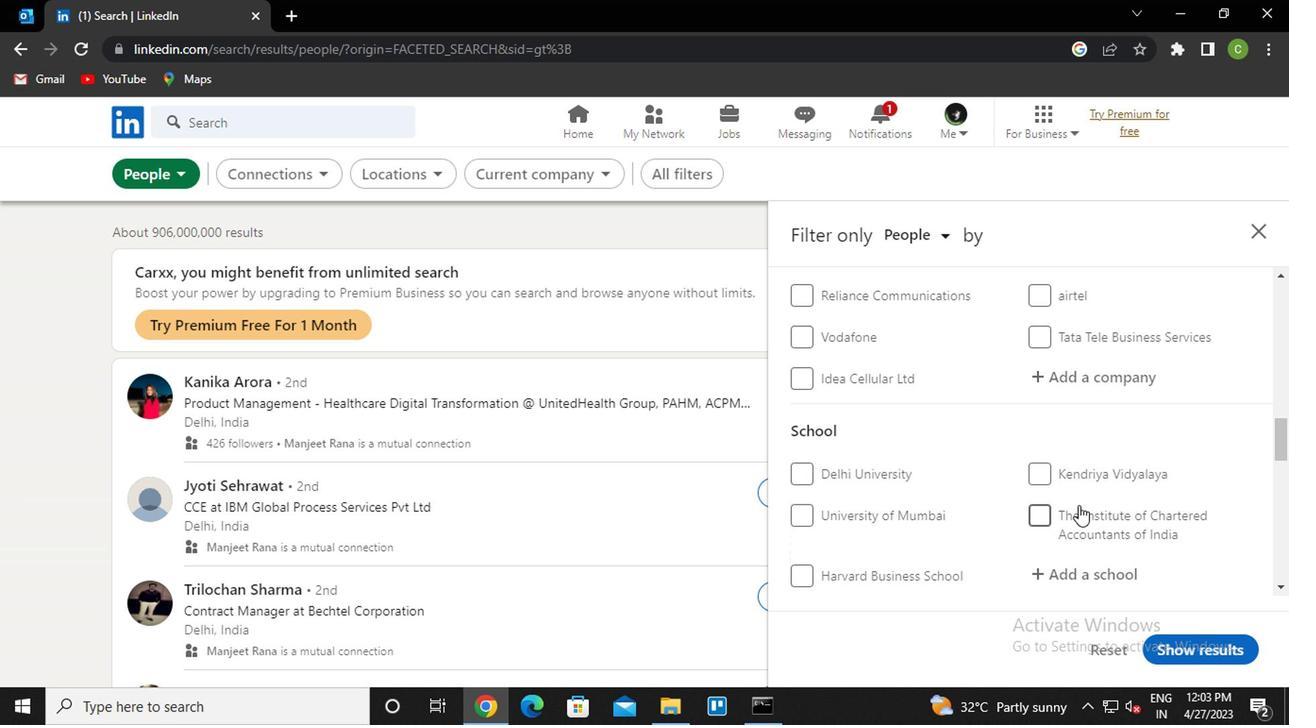 
Action: Mouse scrolled (1076, 505) with delta (0, 0)
Screenshot: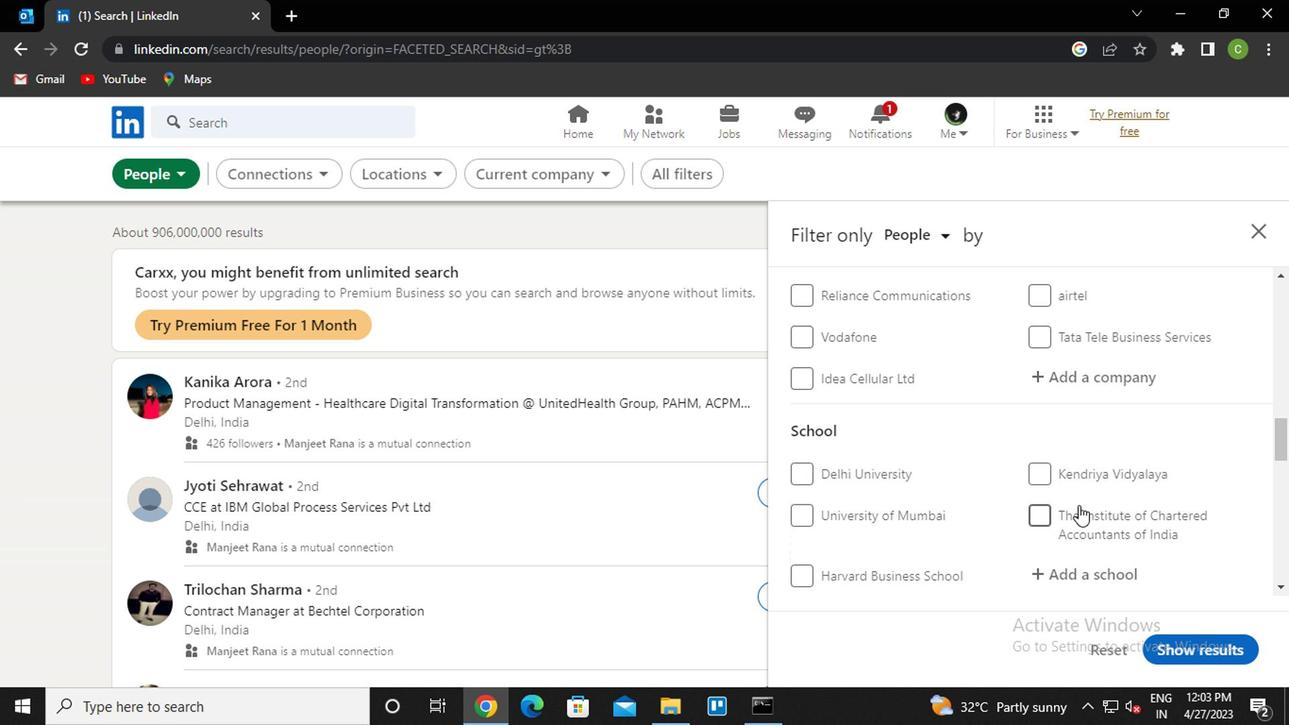 
Action: Mouse moved to (1082, 384)
Screenshot: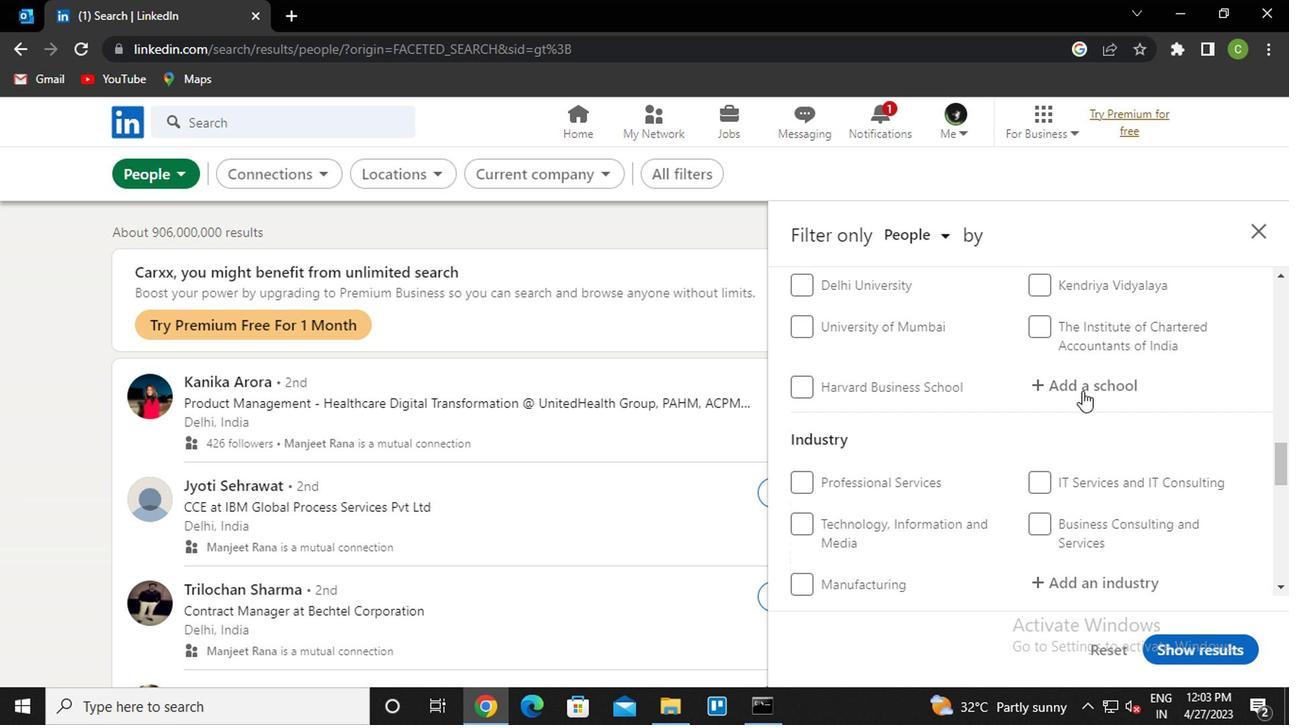 
Action: Mouse pressed left at (1082, 384)
Screenshot: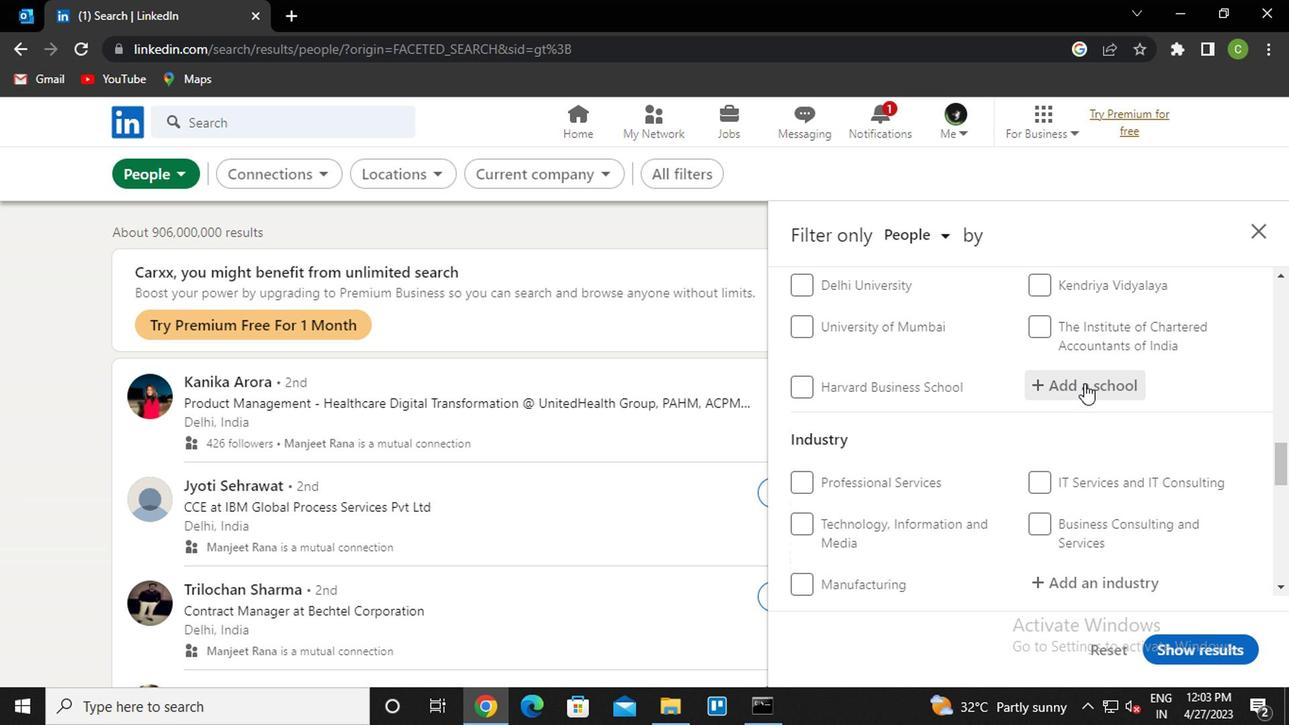
Action: Key pressed <Key.caps_lock>s<Key.caps_lock>araswati<Key.down><Key.enter>
Screenshot: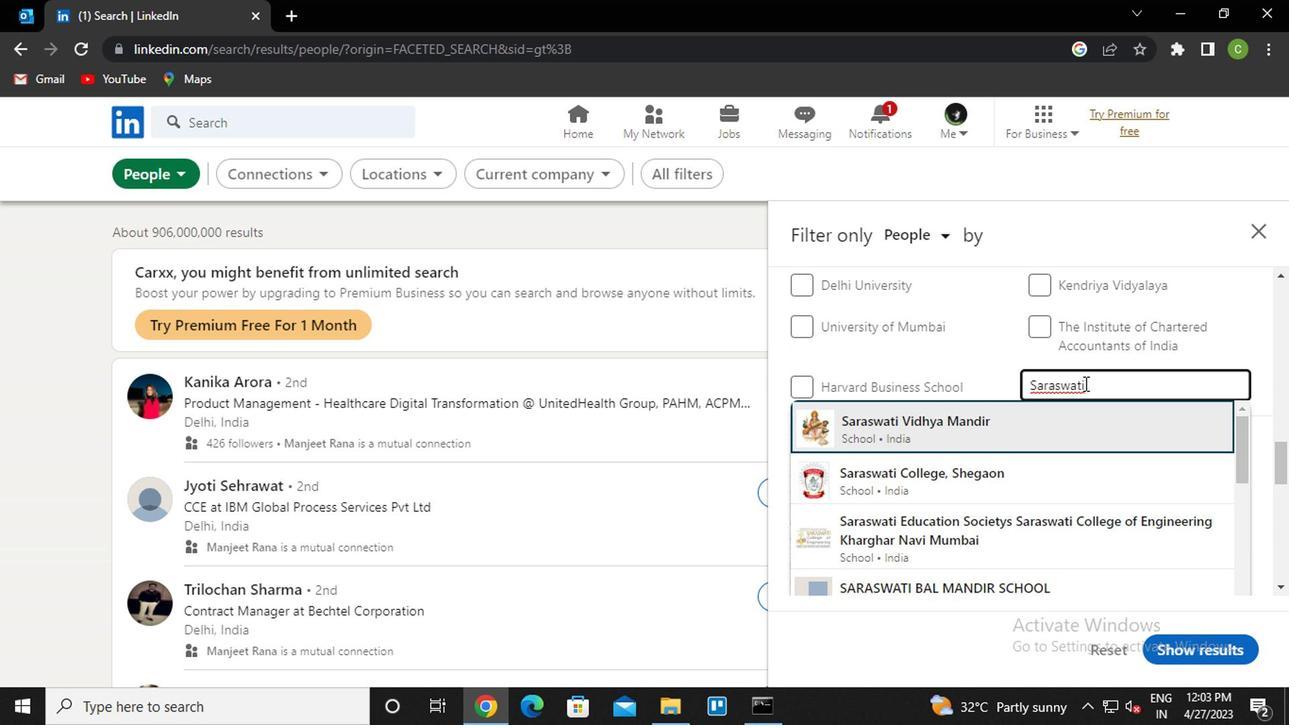 
Action: Mouse scrolled (1082, 384) with delta (0, 0)
Screenshot: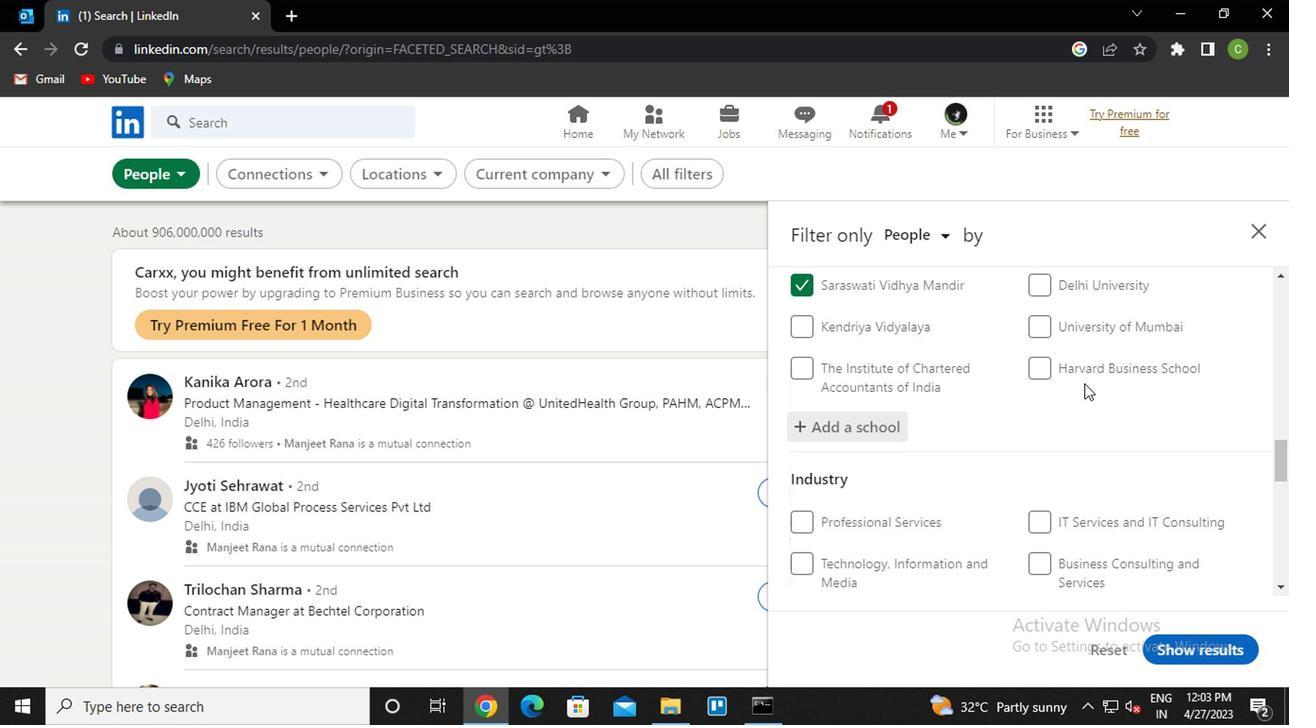 
Action: Mouse scrolled (1082, 384) with delta (0, 0)
Screenshot: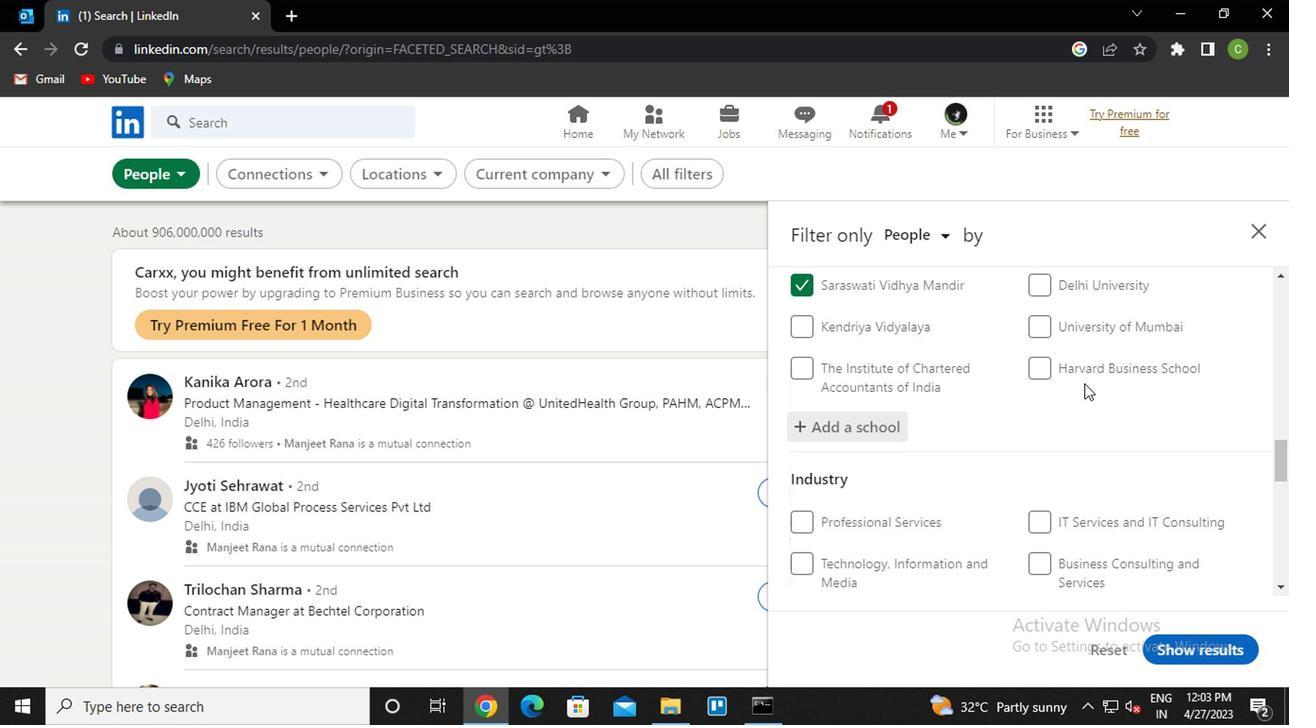 
Action: Mouse moved to (1094, 421)
Screenshot: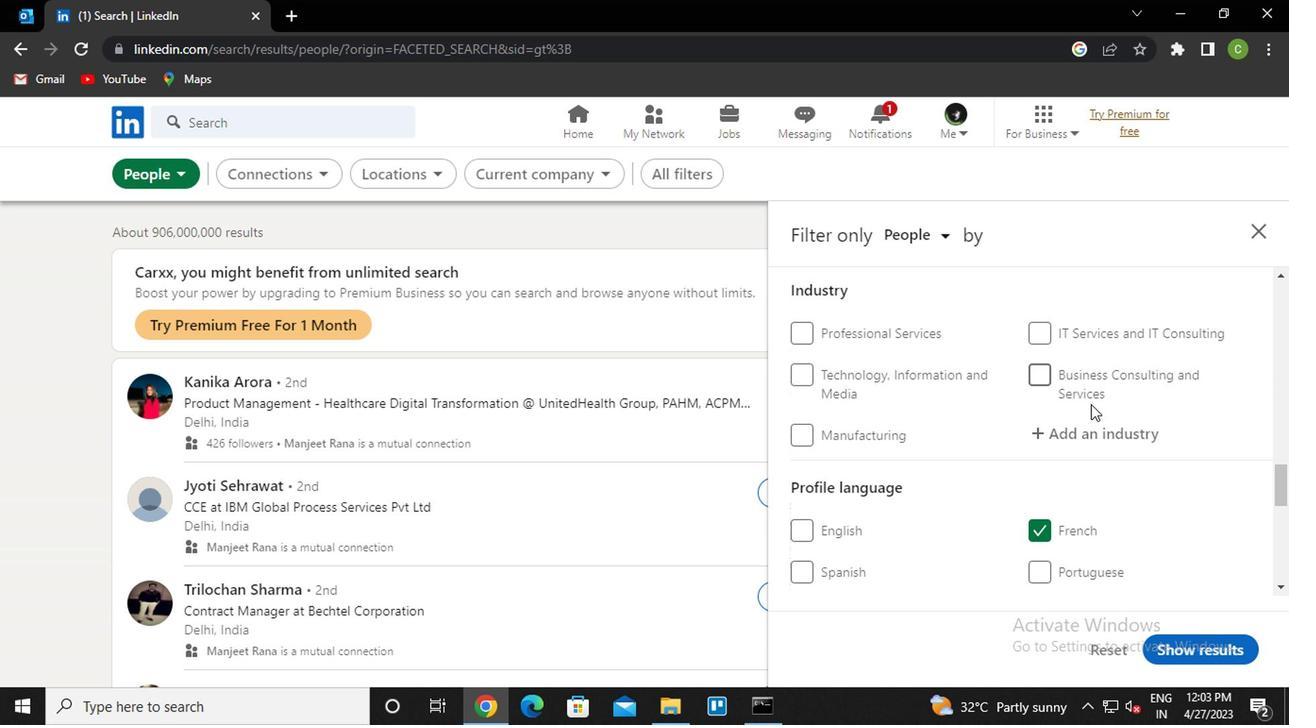 
Action: Mouse scrolled (1094, 419) with delta (0, -1)
Screenshot: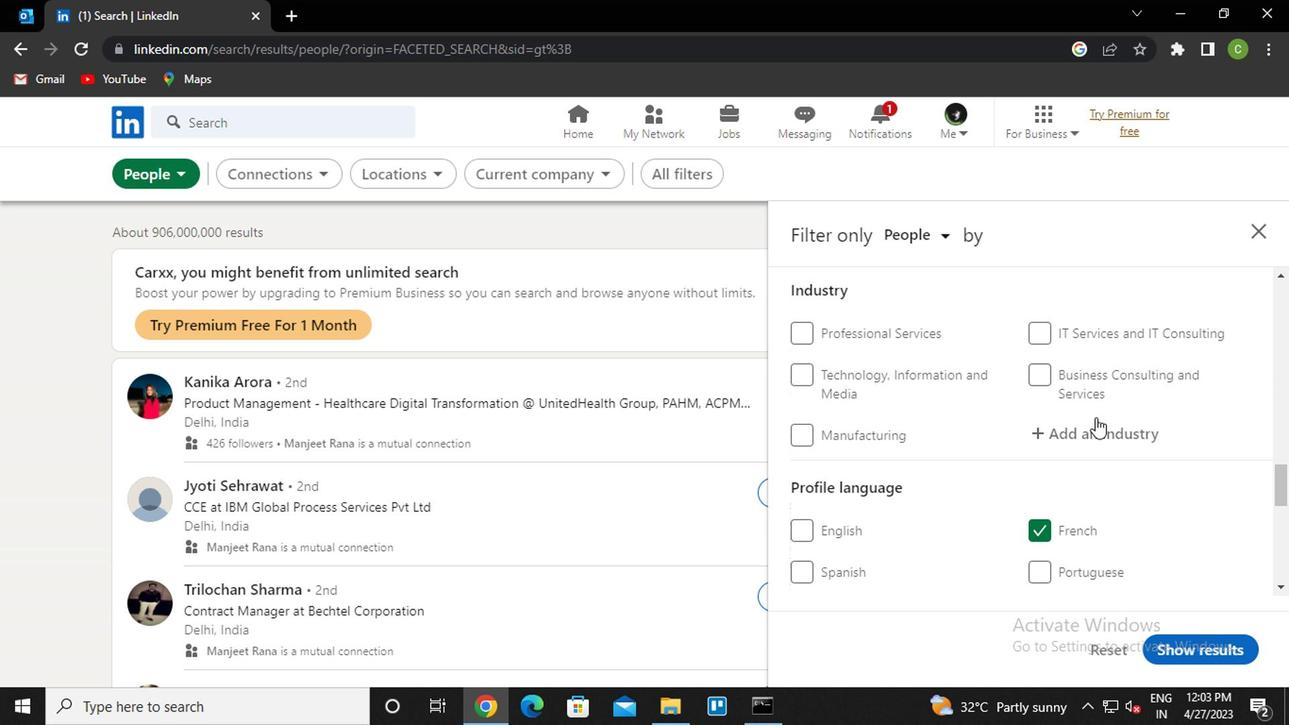 
Action: Mouse moved to (1107, 344)
Screenshot: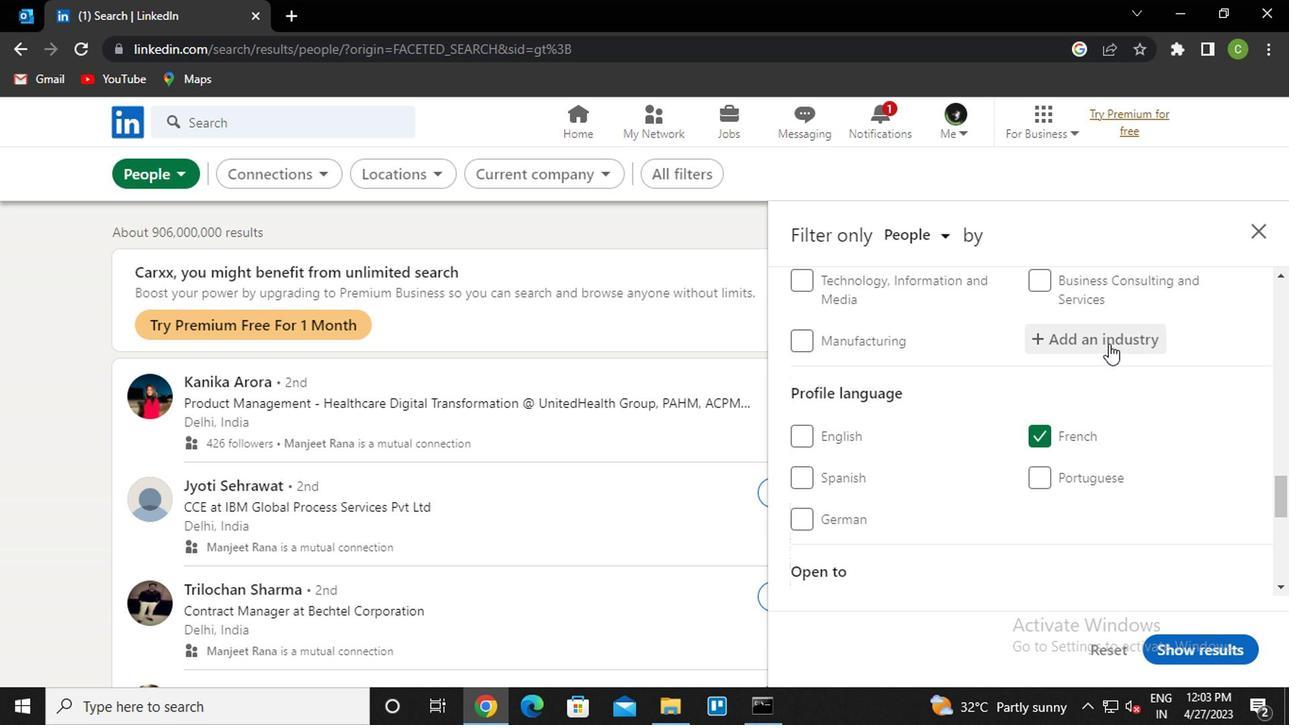 
Action: Mouse pressed left at (1107, 344)
Screenshot: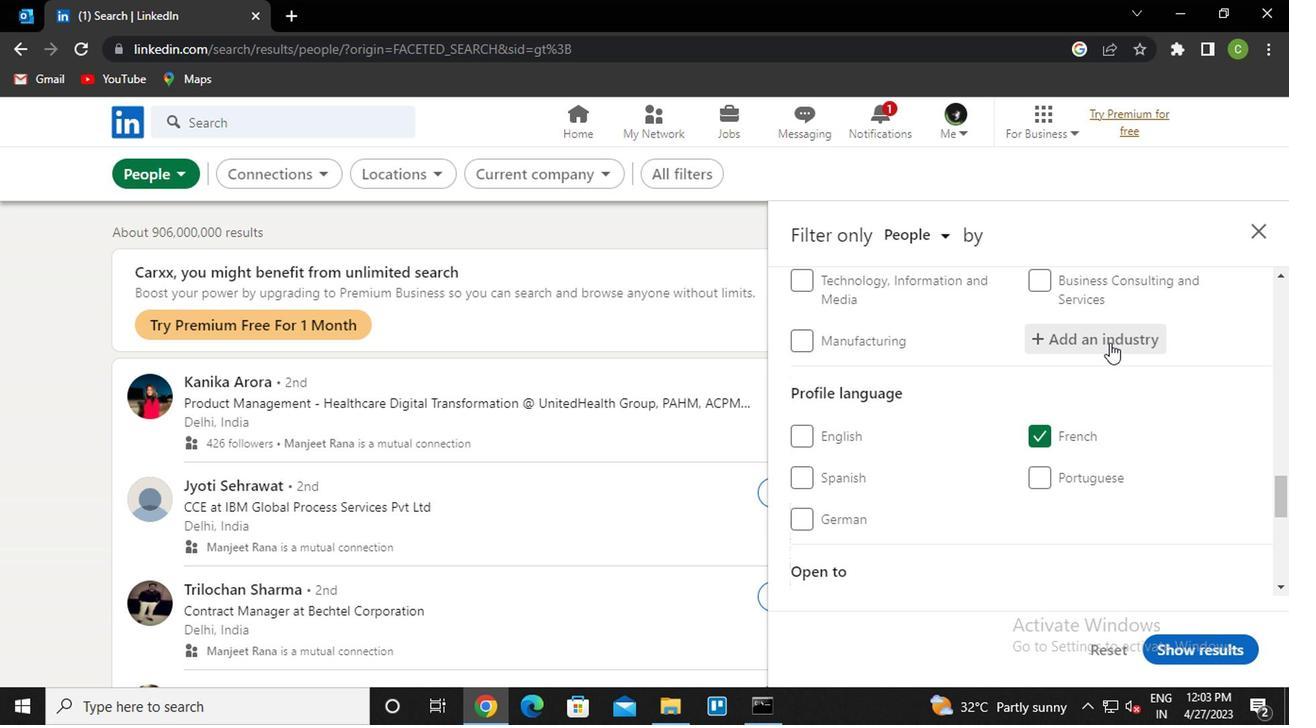 
Action: Key pressed <Key.caps_lock>t<Key.caps_lock>ranspor<Key.down><Key.up>tation
Screenshot: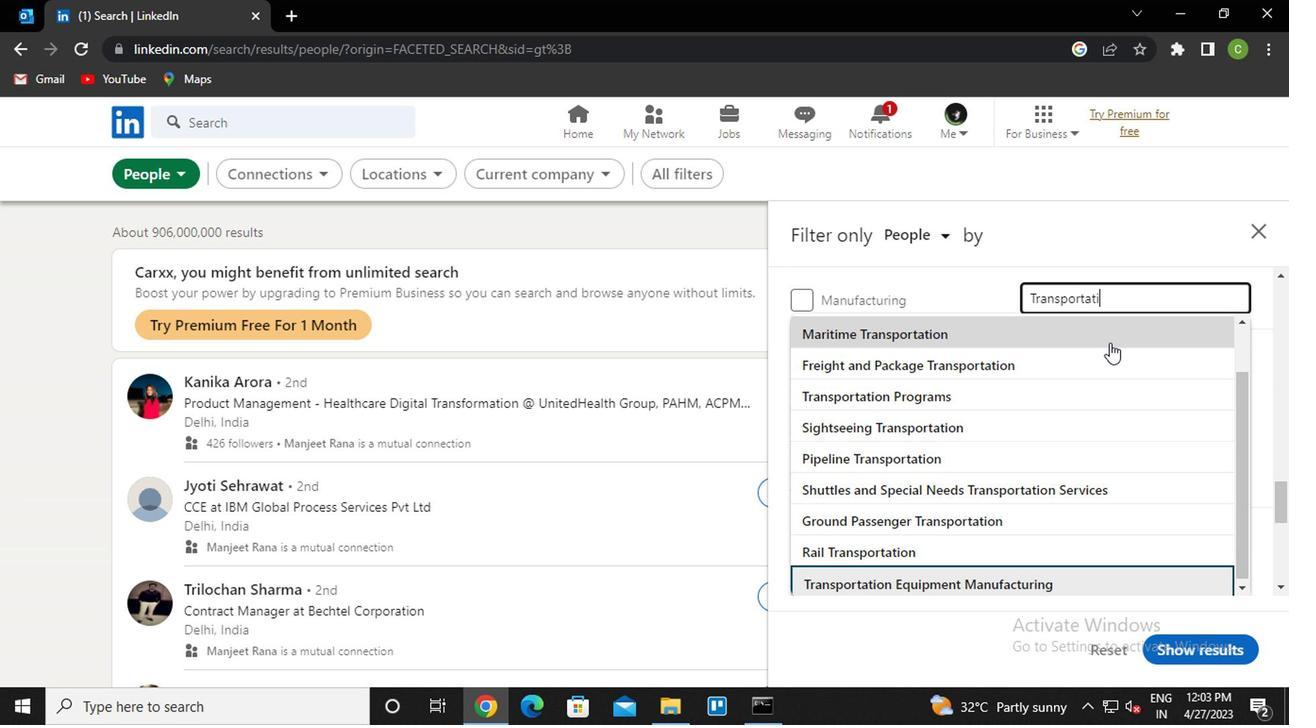 
Action: Mouse moved to (999, 282)
Screenshot: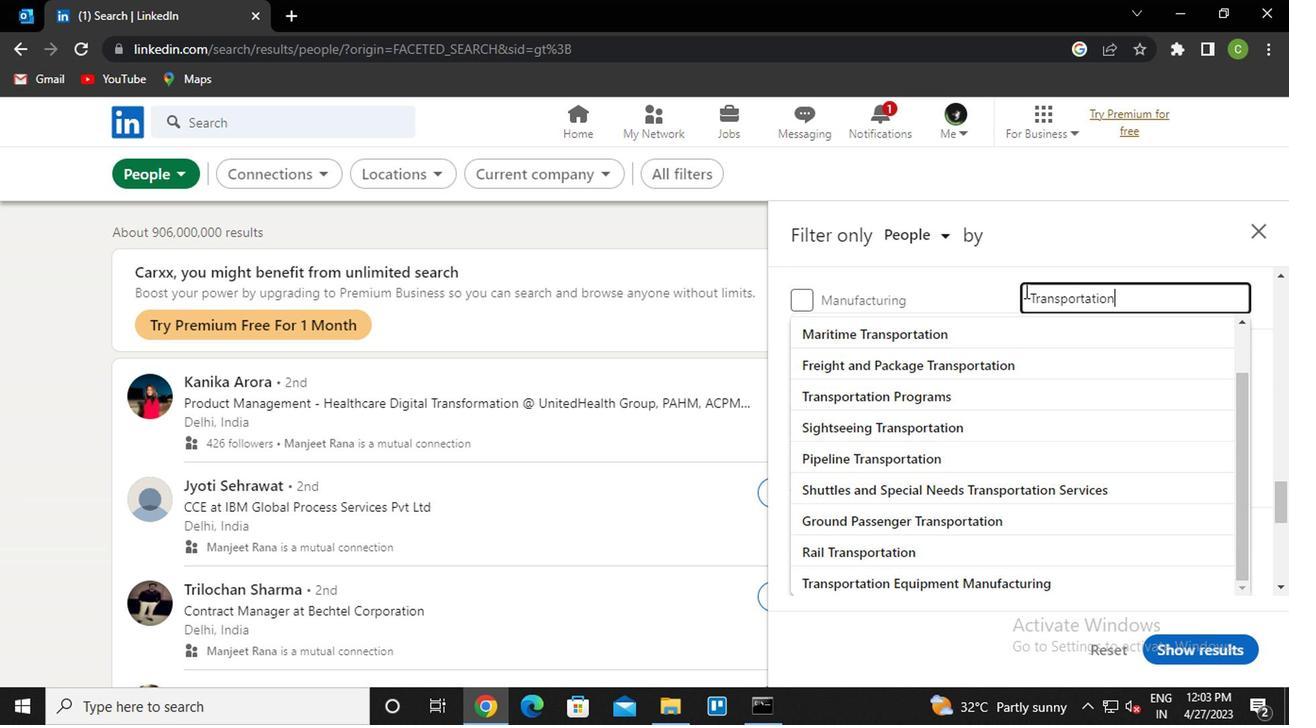 
Action: Mouse pressed left at (999, 282)
Screenshot: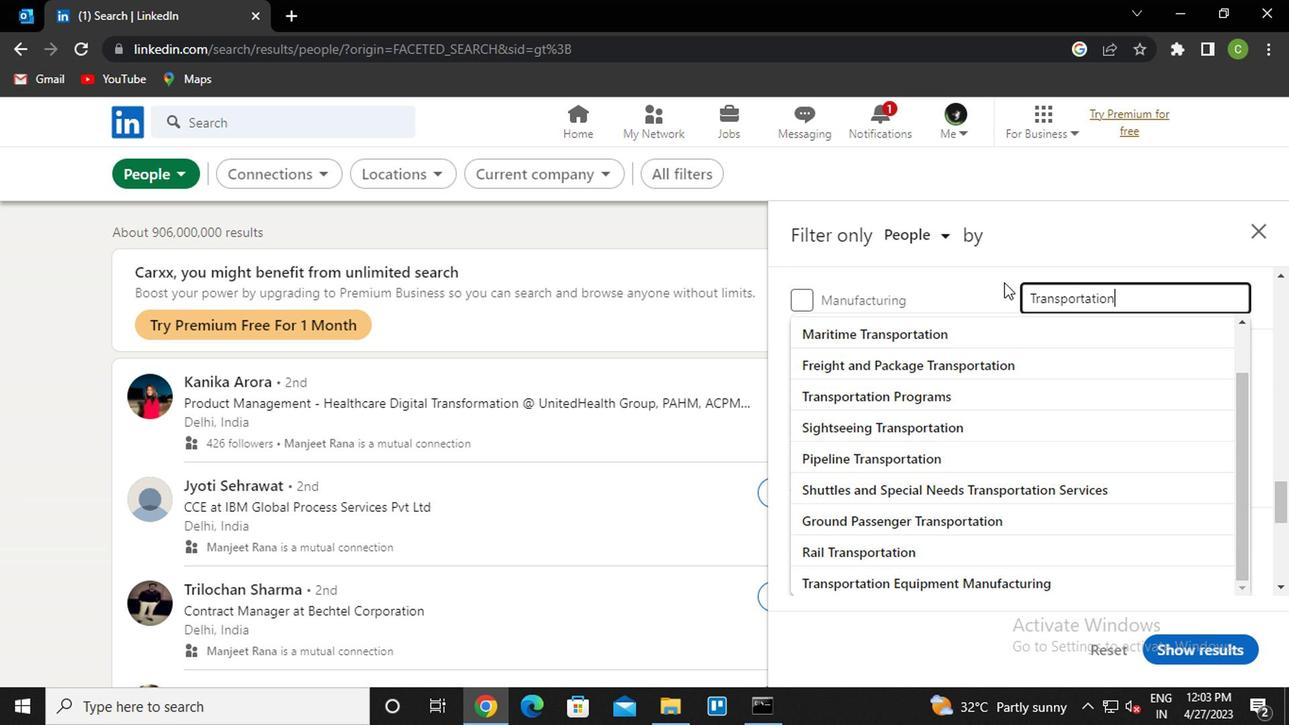 
Action: Mouse moved to (991, 291)
Screenshot: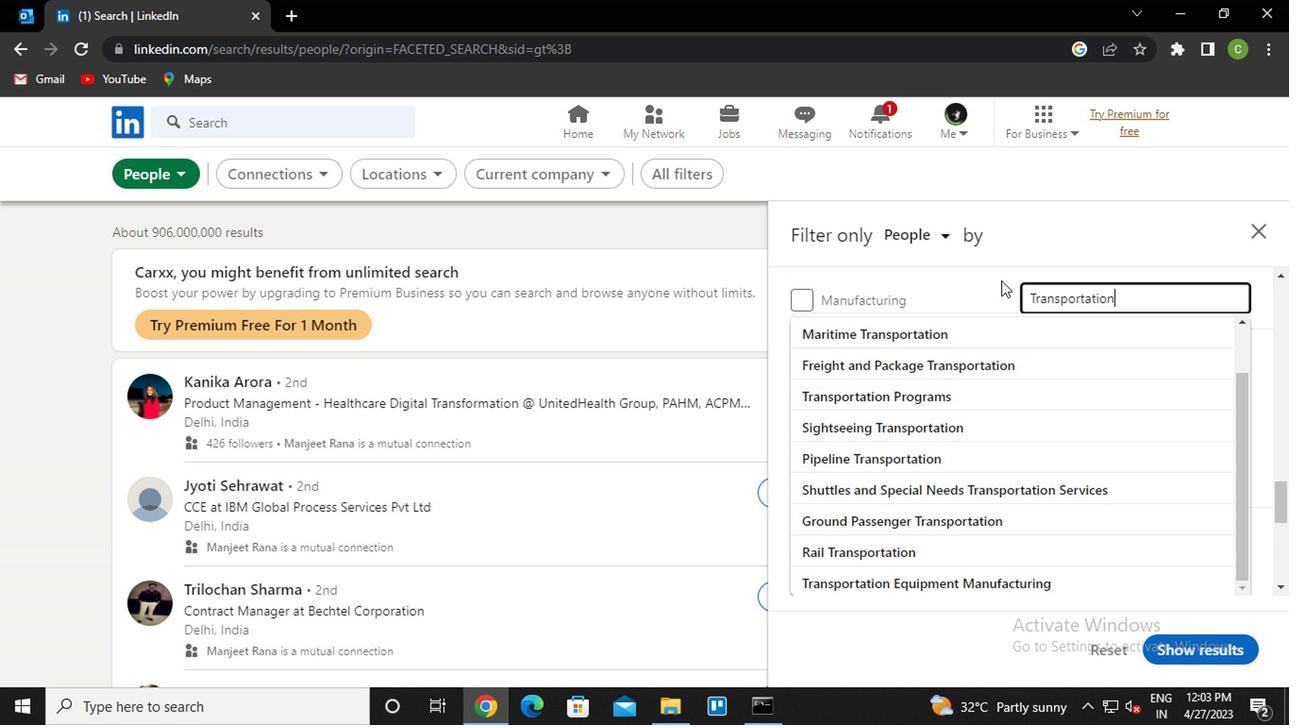 
Action: Mouse pressed left at (991, 291)
Screenshot: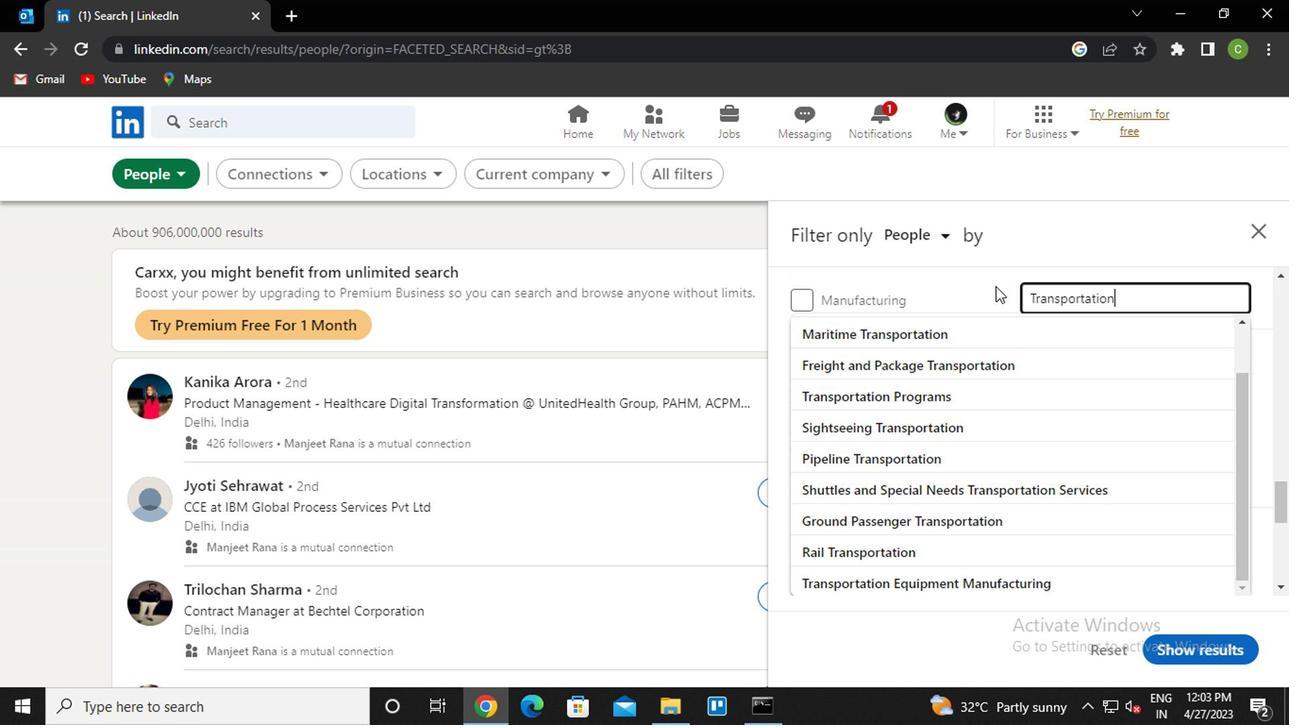 
Action: Key pressed <Key.enter>
Screenshot: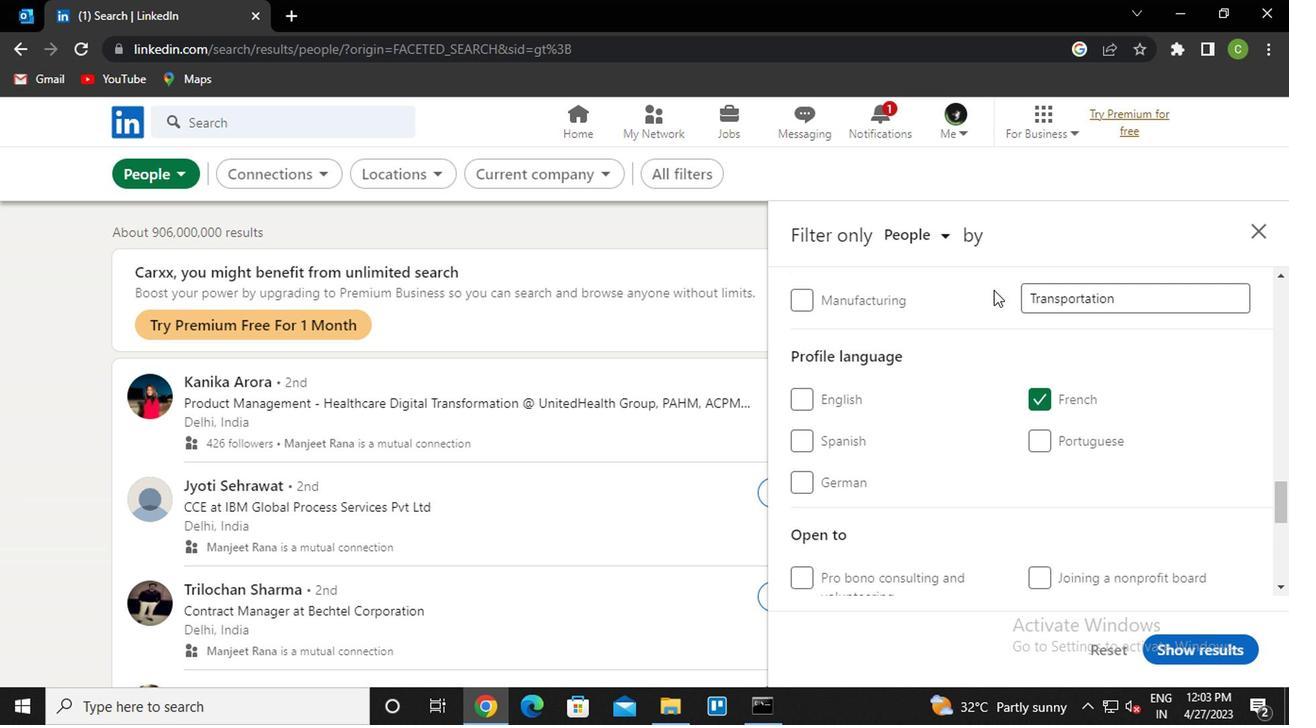 
Action: Mouse moved to (1005, 349)
Screenshot: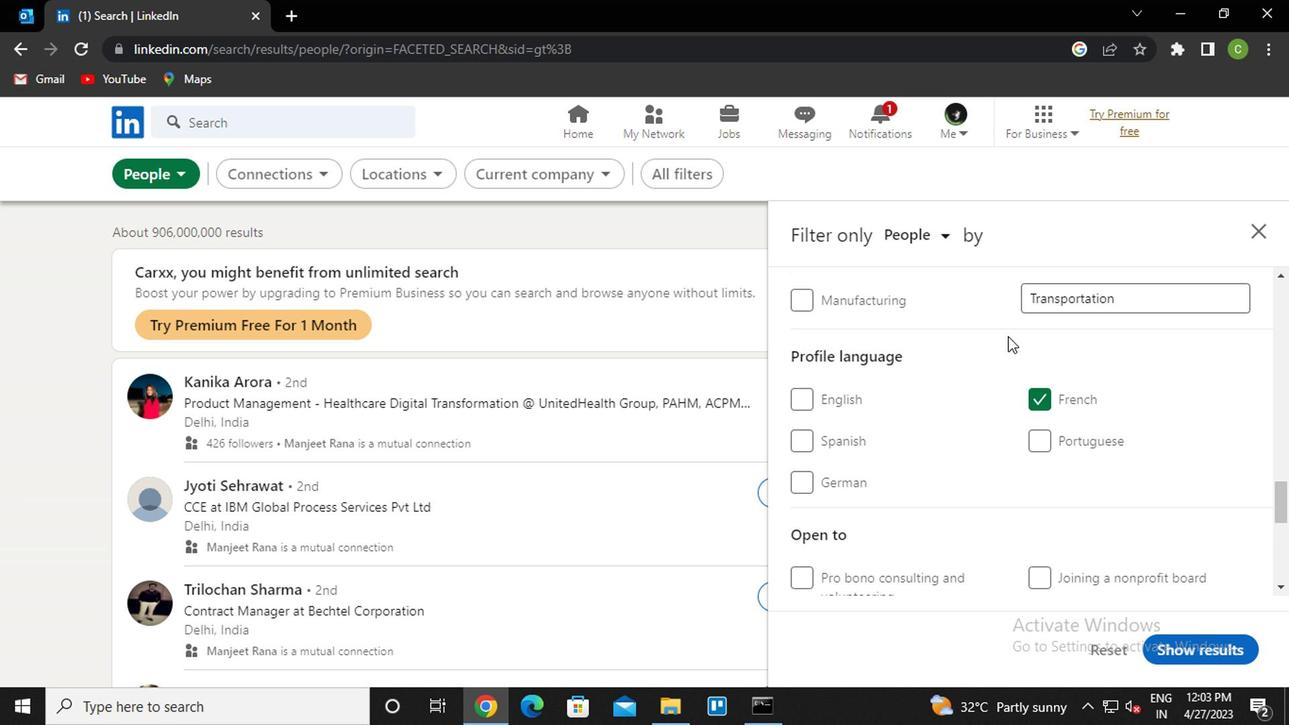 
Action: Mouse scrolled (1005, 348) with delta (0, -1)
Screenshot: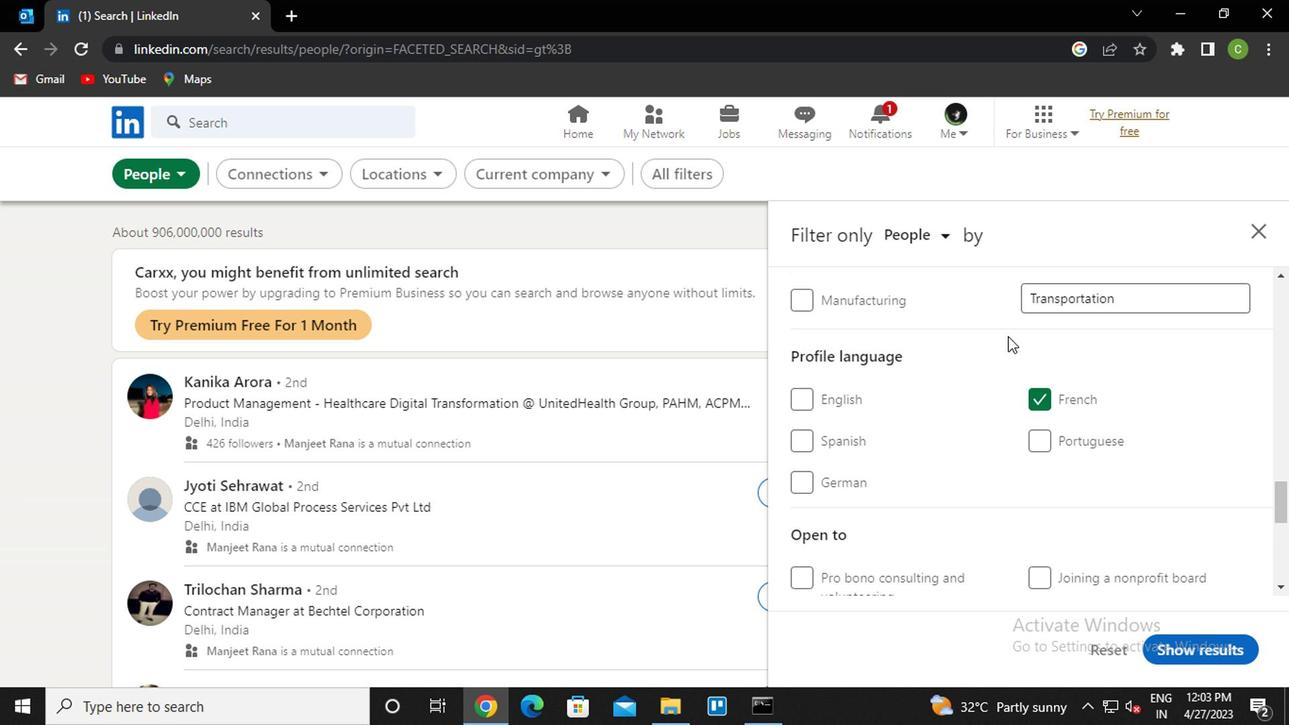 
Action: Mouse moved to (994, 386)
Screenshot: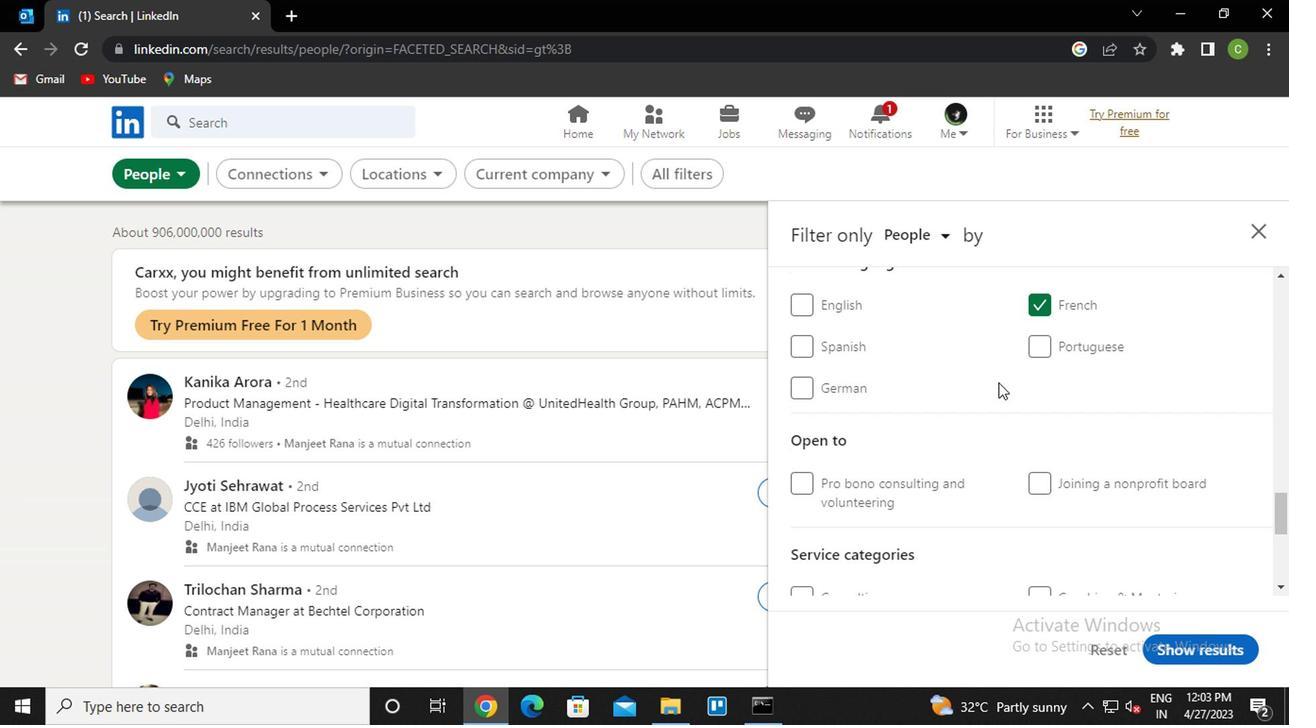 
Action: Mouse scrolled (994, 386) with delta (0, 0)
Screenshot: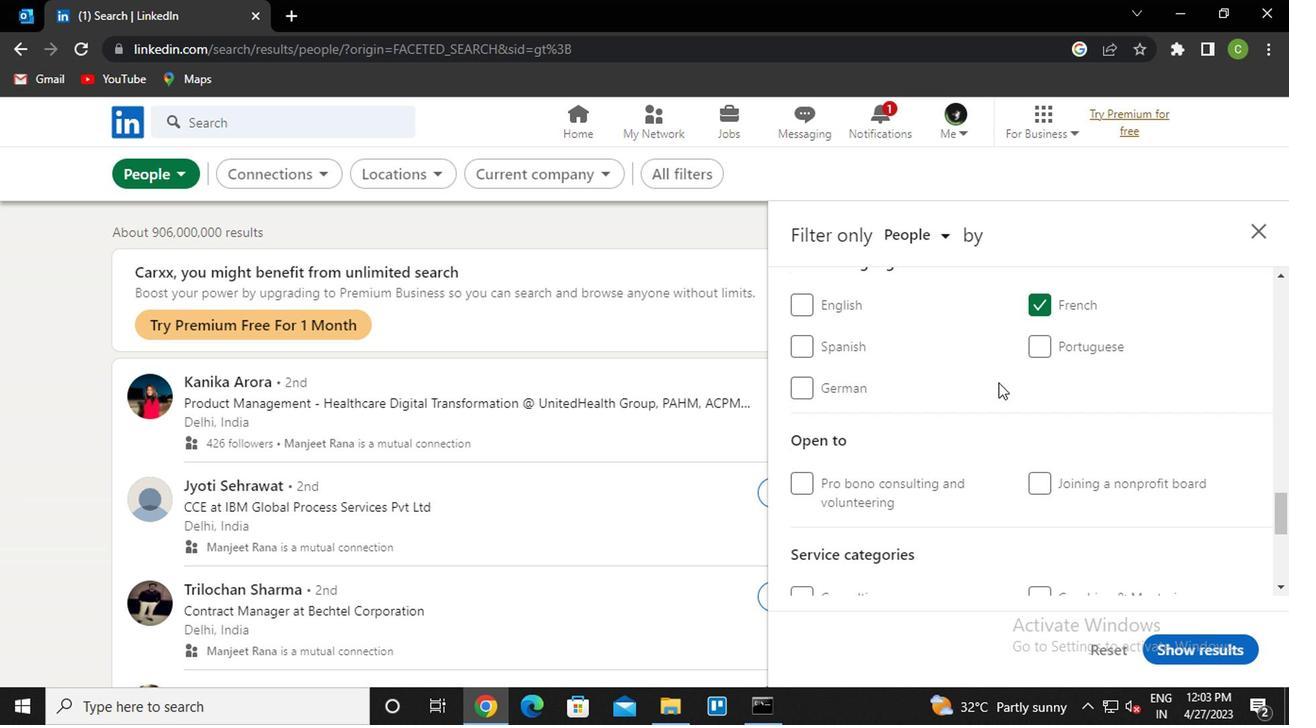 
Action: Mouse moved to (991, 394)
Screenshot: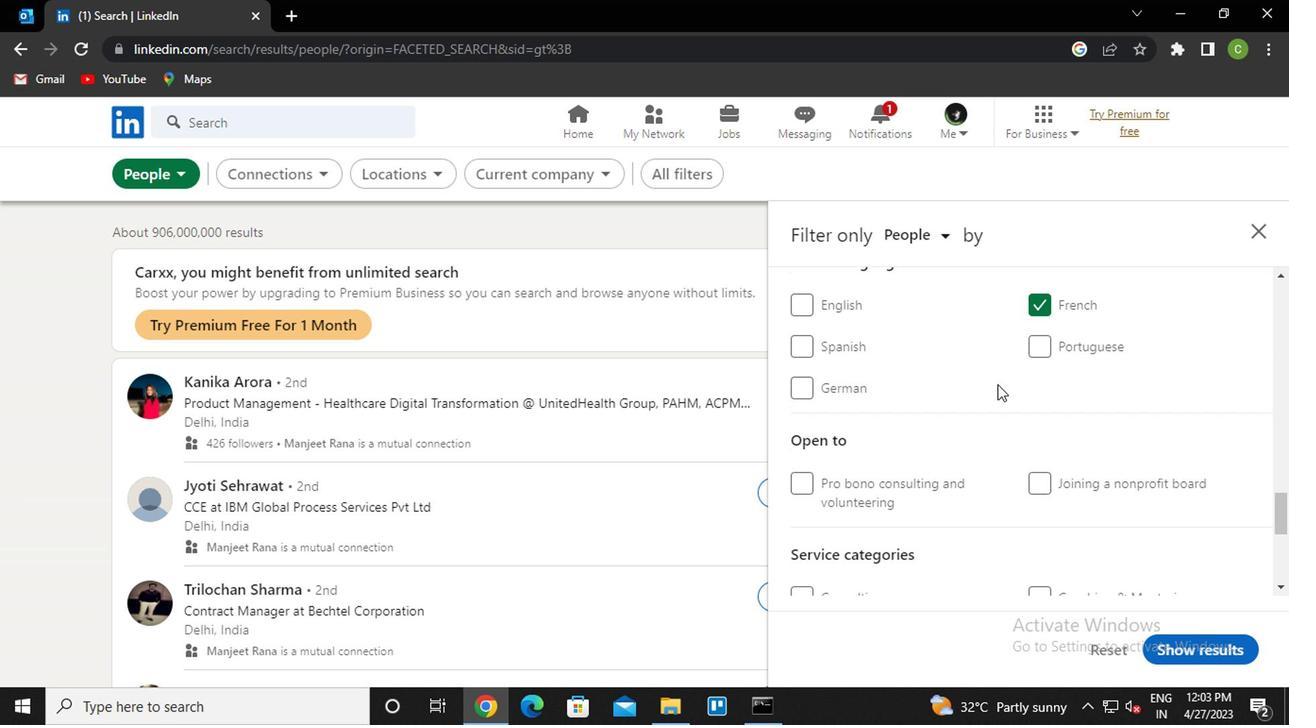 
Action: Mouse scrolled (991, 393) with delta (0, 0)
Screenshot: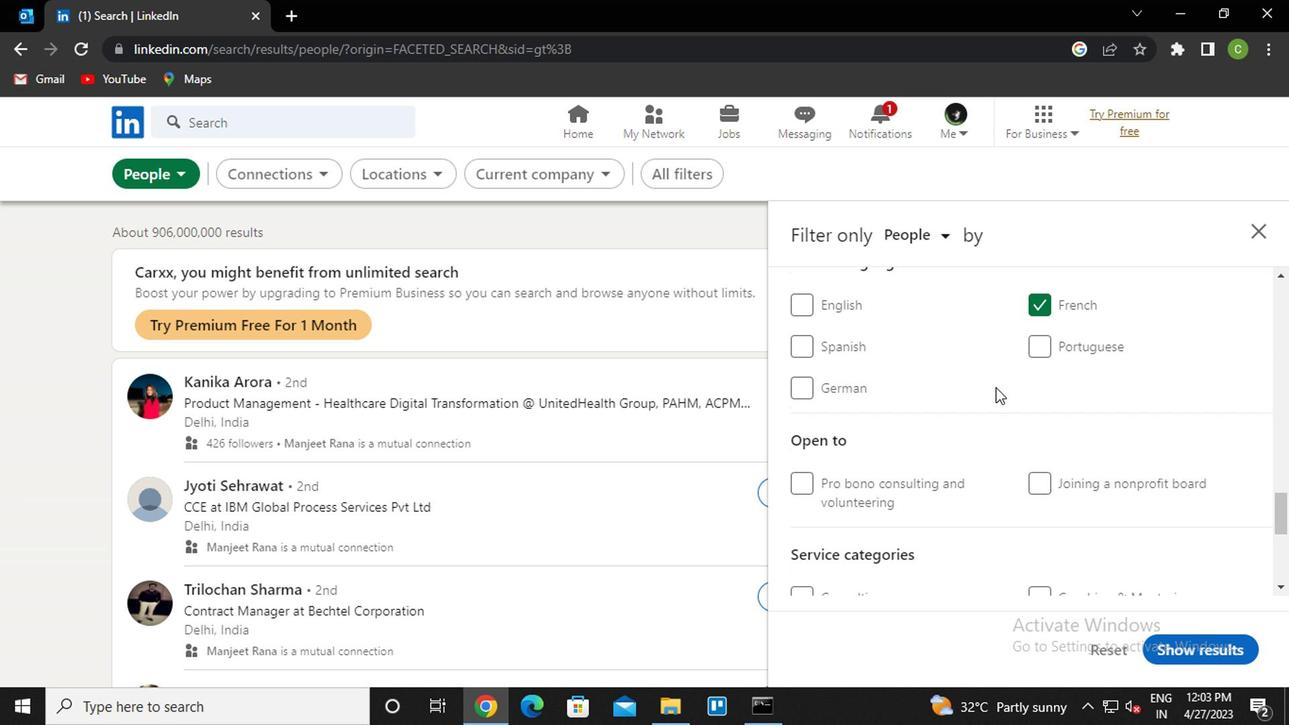 
Action: Mouse moved to (982, 409)
Screenshot: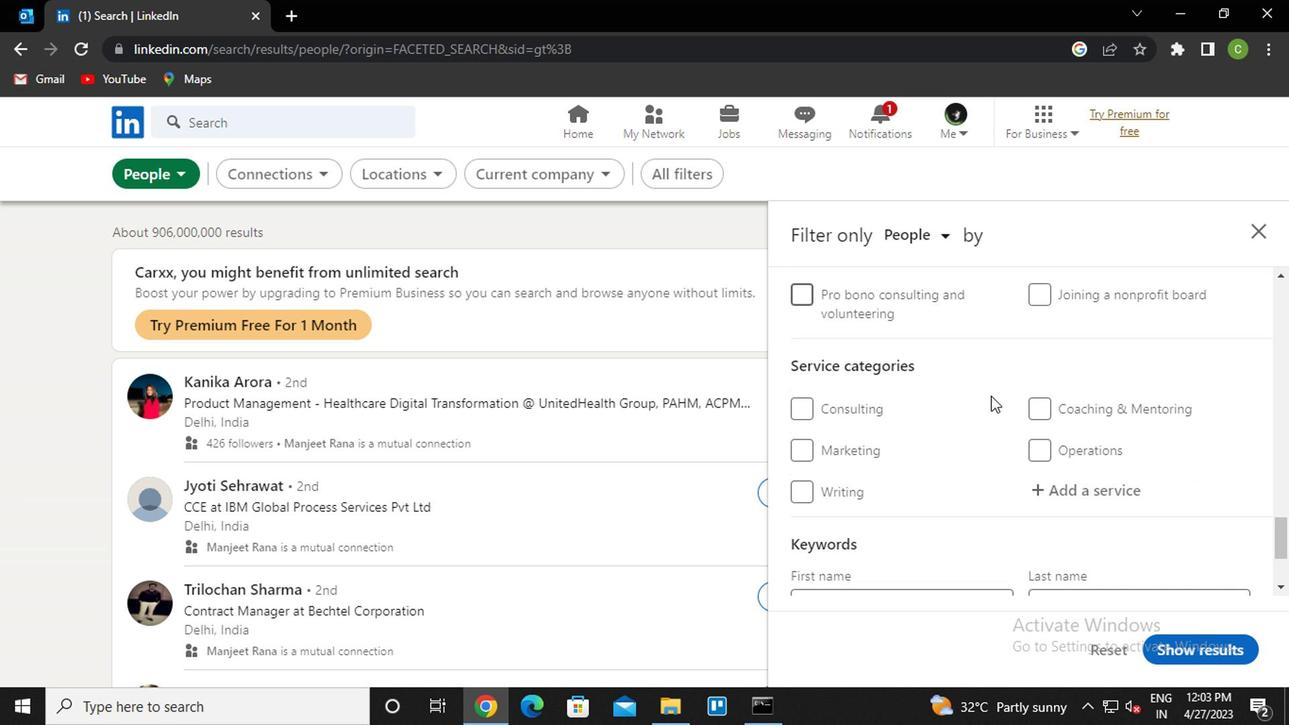 
Action: Mouse scrolled (982, 408) with delta (0, -1)
Screenshot: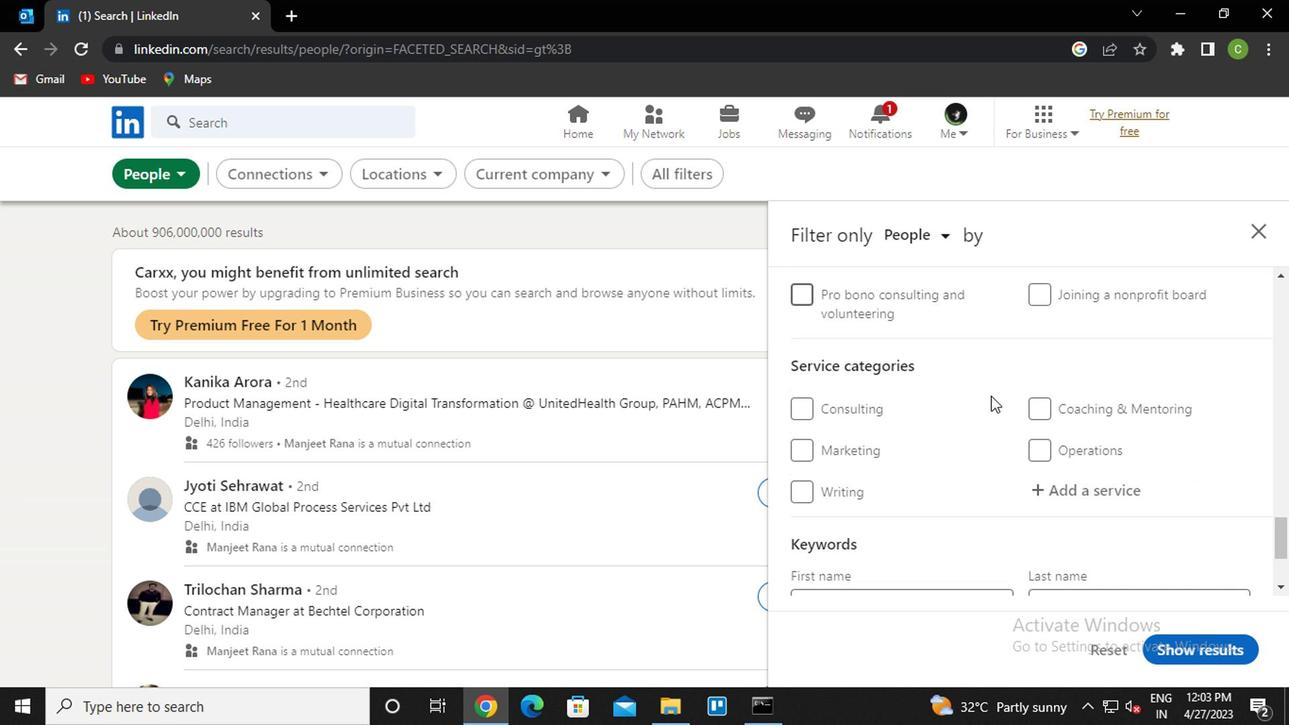 
Action: Mouse moved to (980, 422)
Screenshot: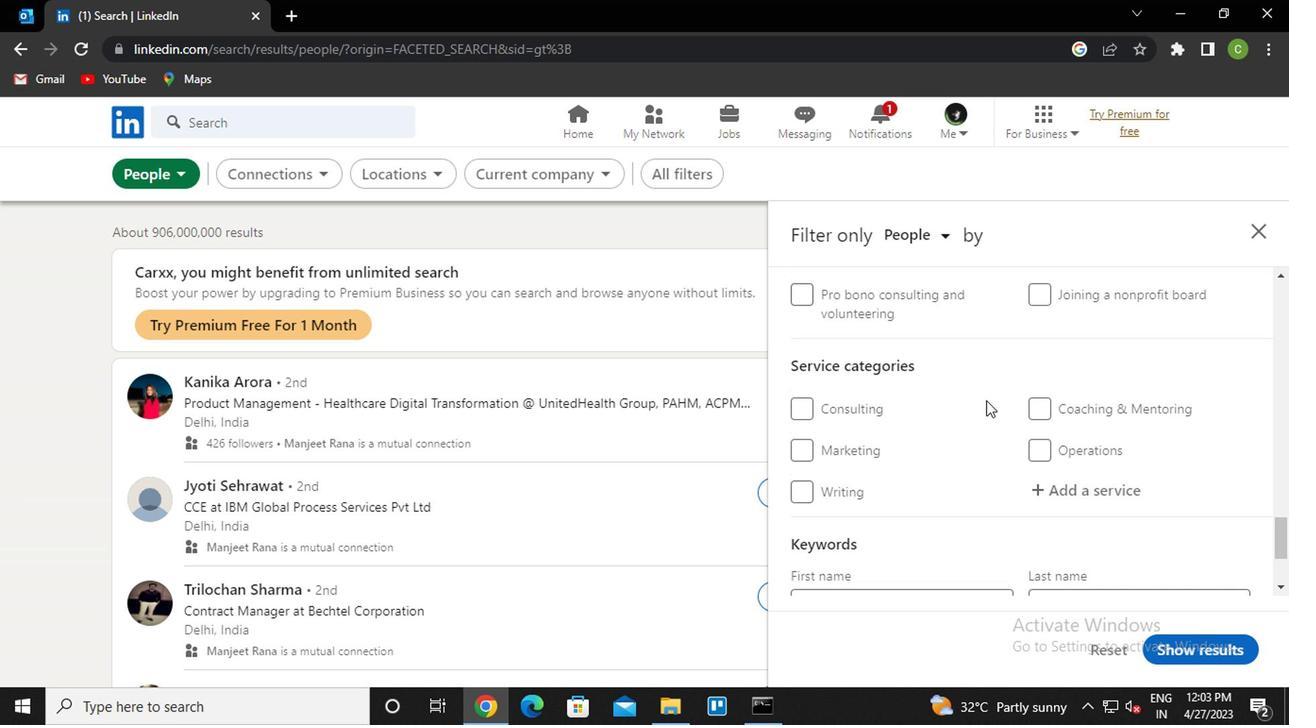 
Action: Mouse scrolled (980, 421) with delta (0, 0)
Screenshot: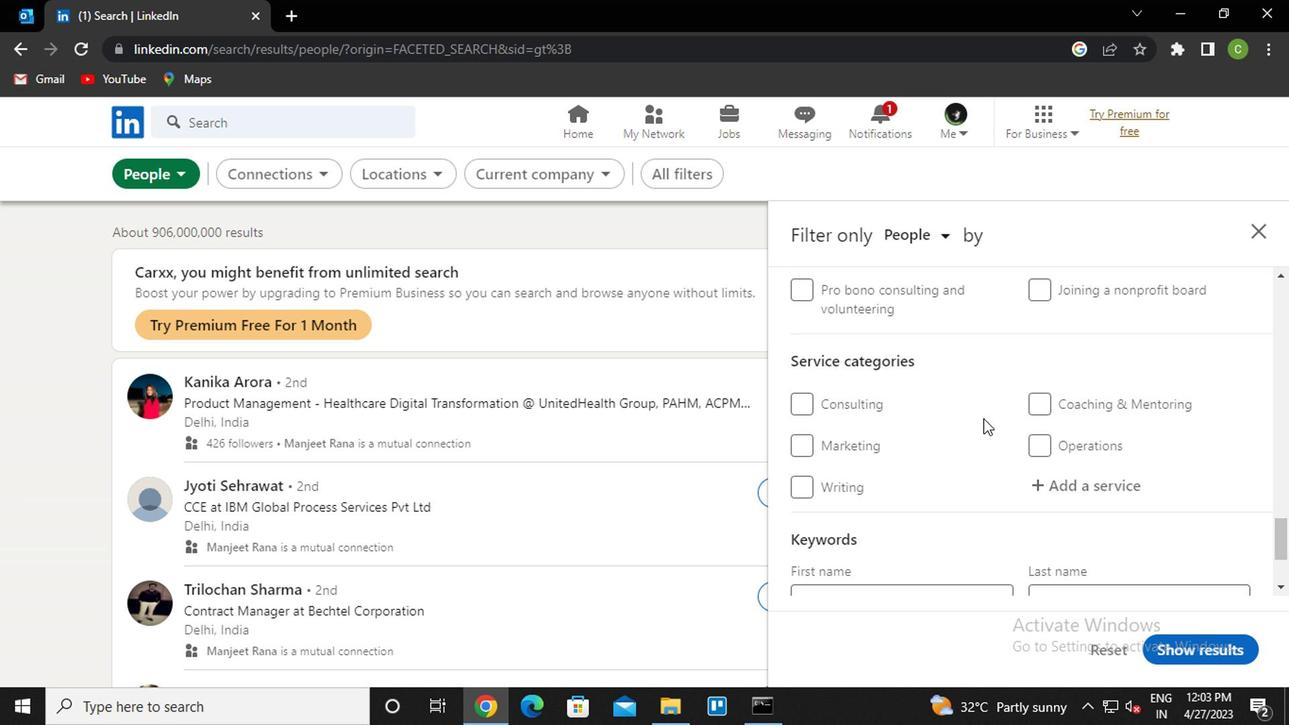 
Action: Mouse moved to (990, 417)
Screenshot: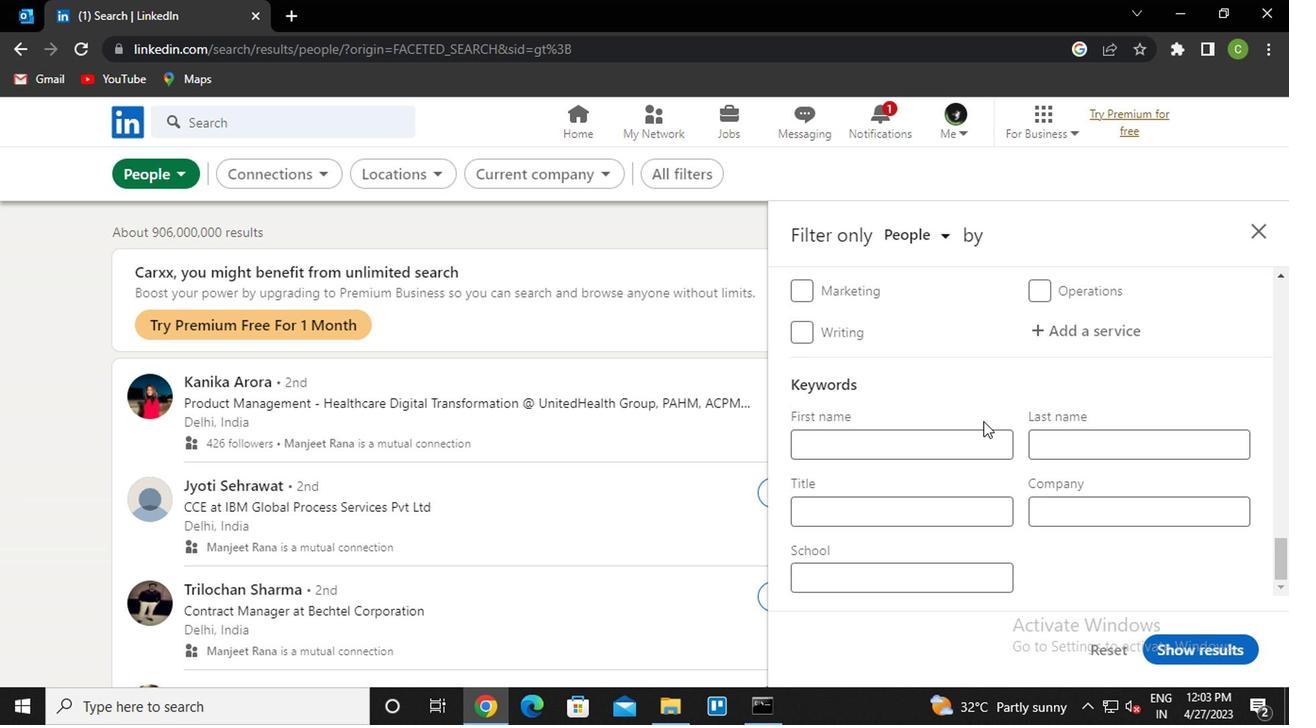
Action: Mouse scrolled (990, 419) with delta (0, 1)
Screenshot: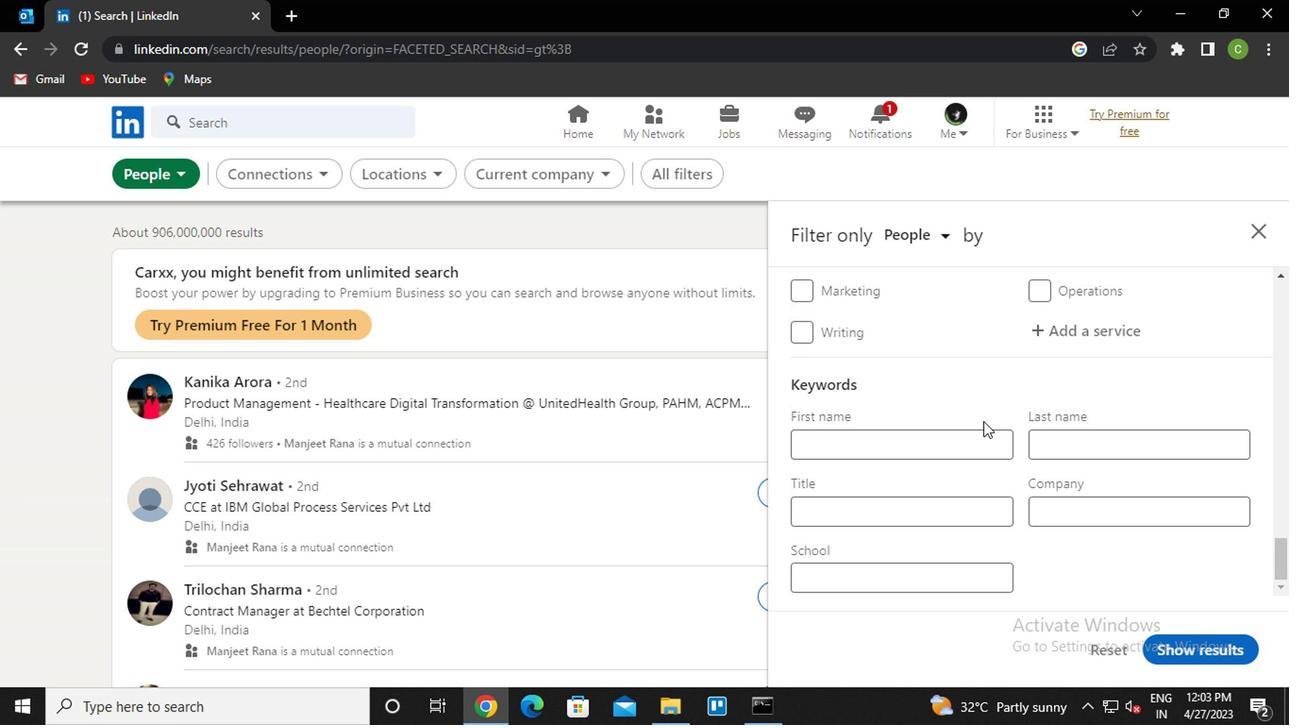 
Action: Mouse moved to (1085, 424)
Screenshot: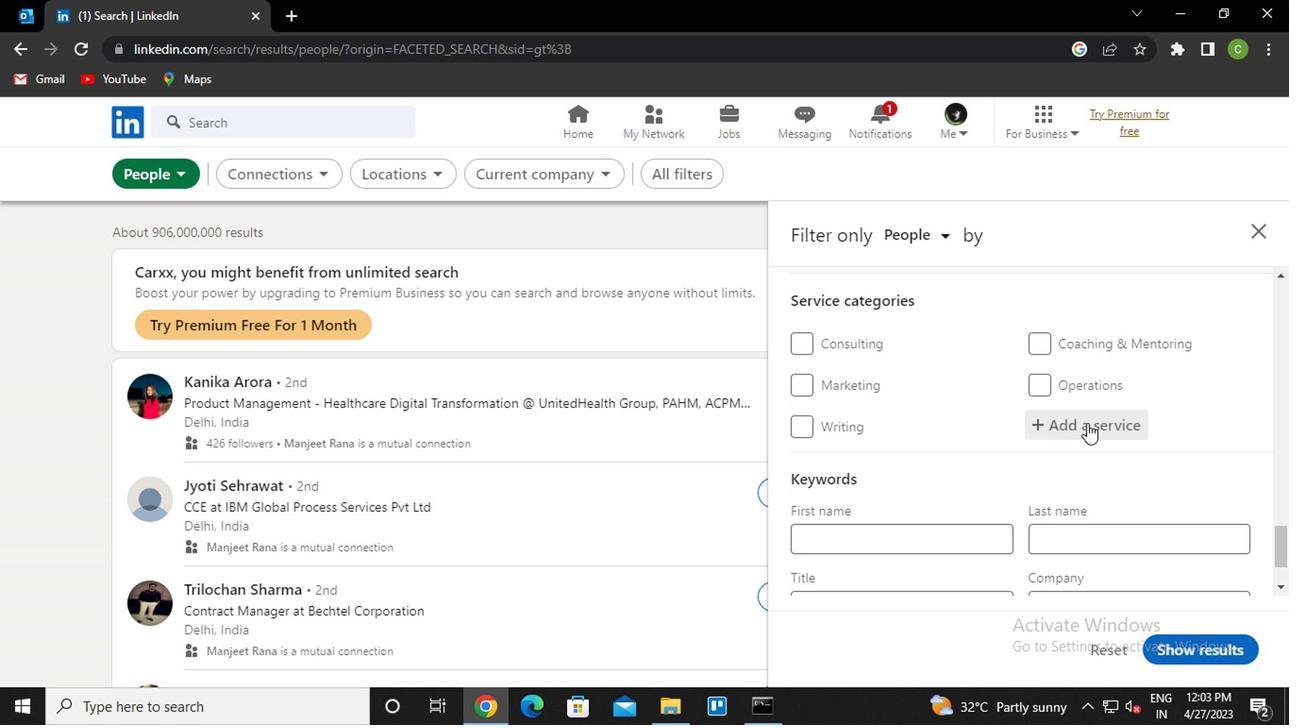 
Action: Mouse pressed left at (1085, 424)
Screenshot: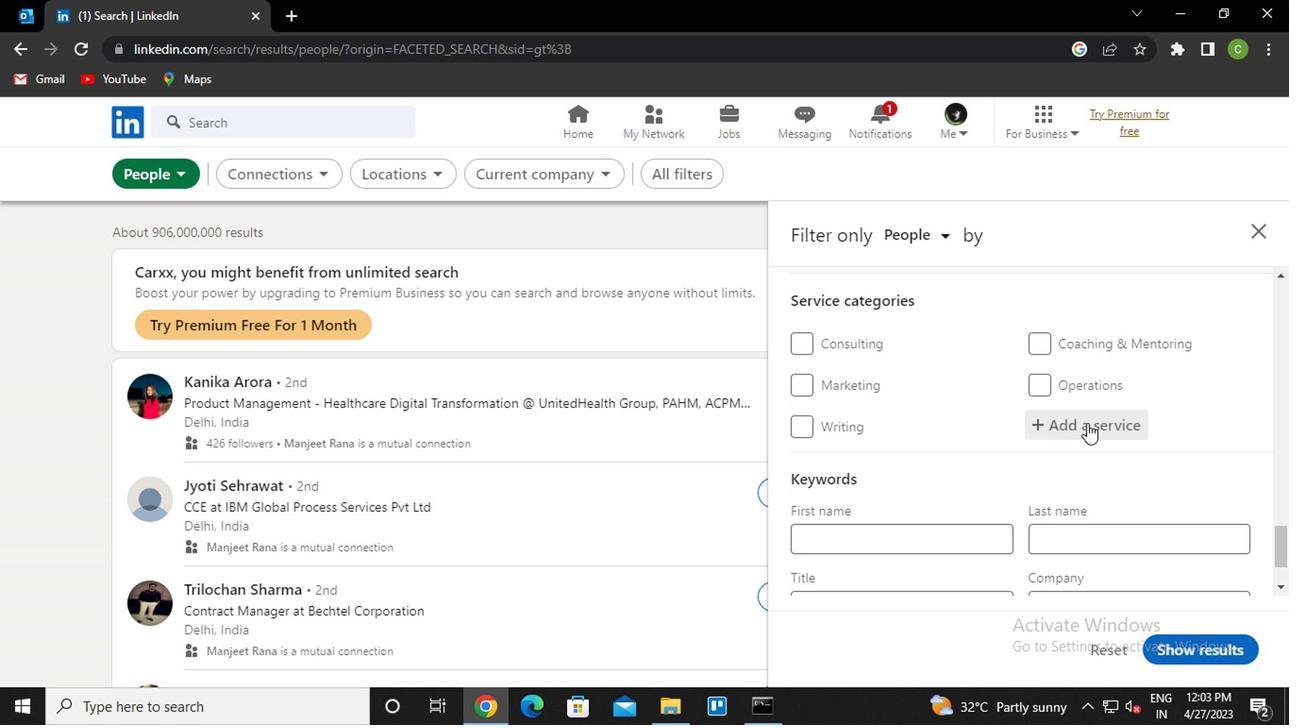 
Action: Key pressed <Key.caps_lock>p<Key.caps_lock>ersonal<Key.space>in<Key.down><Key.enter>
Screenshot: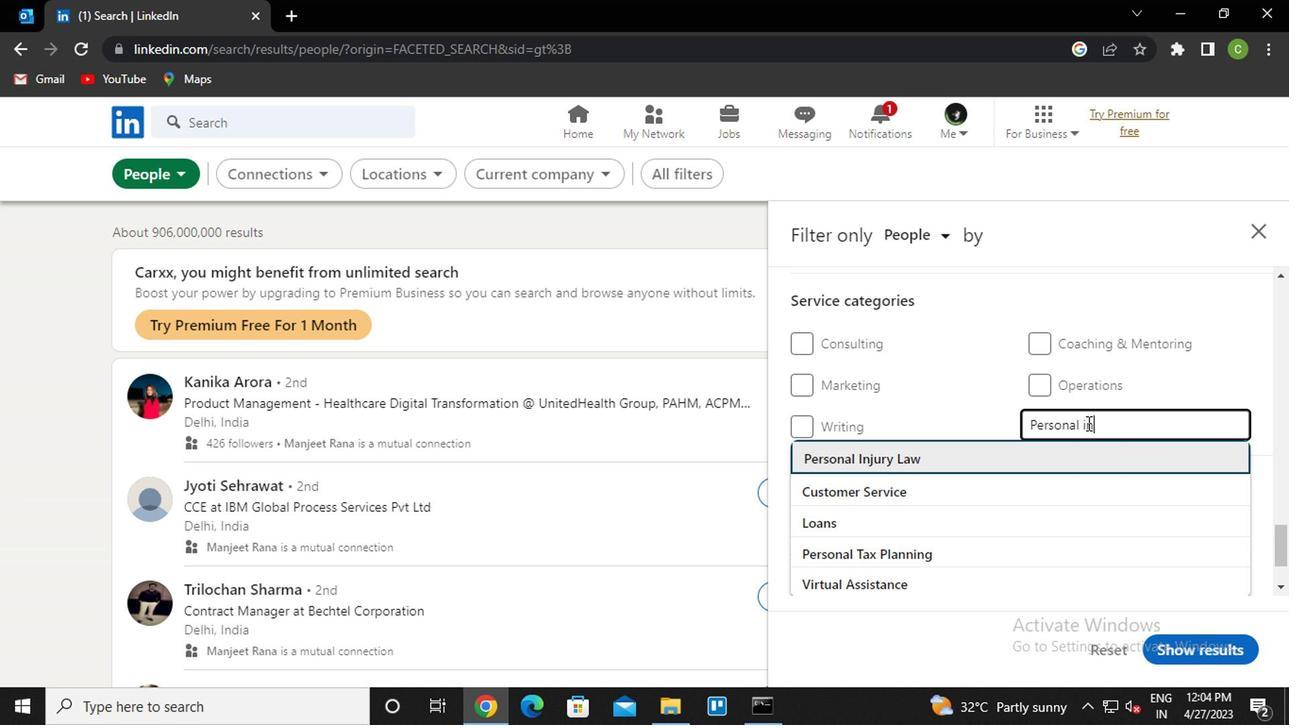 
Action: Mouse scrolled (1085, 423) with delta (0, 0)
Screenshot: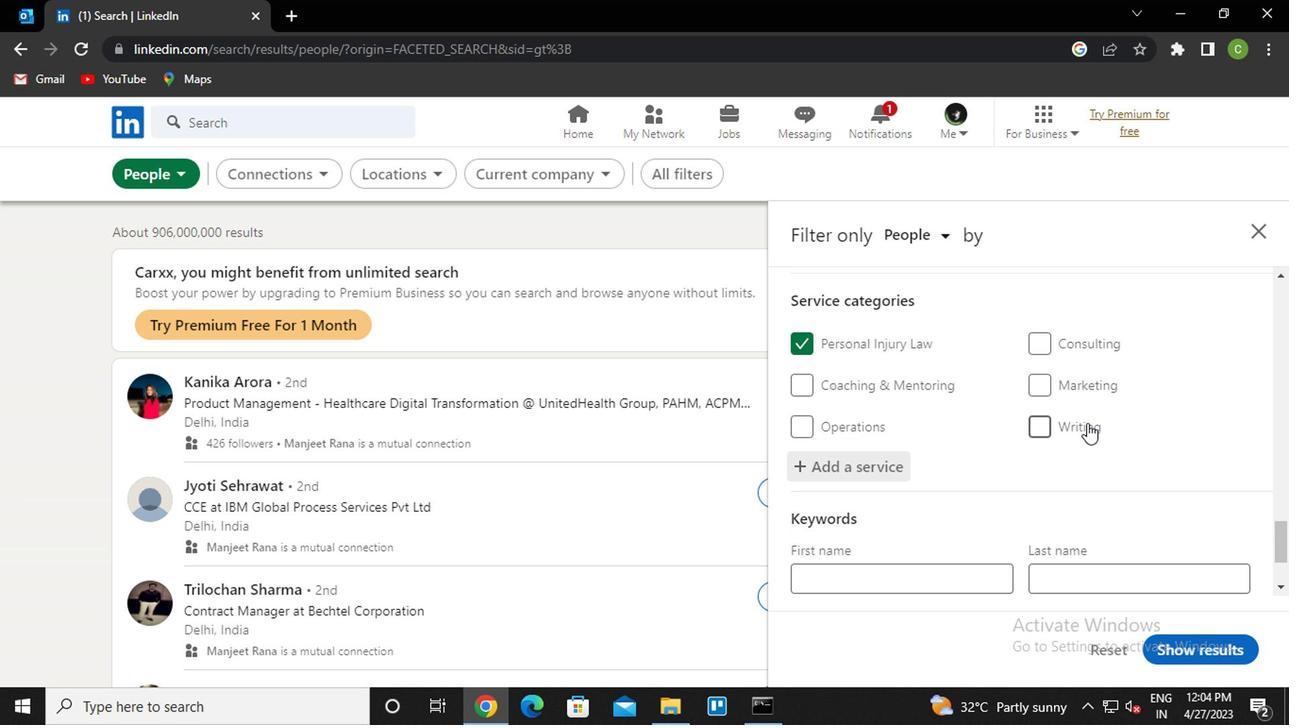 
Action: Mouse scrolled (1085, 423) with delta (0, 0)
Screenshot: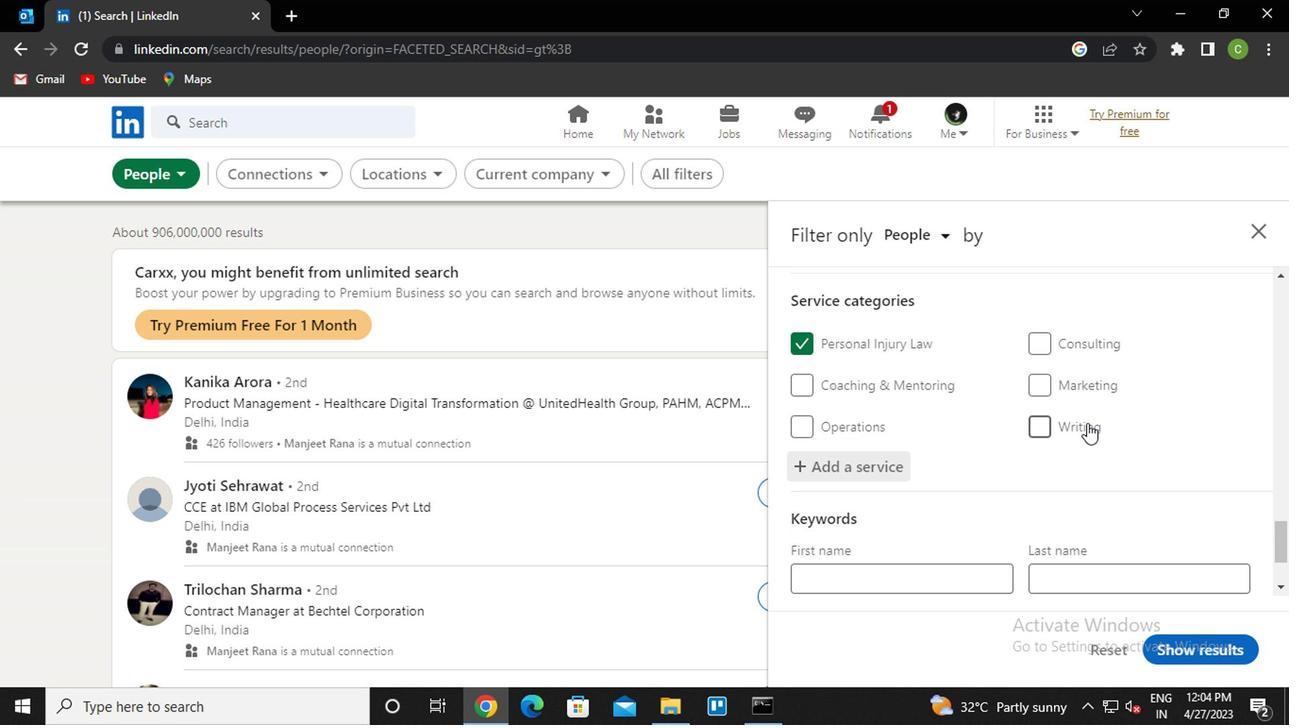 
Action: Mouse scrolled (1085, 423) with delta (0, 0)
Screenshot: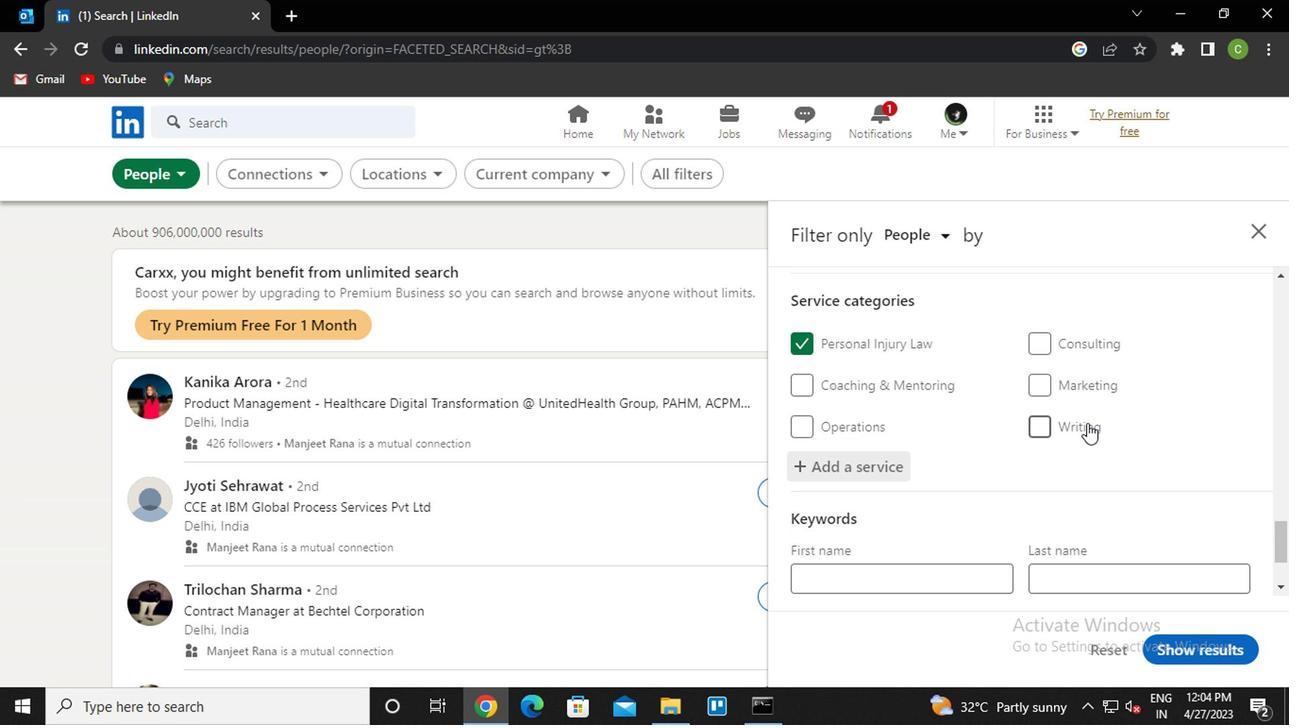 
Action: Mouse scrolled (1085, 423) with delta (0, 0)
Screenshot: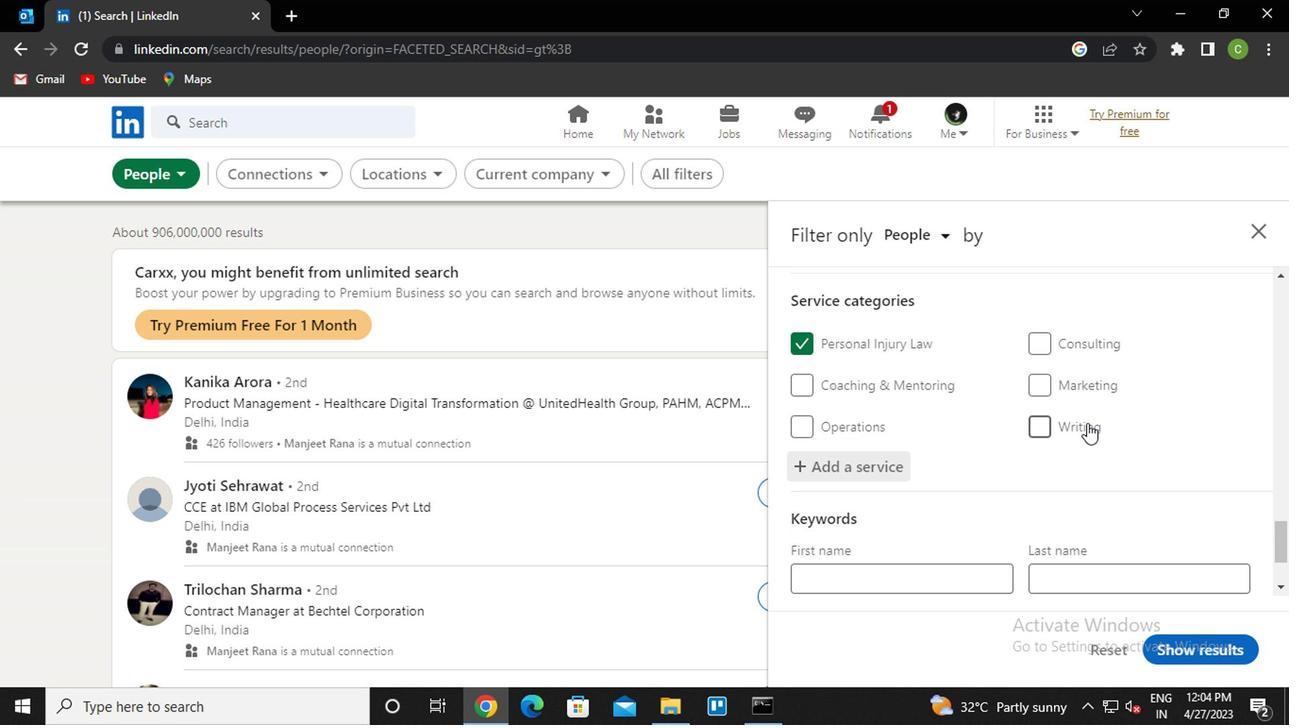 
Action: Mouse scrolled (1085, 423) with delta (0, 0)
Screenshot: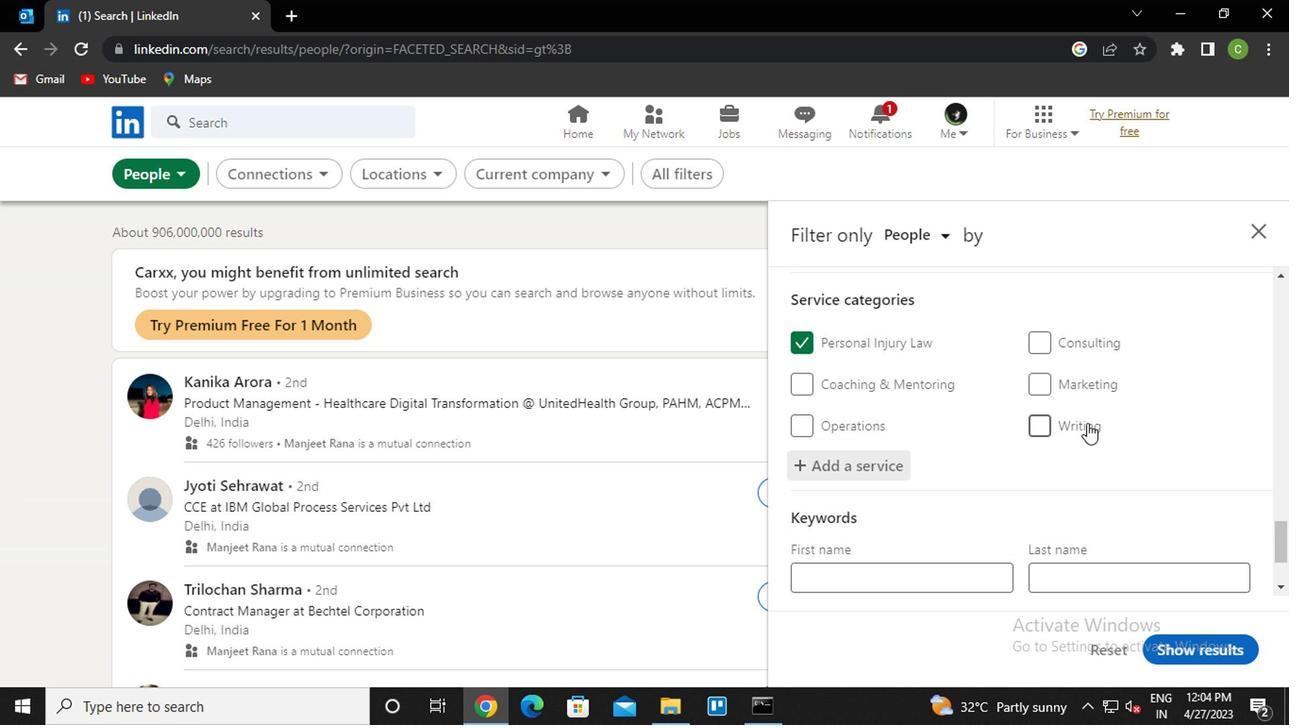 
Action: Mouse scrolled (1085, 423) with delta (0, 0)
Screenshot: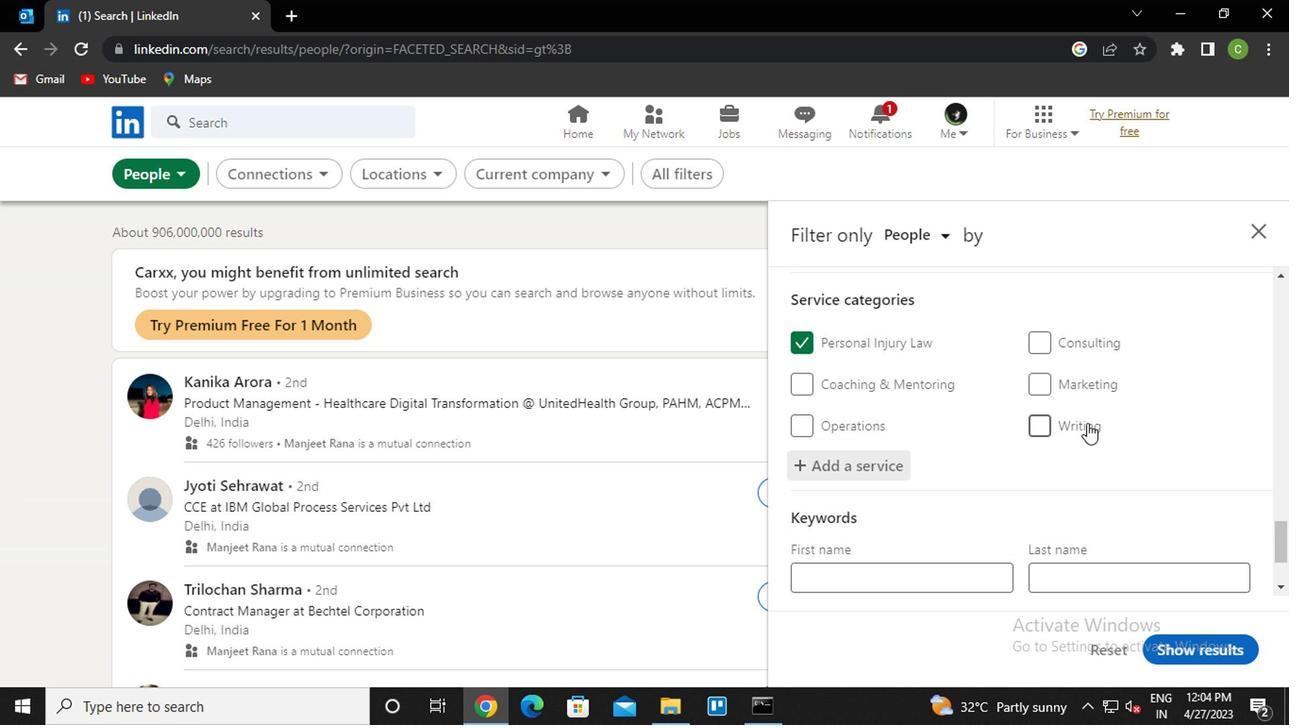 
Action: Mouse moved to (971, 522)
Screenshot: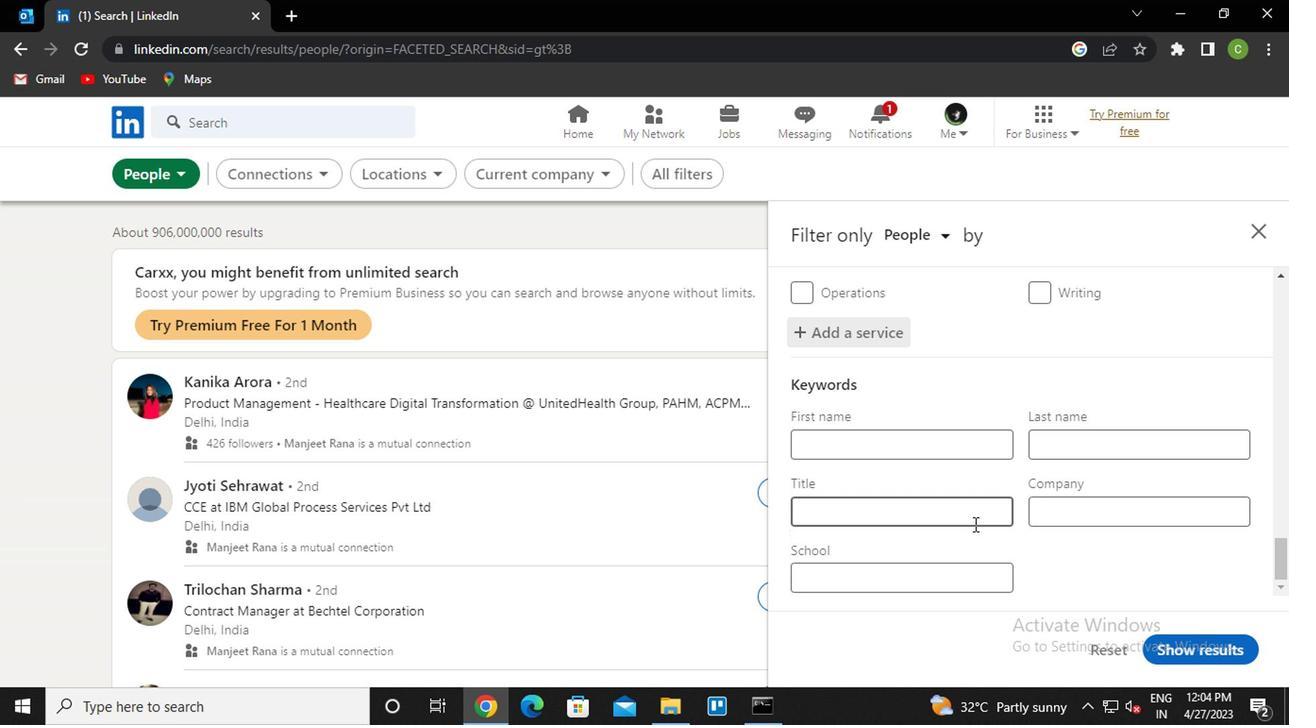 
Action: Mouse pressed left at (971, 522)
Screenshot: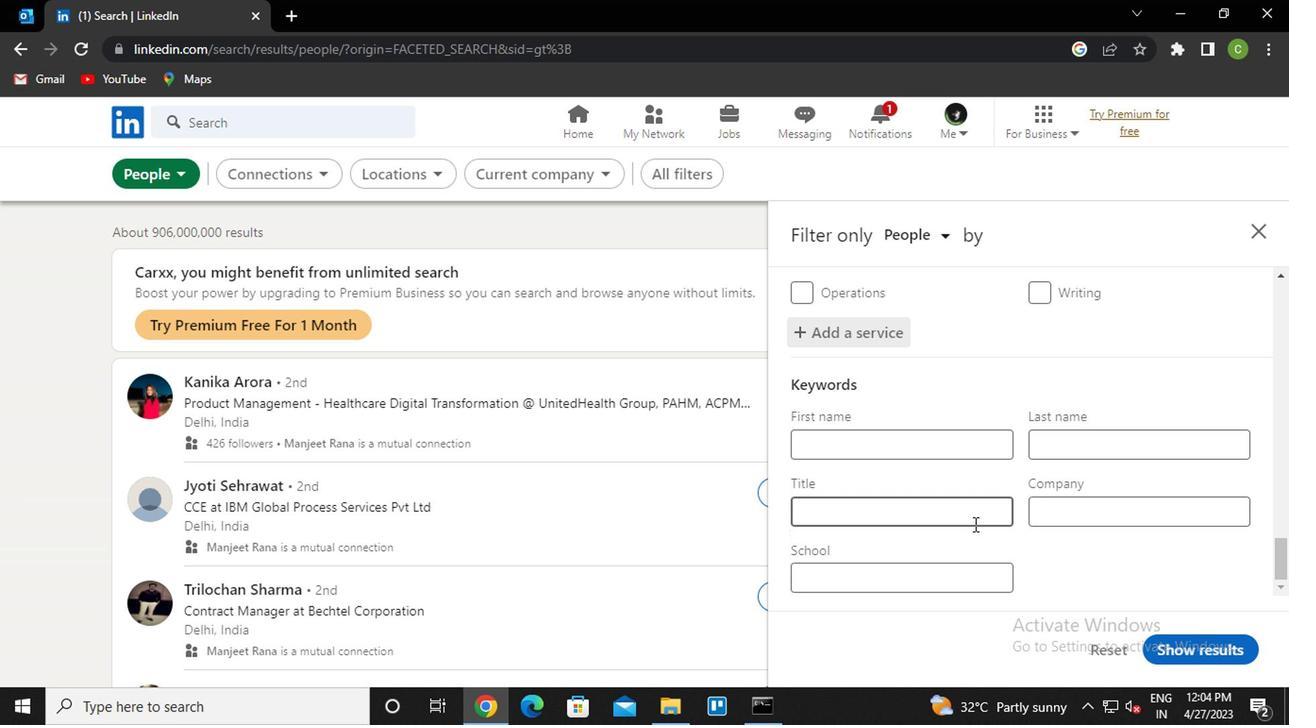 
Action: Key pressed <Key.caps_lock>p<Key.caps_lock>resident
Screenshot: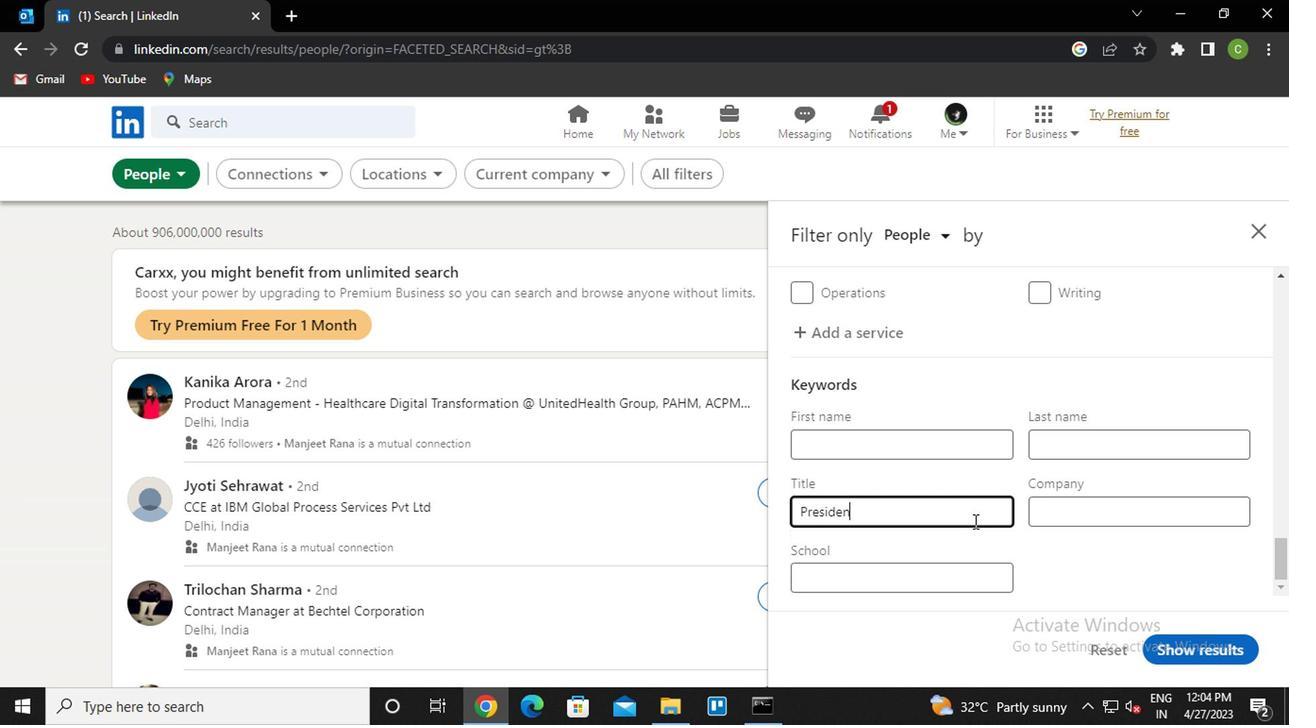 
Action: Mouse moved to (1200, 653)
Screenshot: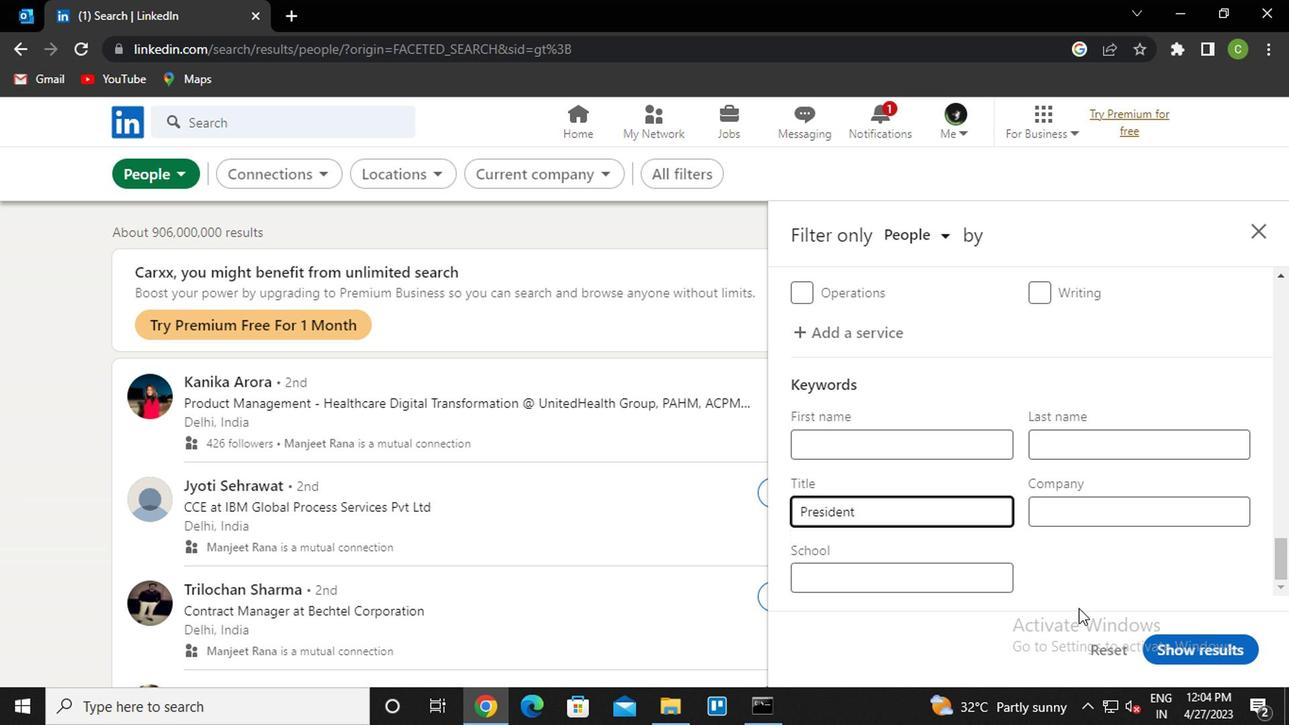 
Action: Mouse pressed left at (1200, 653)
Screenshot: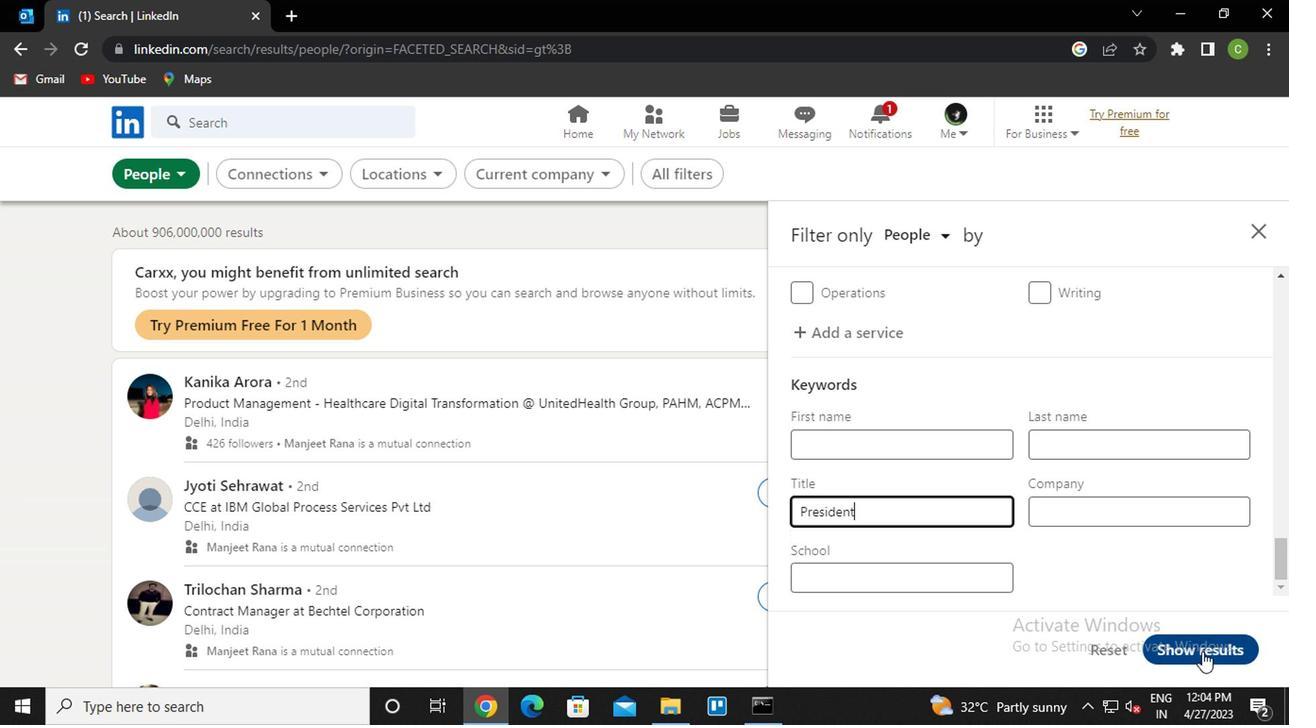 
Action: Mouse moved to (902, 541)
Screenshot: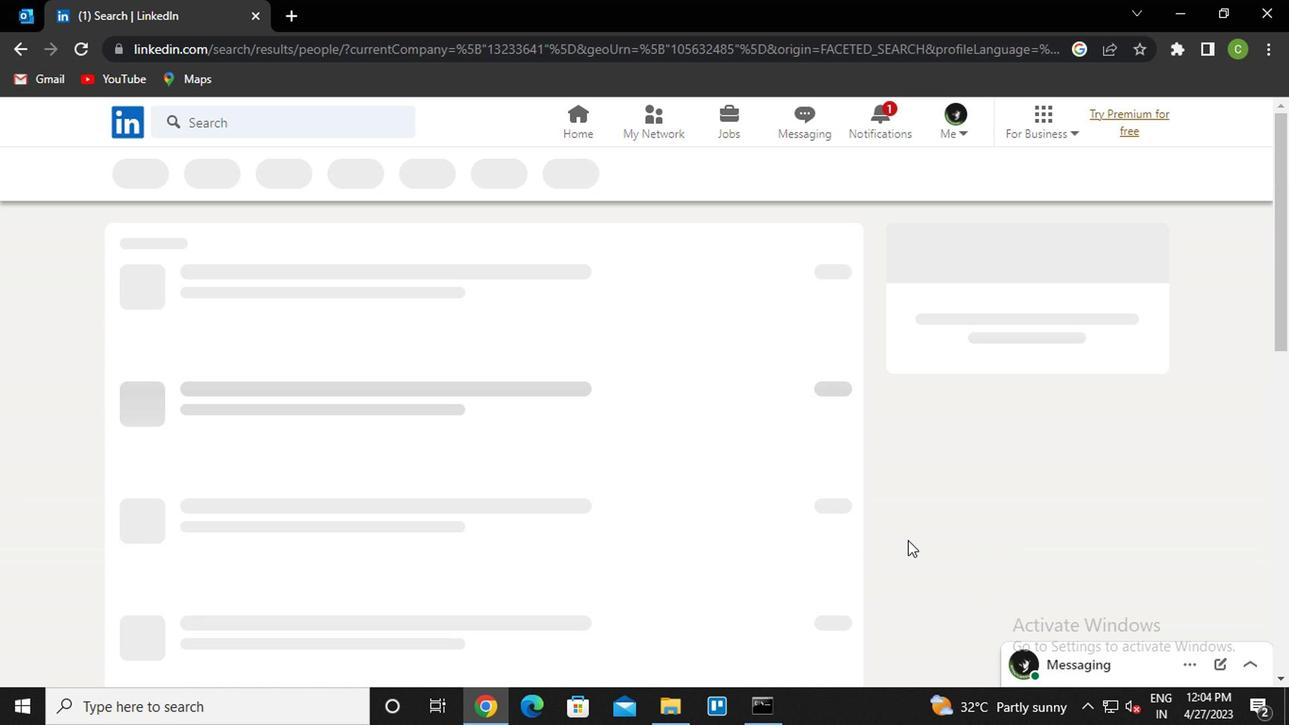 
Action: Key pressed <Key.f8>
Screenshot: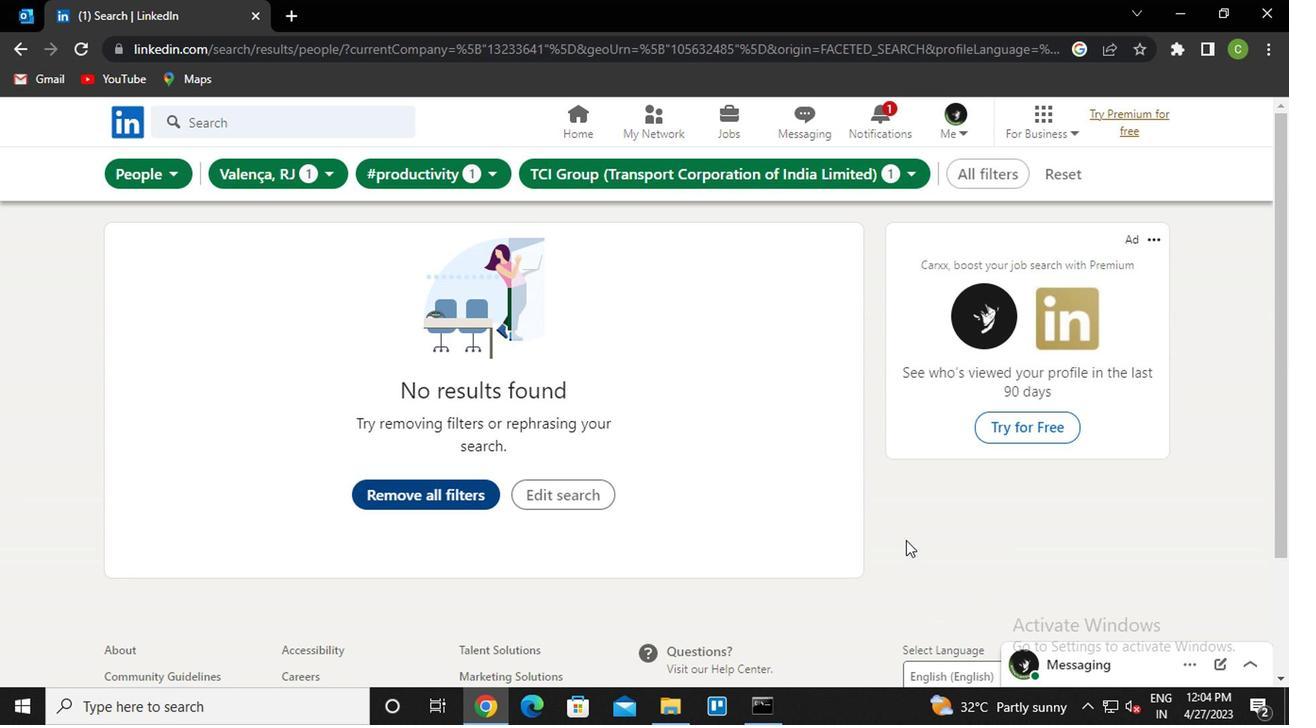 
